 Task: Add Sprouts Organic Vegetarian Refried Pinto Beans to the cart.
Action: Mouse pressed left at (19, 100)
Screenshot: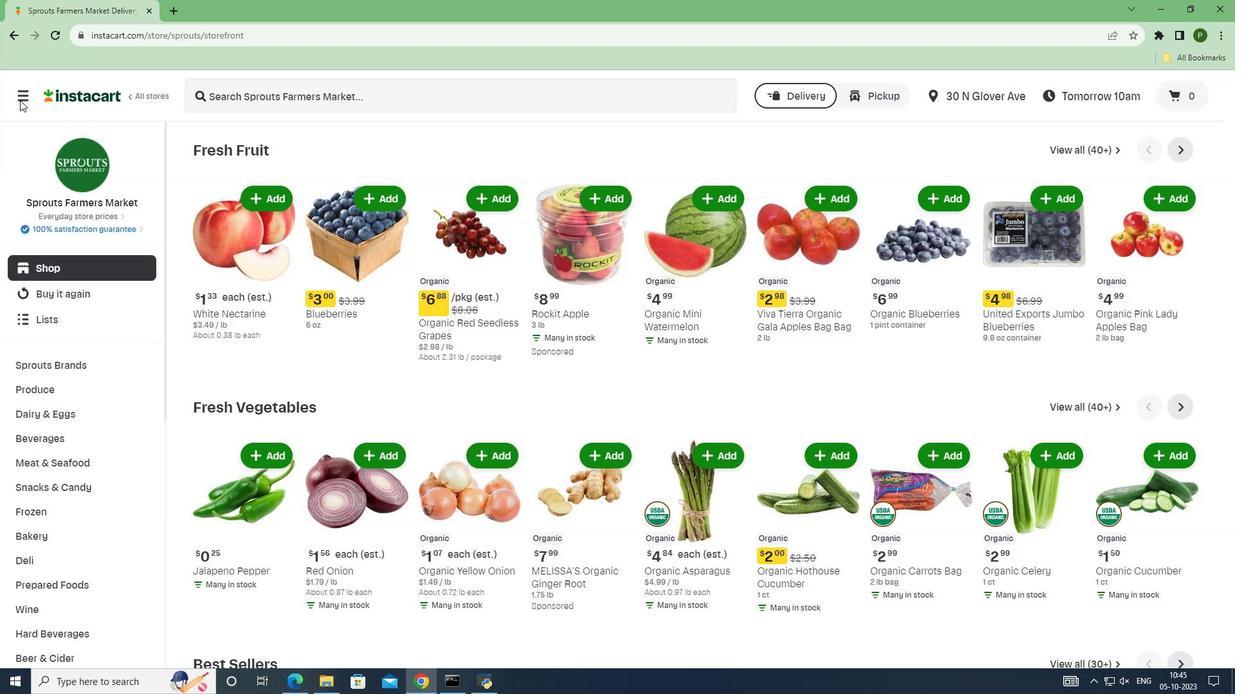 
Action: Mouse moved to (48, 353)
Screenshot: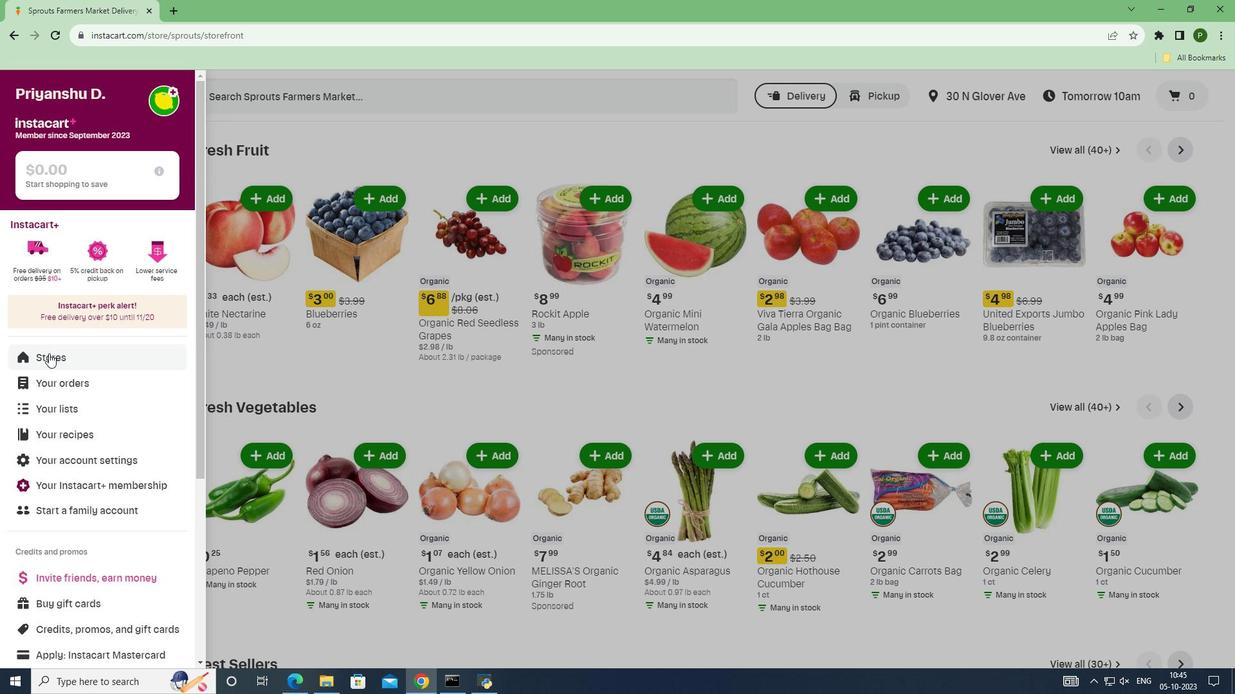 
Action: Mouse pressed left at (48, 353)
Screenshot: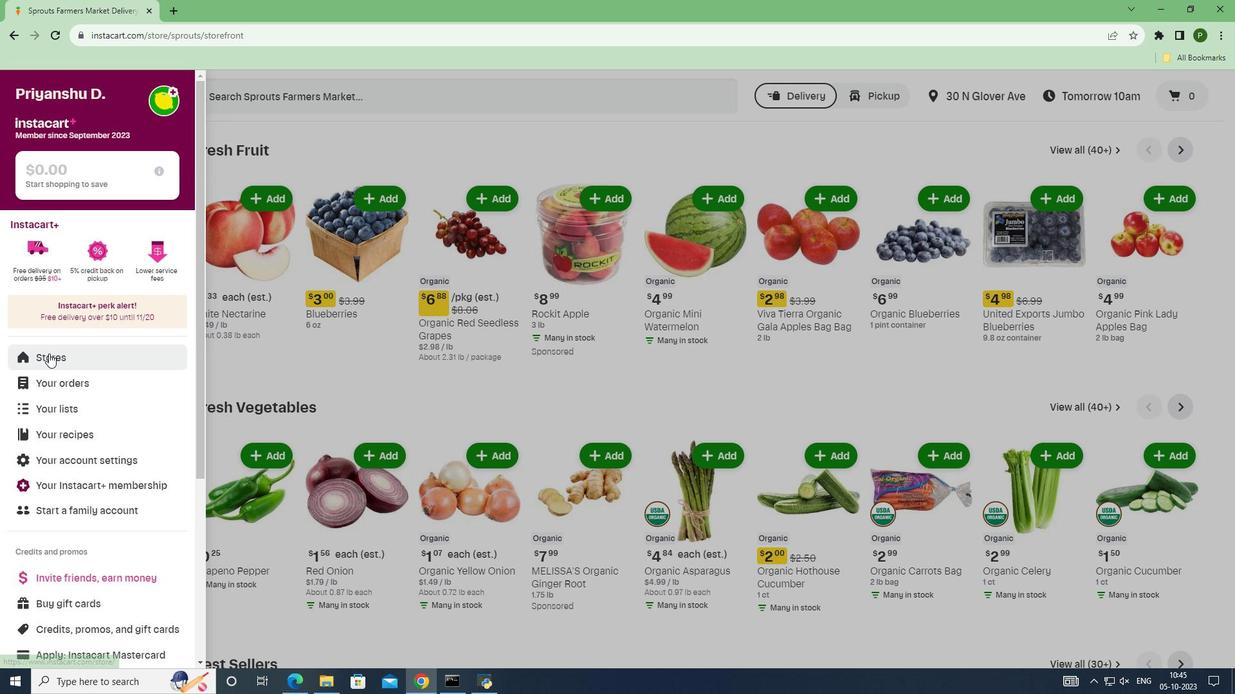 
Action: Mouse moved to (304, 160)
Screenshot: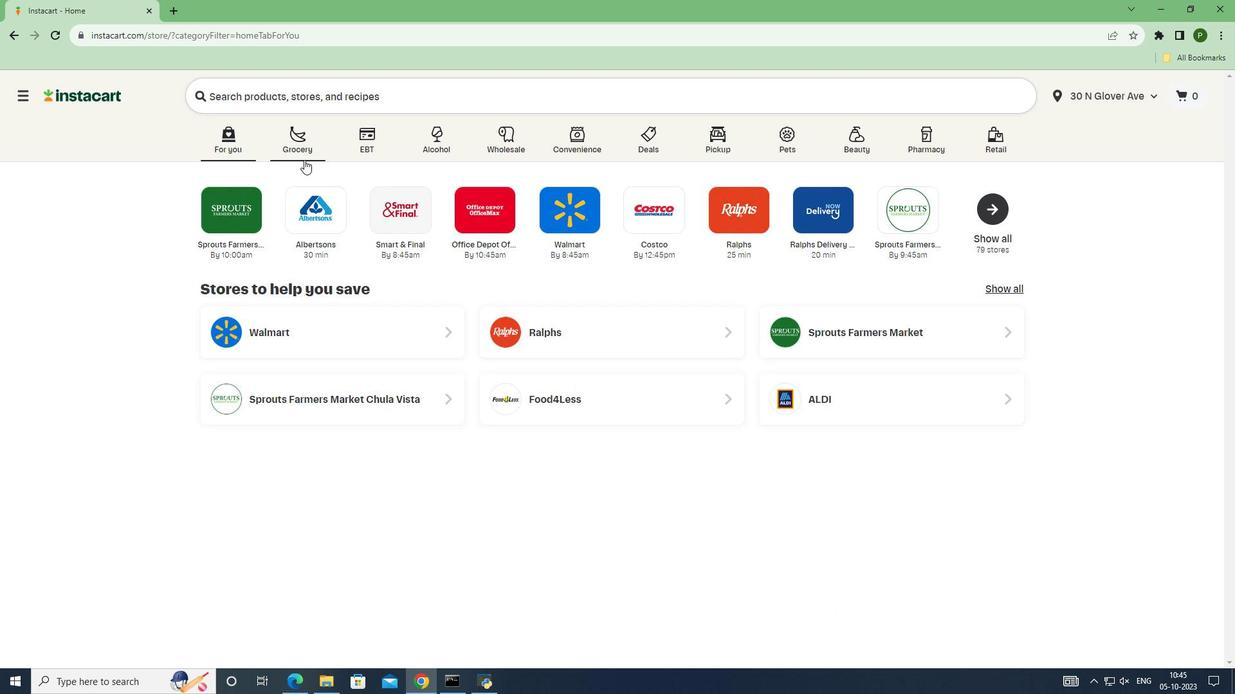 
Action: Mouse pressed left at (304, 160)
Screenshot: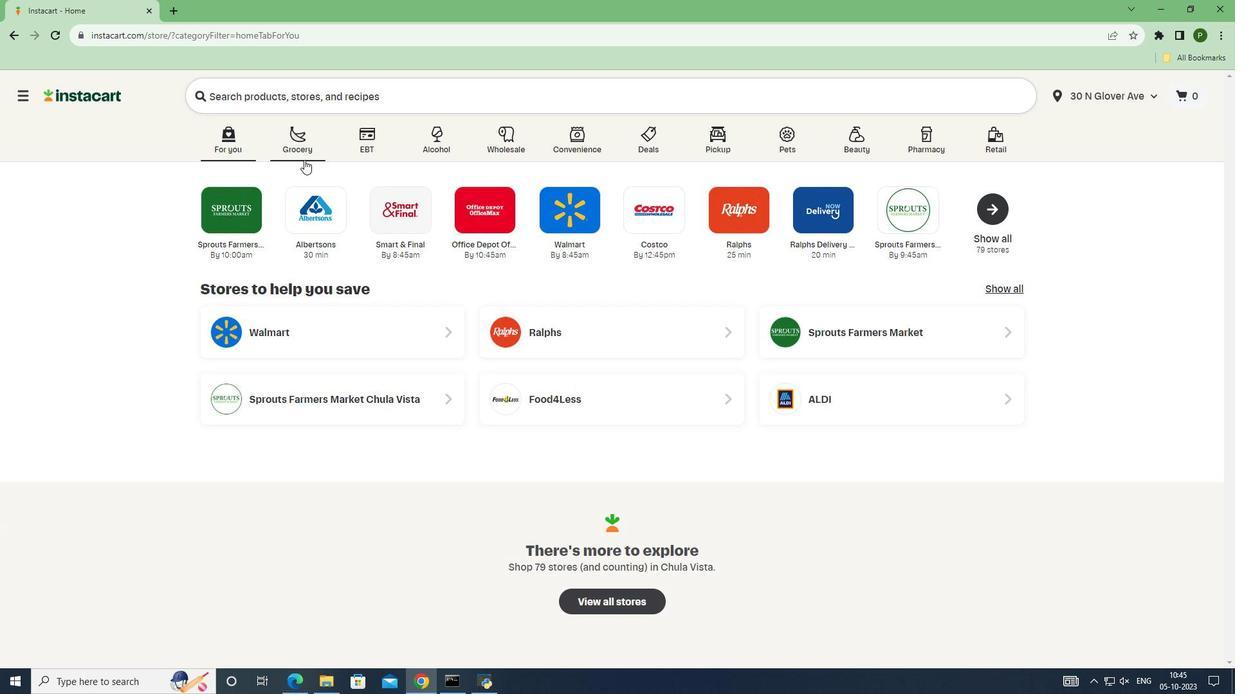 
Action: Mouse moved to (783, 301)
Screenshot: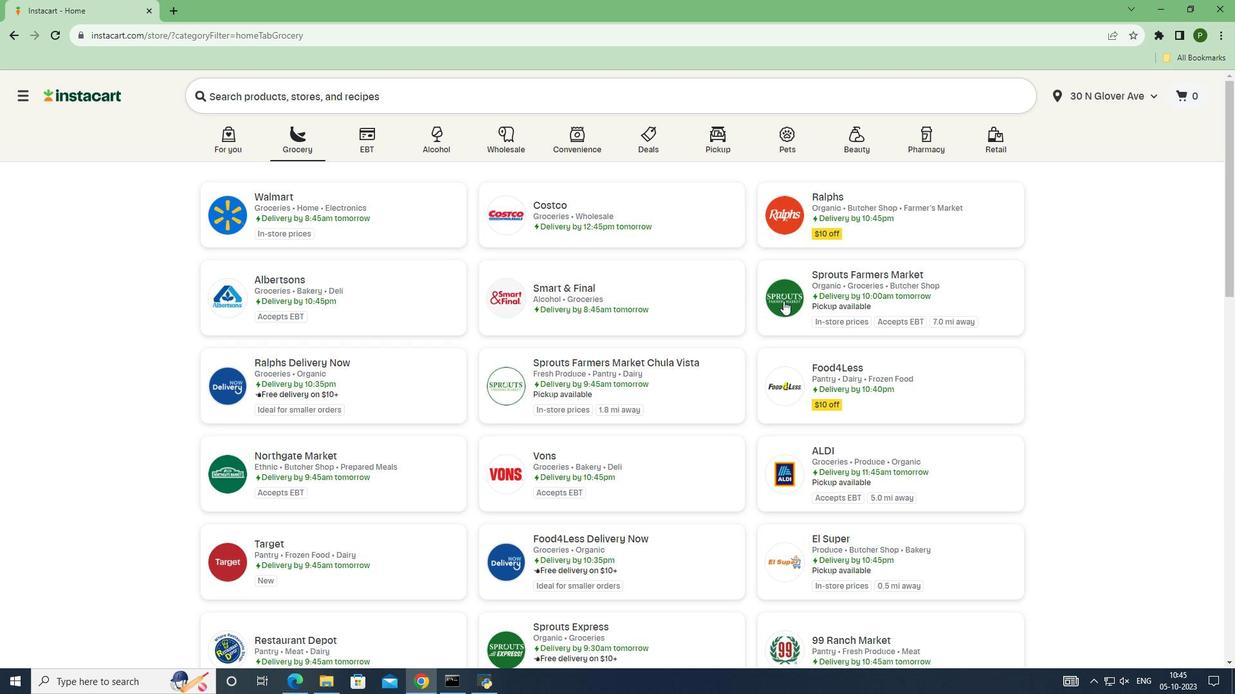 
Action: Mouse pressed left at (783, 301)
Screenshot: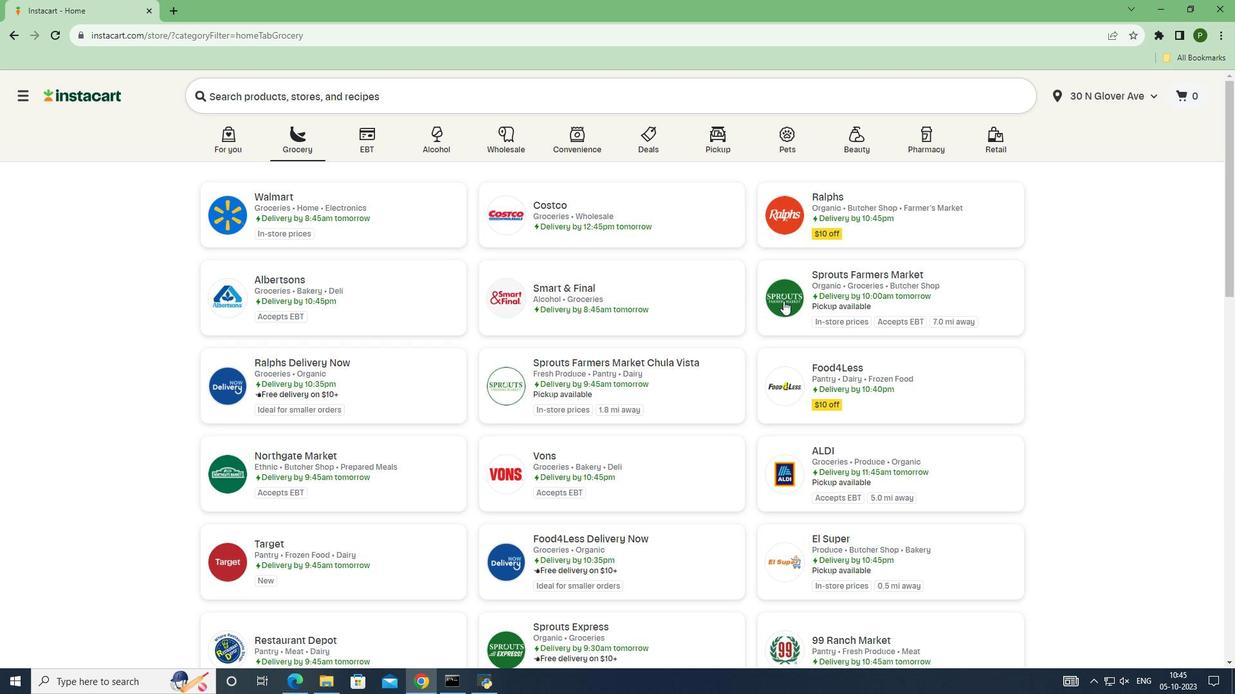 
Action: Mouse moved to (95, 366)
Screenshot: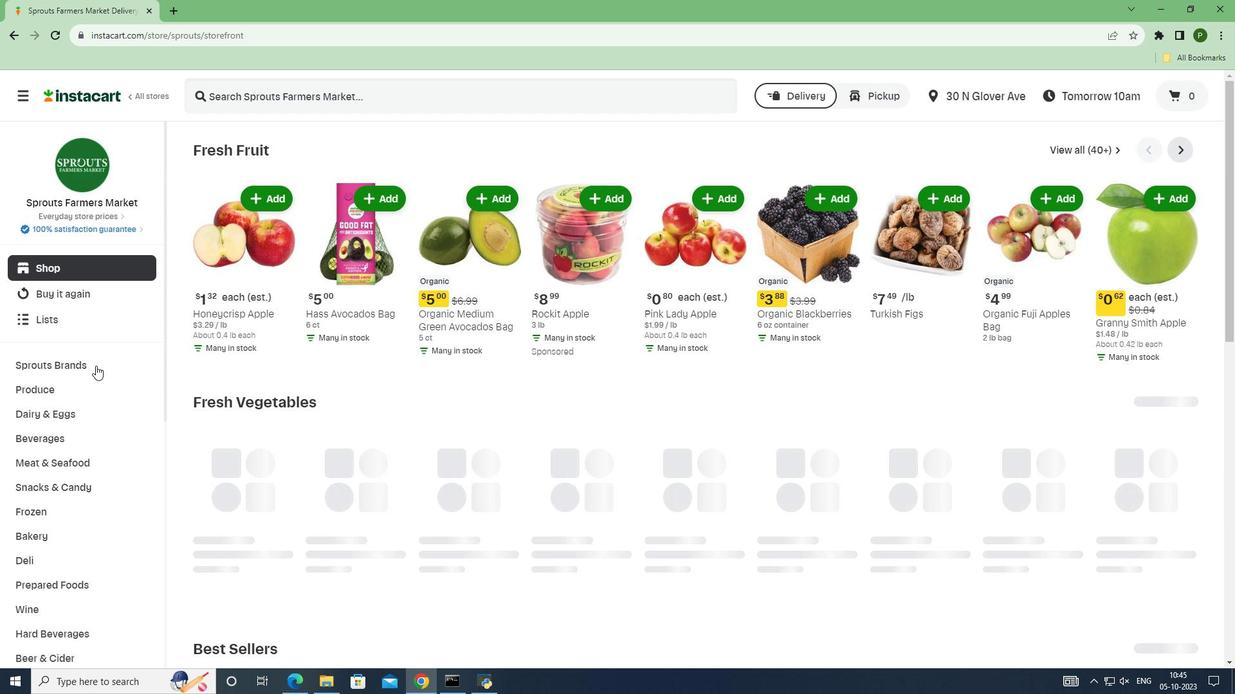 
Action: Mouse pressed left at (95, 366)
Screenshot: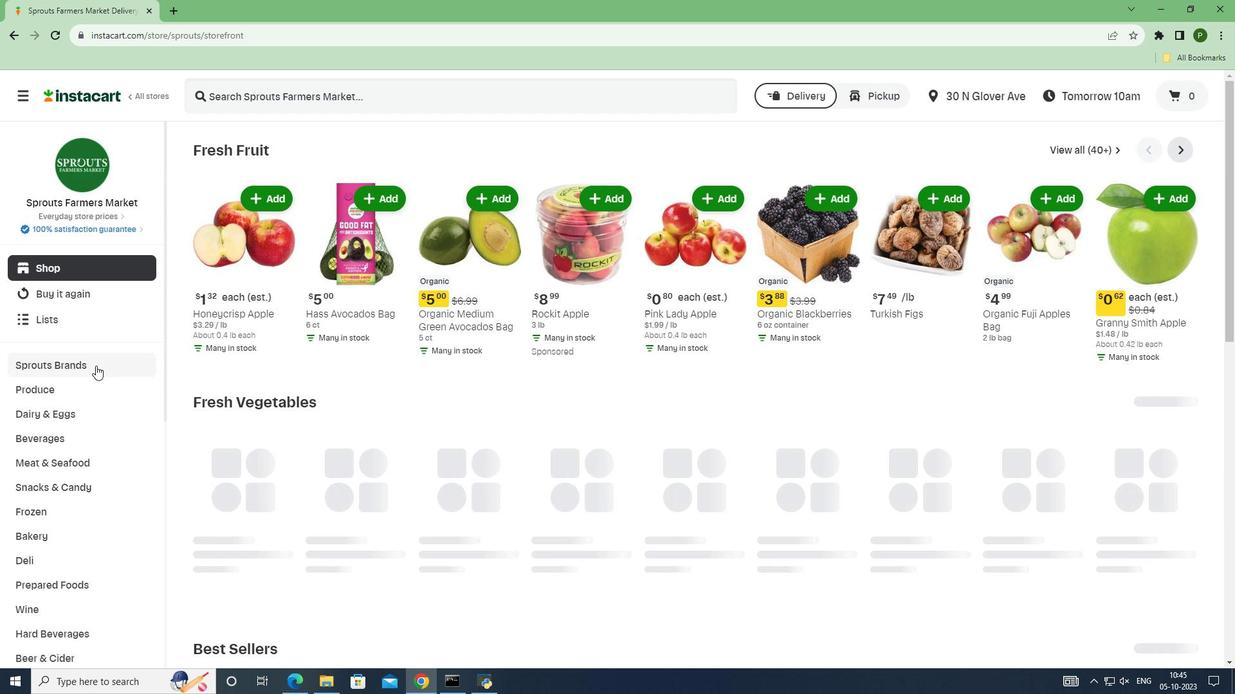 
Action: Mouse moved to (57, 468)
Screenshot: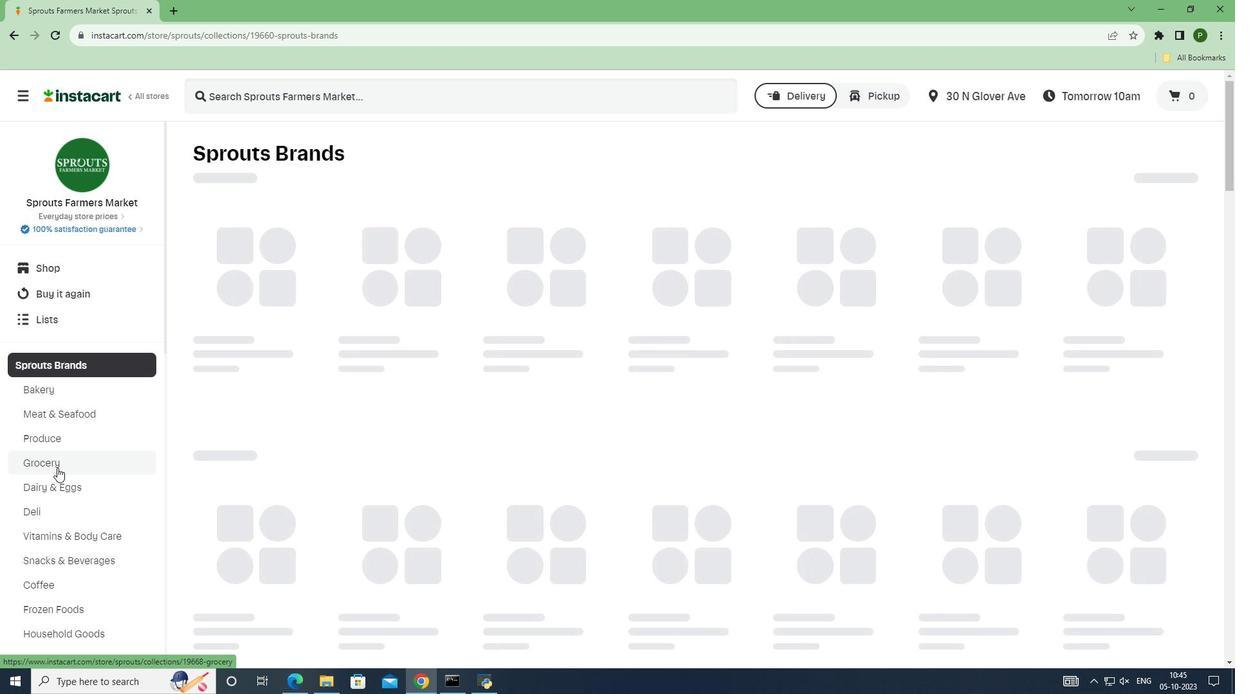 
Action: Mouse pressed left at (57, 468)
Screenshot: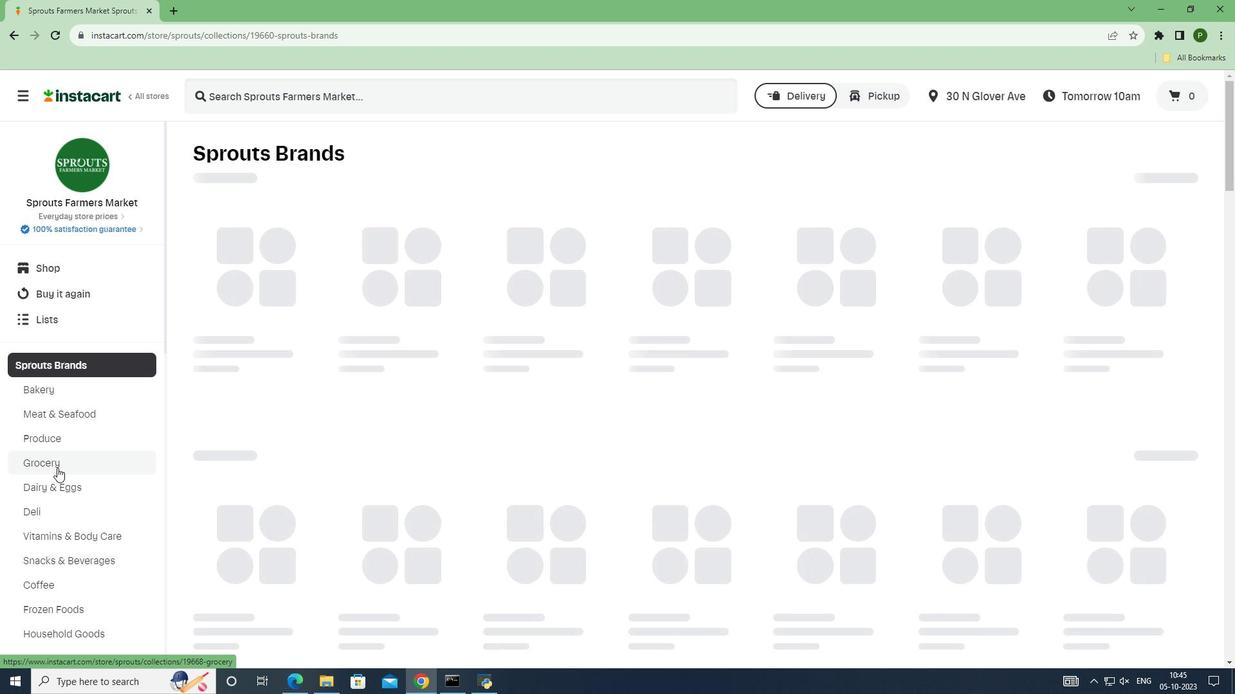 
Action: Mouse moved to (243, 272)
Screenshot: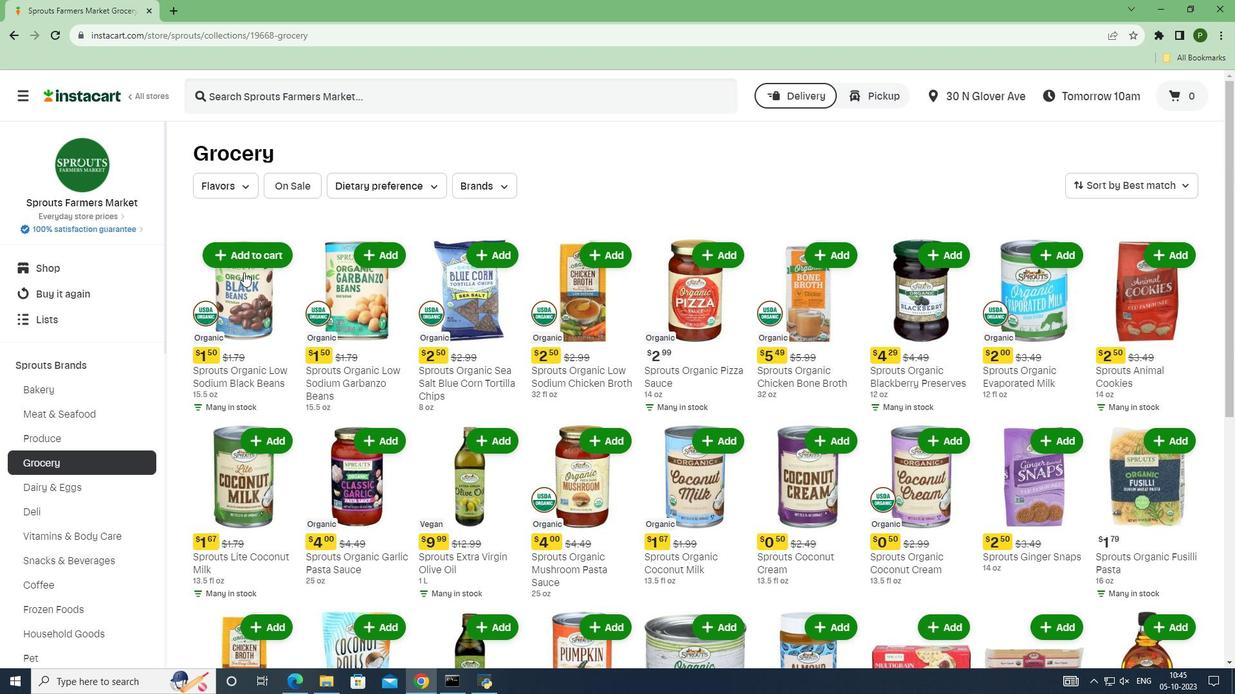 
Action: Mouse scrolled (243, 272) with delta (0, 0)
Screenshot: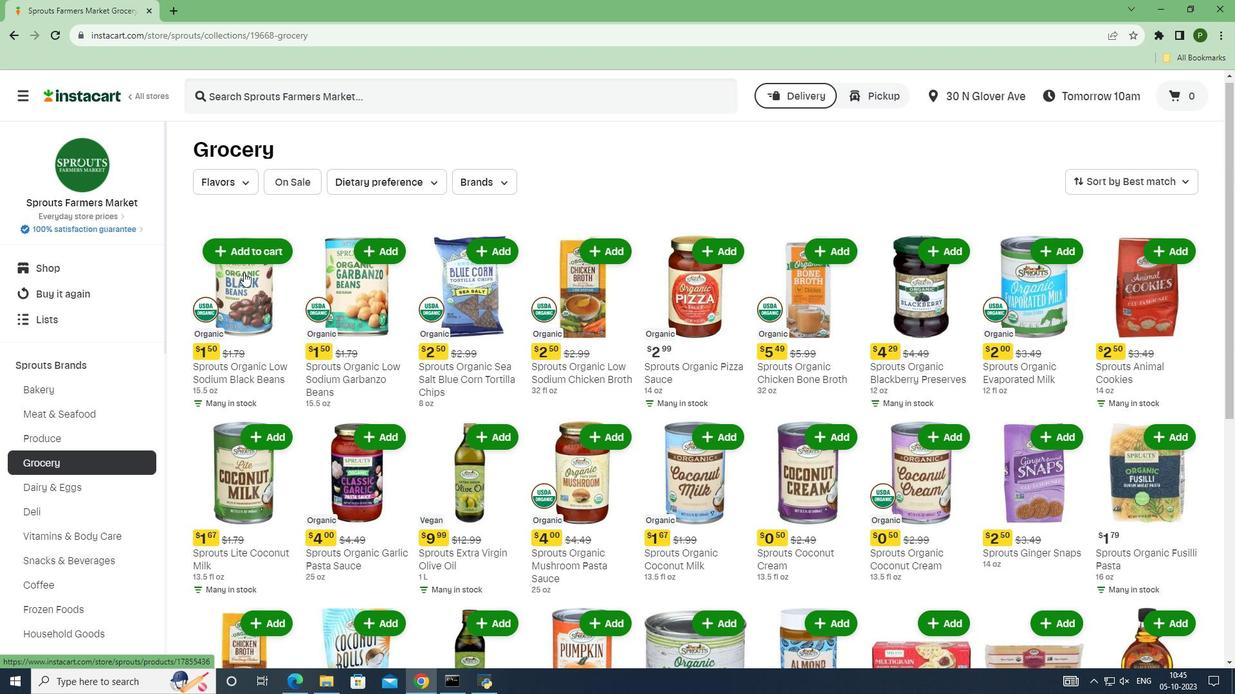 
Action: Mouse scrolled (243, 272) with delta (0, 0)
Screenshot: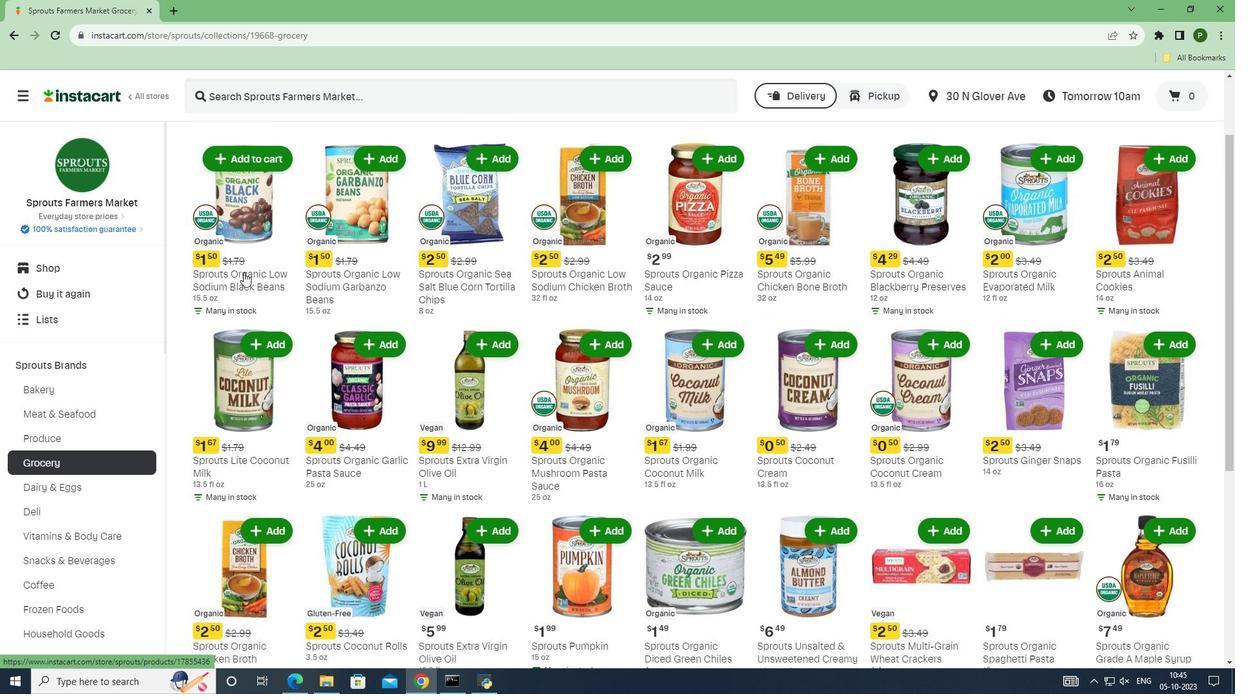 
Action: Mouse scrolled (243, 272) with delta (0, 0)
Screenshot: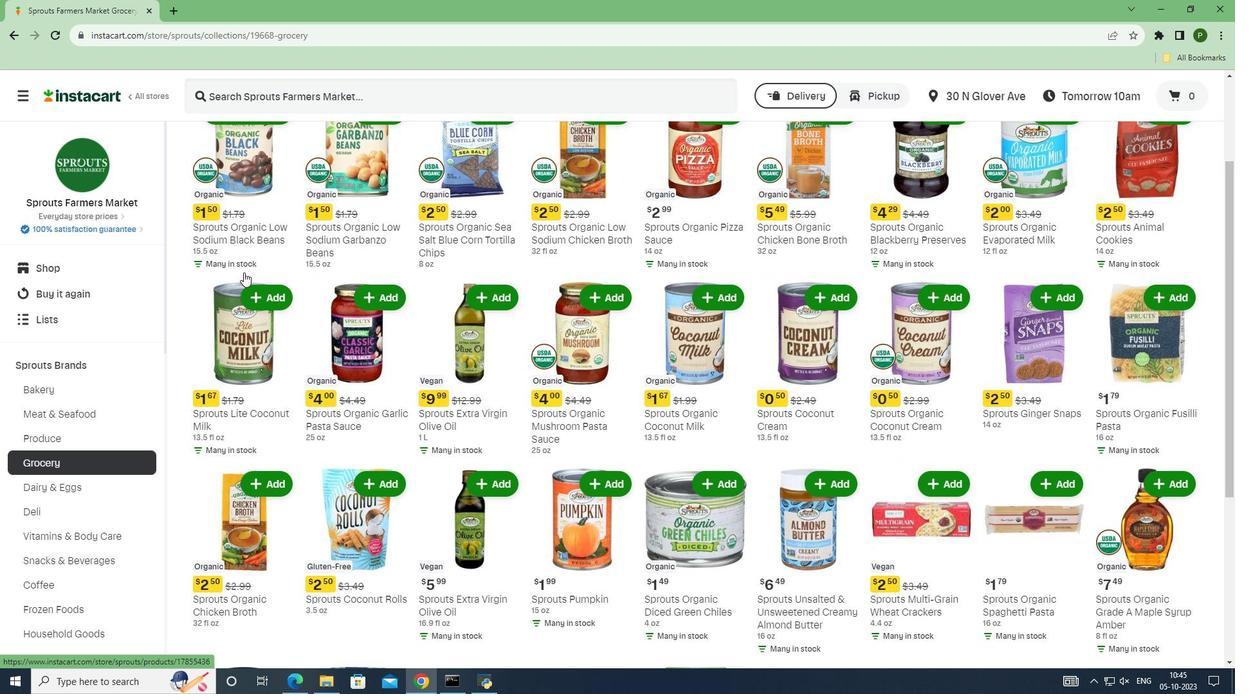 
Action: Mouse scrolled (243, 272) with delta (0, 0)
Screenshot: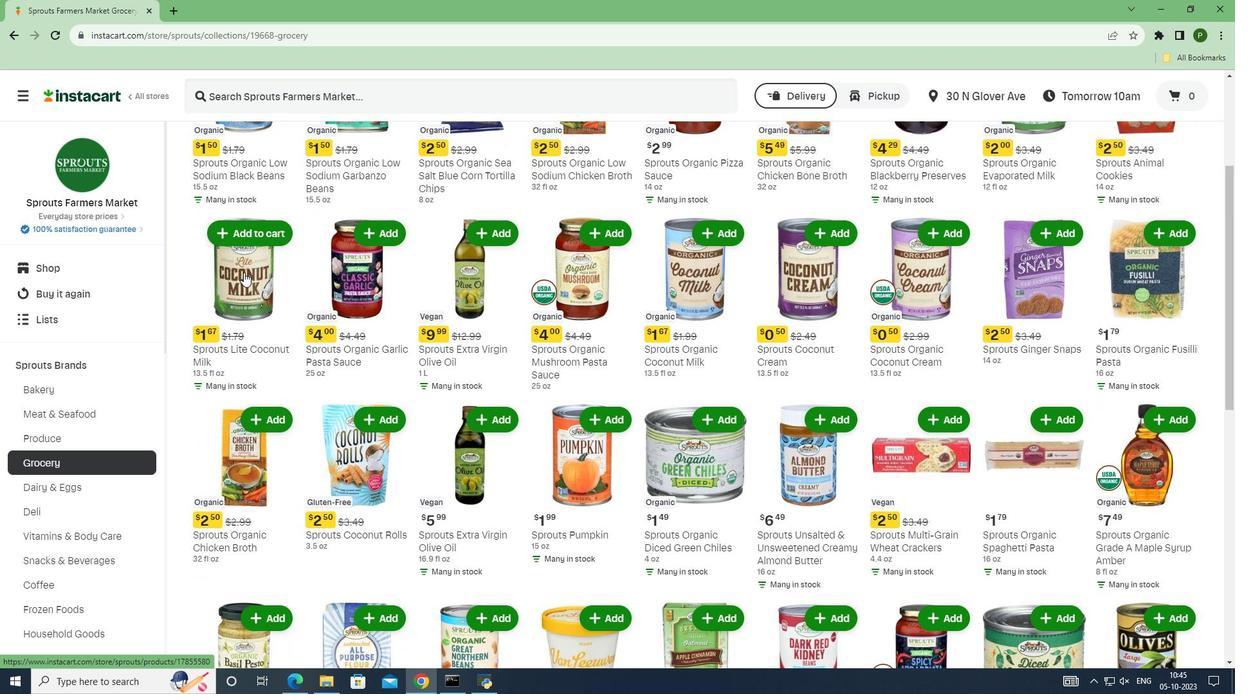 
Action: Mouse scrolled (243, 272) with delta (0, 0)
Screenshot: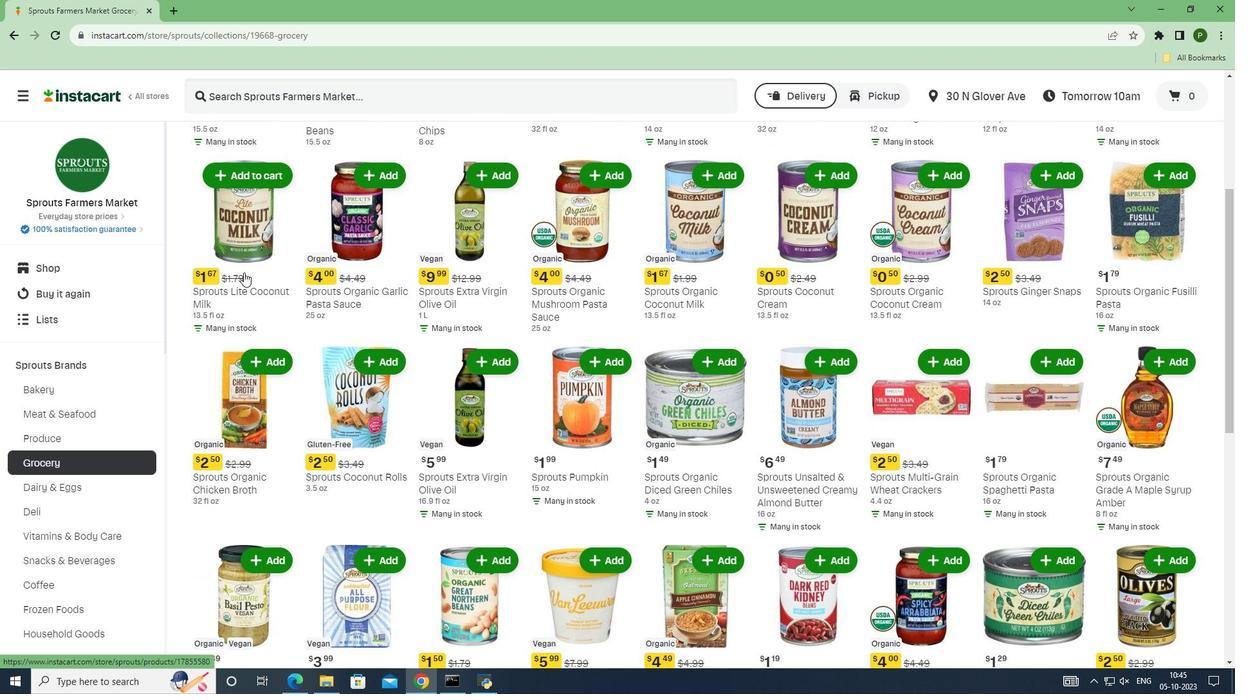
Action: Mouse scrolled (243, 272) with delta (0, 0)
Screenshot: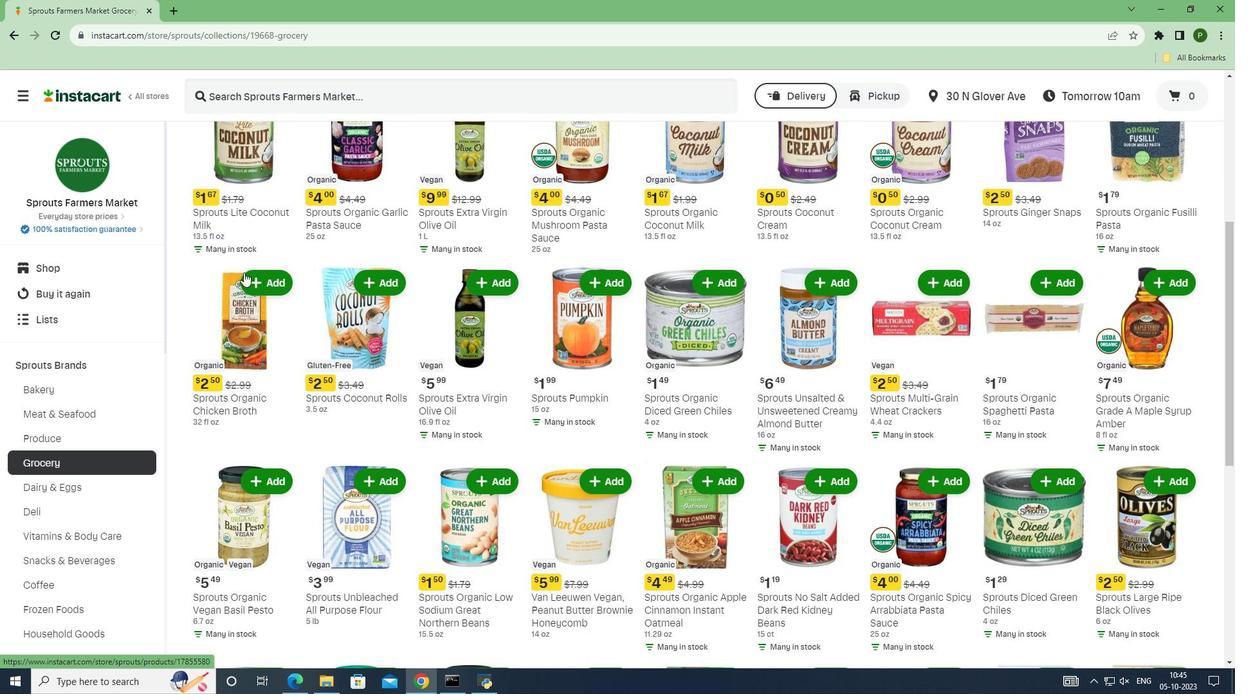
Action: Mouse scrolled (243, 272) with delta (0, 0)
Screenshot: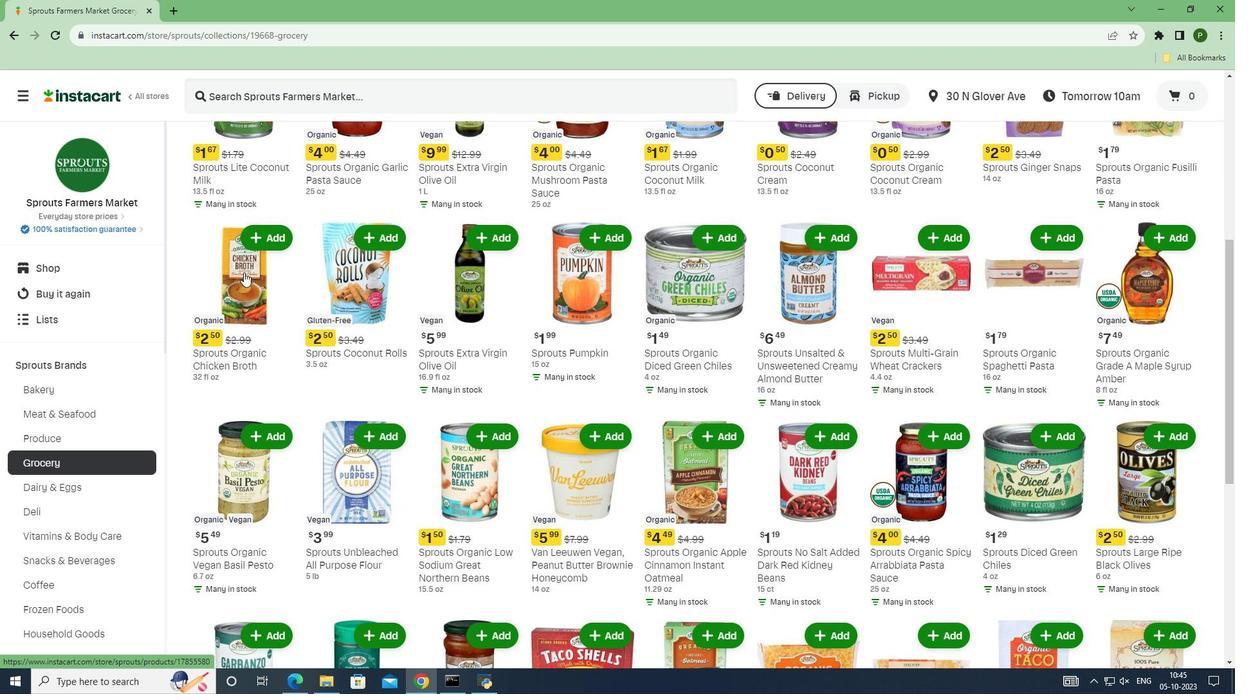 
Action: Mouse scrolled (243, 272) with delta (0, 0)
Screenshot: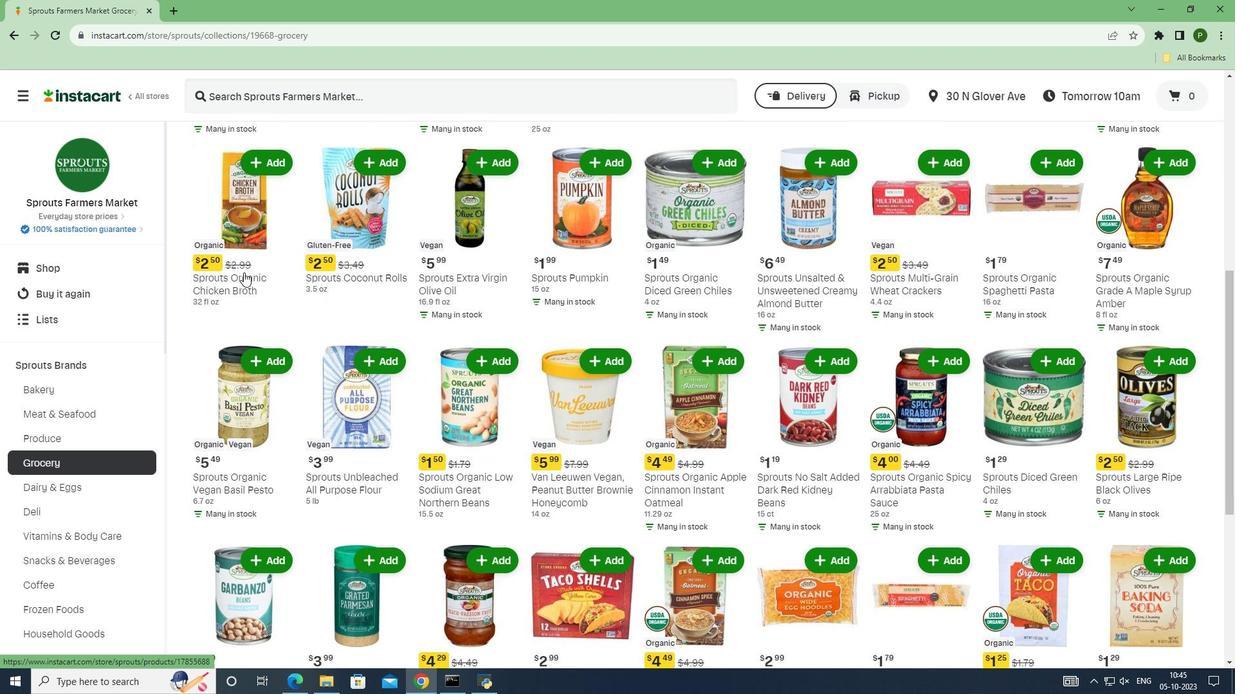 
Action: Mouse scrolled (243, 272) with delta (0, 0)
Screenshot: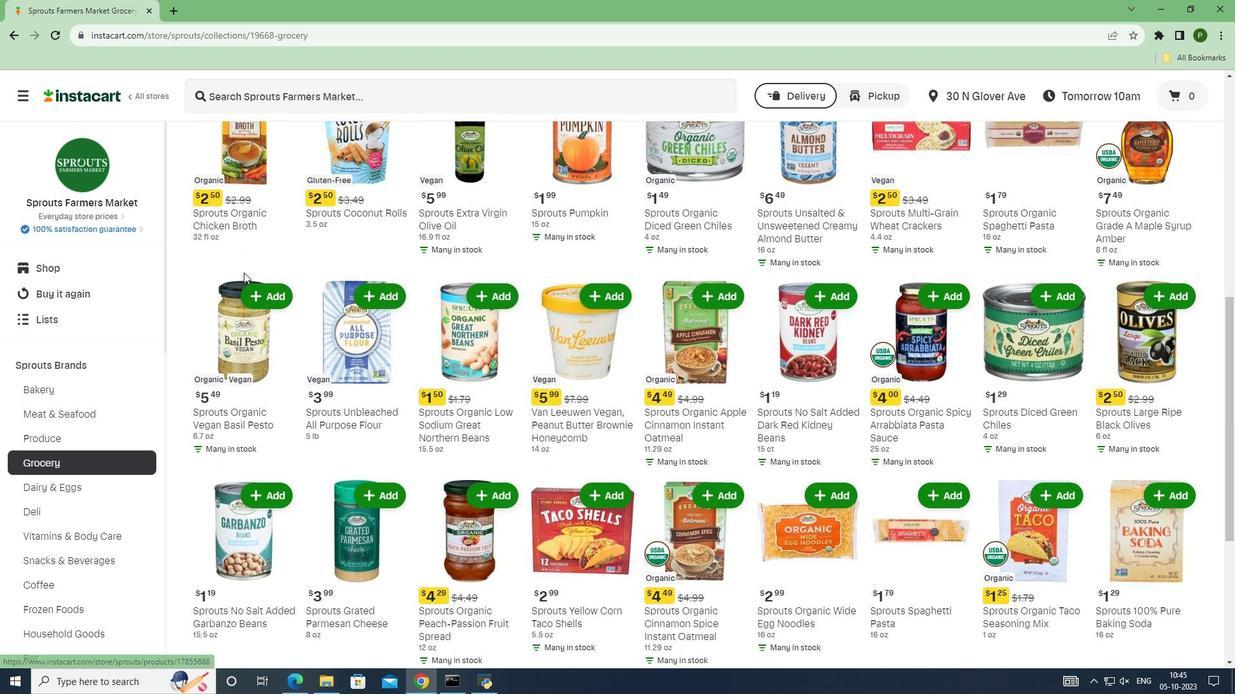 
Action: Mouse scrolled (243, 272) with delta (0, 0)
Screenshot: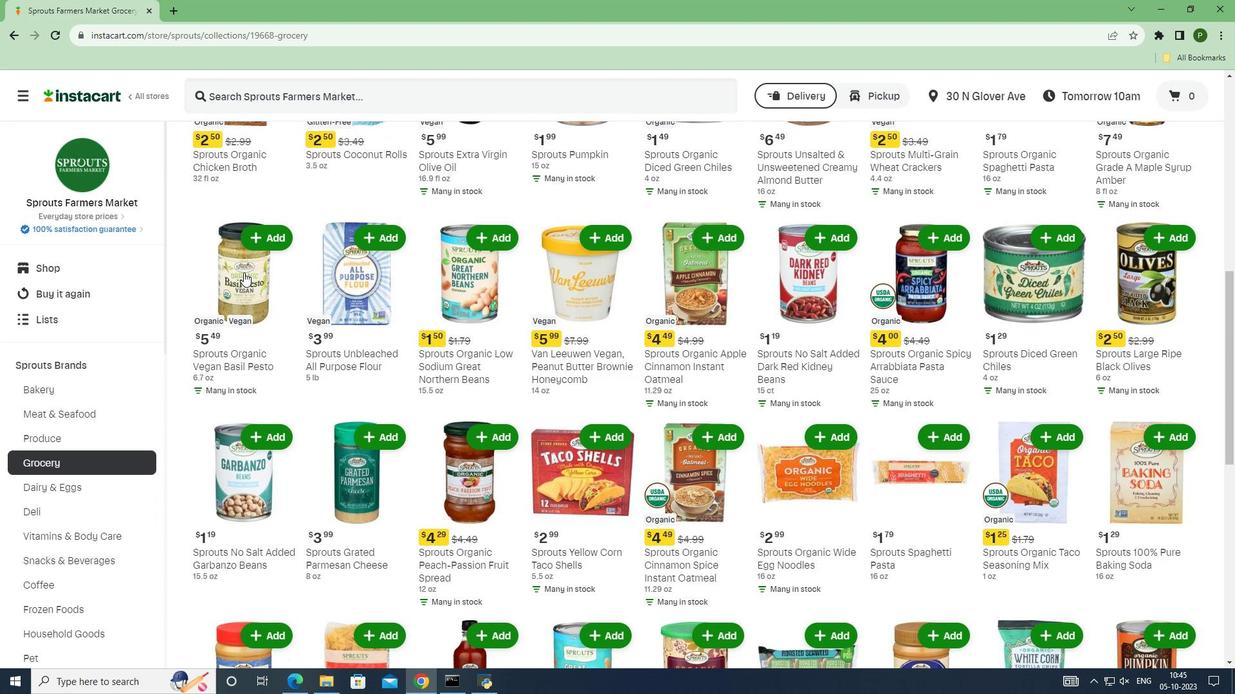 
Action: Mouse scrolled (243, 272) with delta (0, 0)
Screenshot: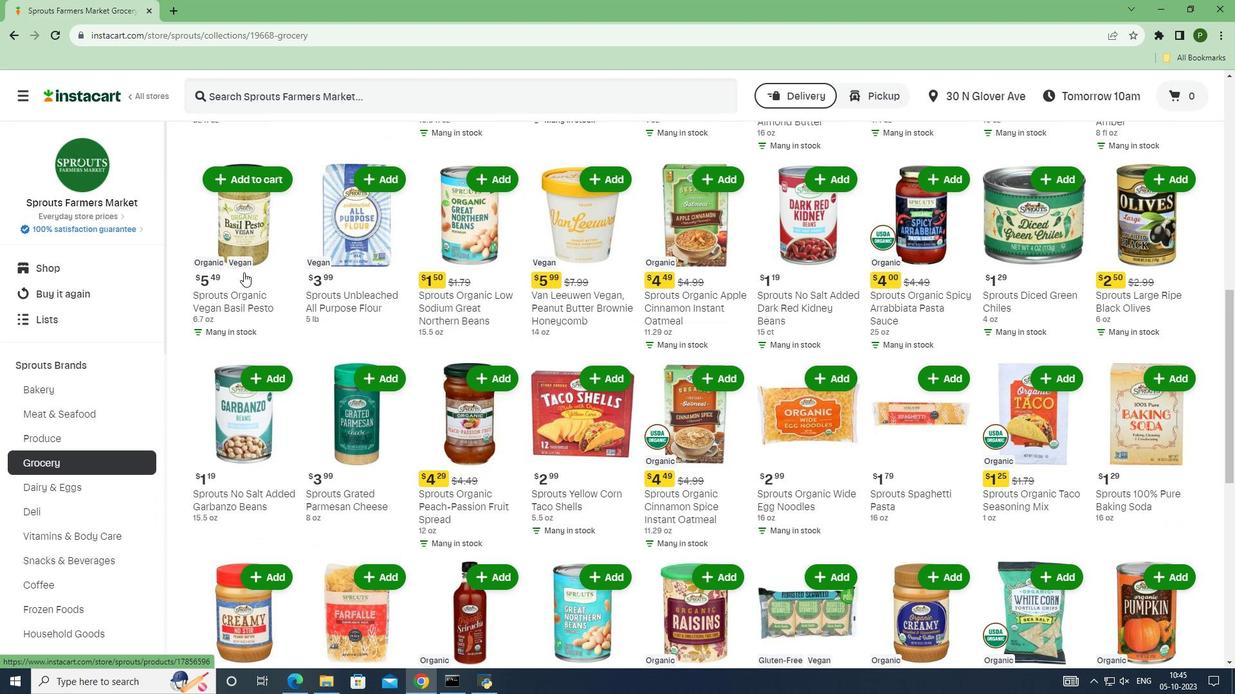 
Action: Mouse scrolled (243, 272) with delta (0, 0)
Screenshot: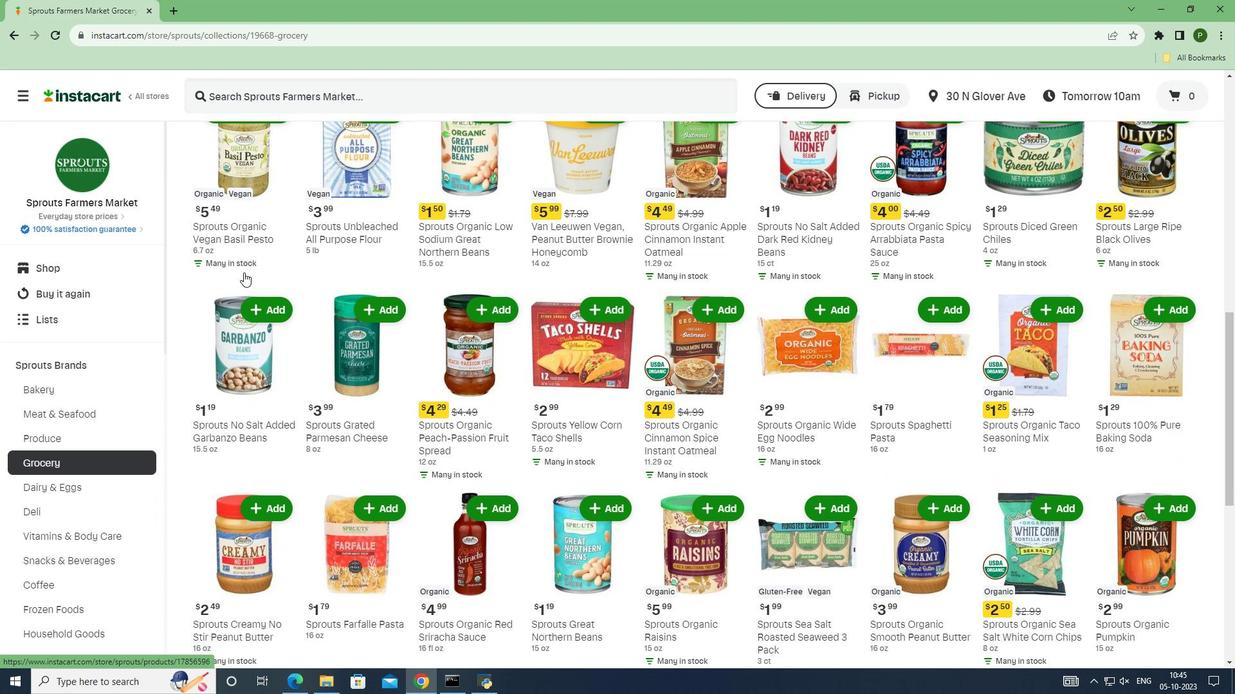 
Action: Mouse scrolled (243, 272) with delta (0, 0)
Screenshot: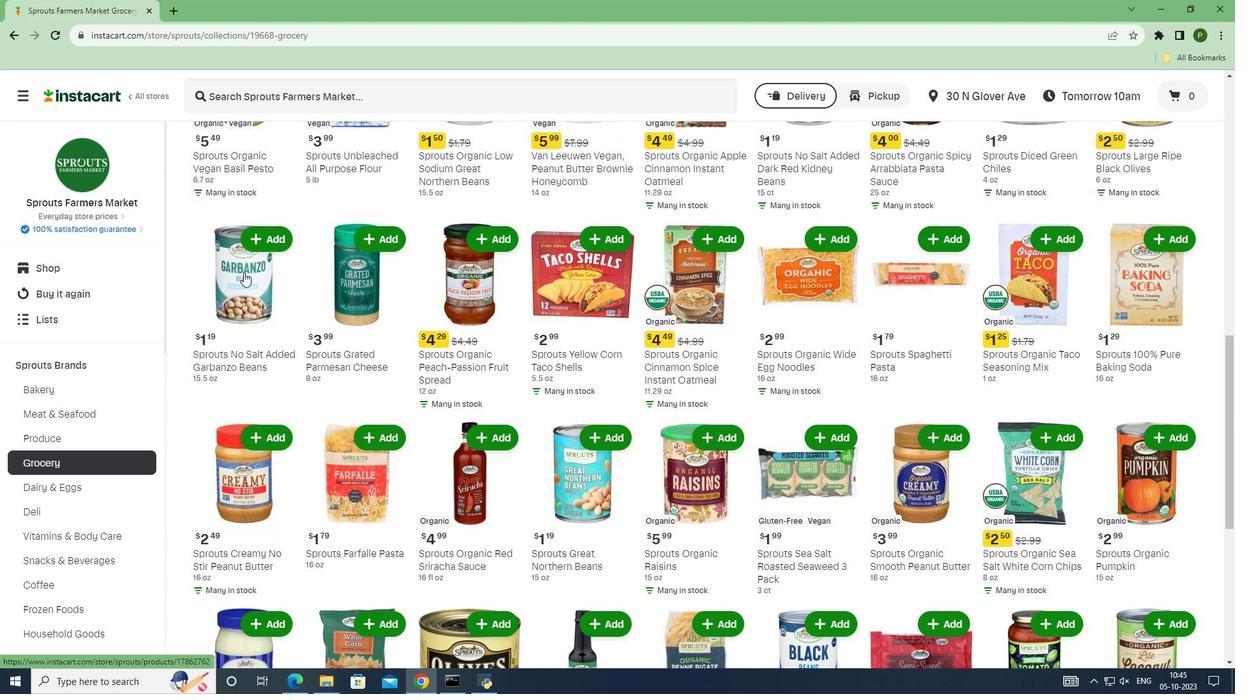 
Action: Mouse scrolled (243, 272) with delta (0, 0)
Screenshot: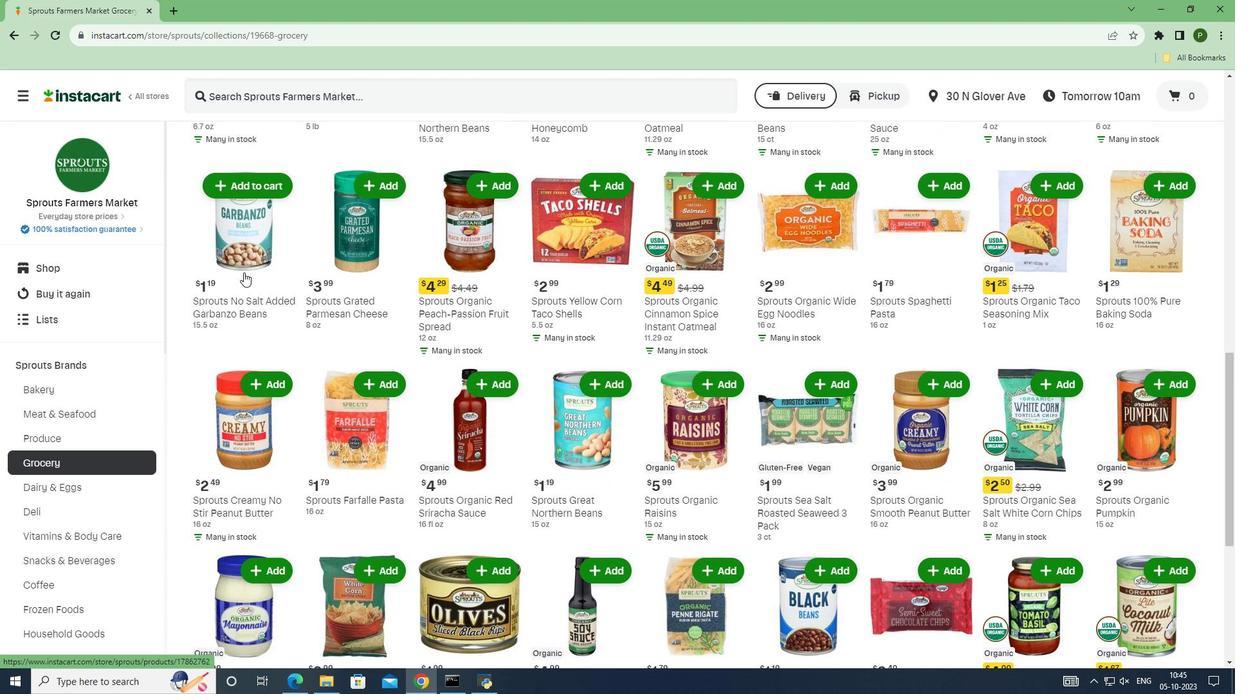 
Action: Mouse scrolled (243, 272) with delta (0, 0)
Screenshot: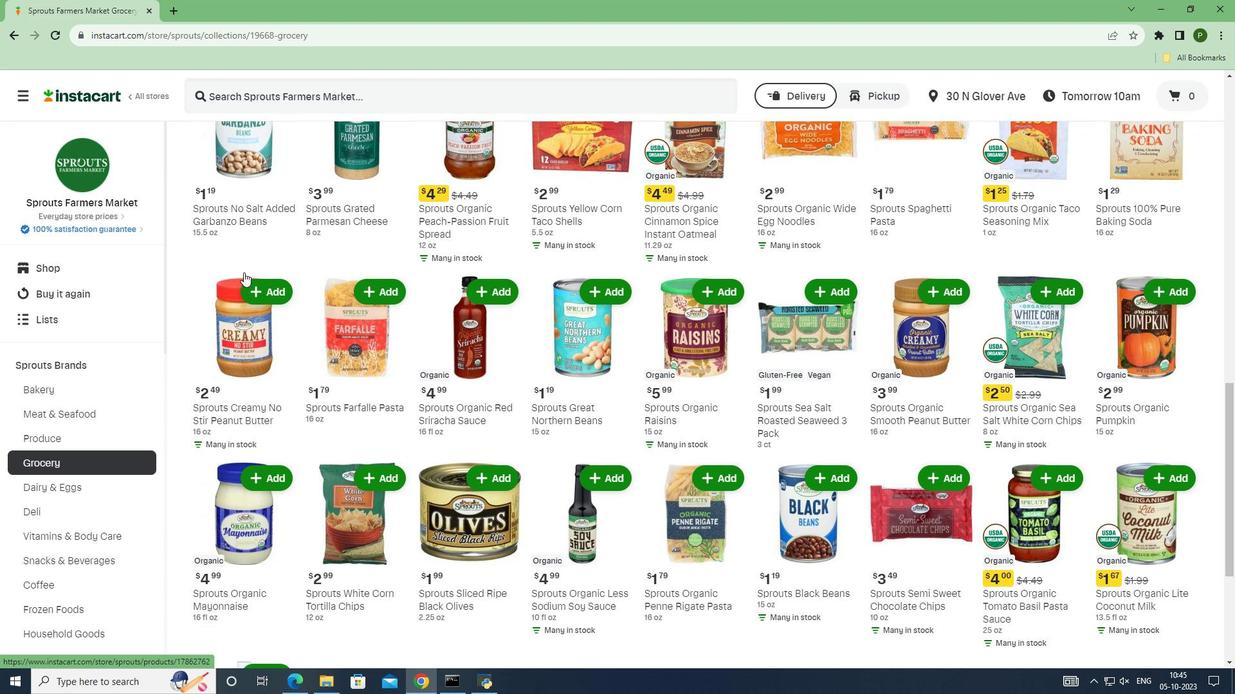 
Action: Mouse scrolled (243, 272) with delta (0, 0)
Screenshot: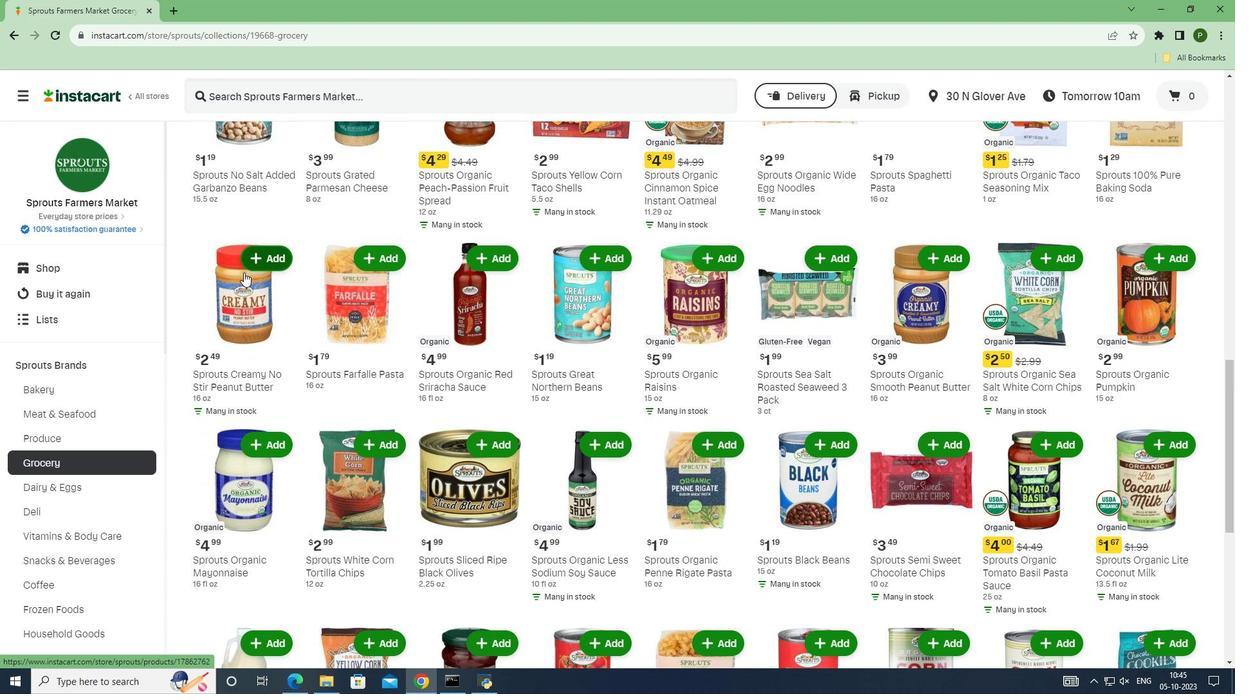 
Action: Mouse scrolled (243, 272) with delta (0, 0)
Screenshot: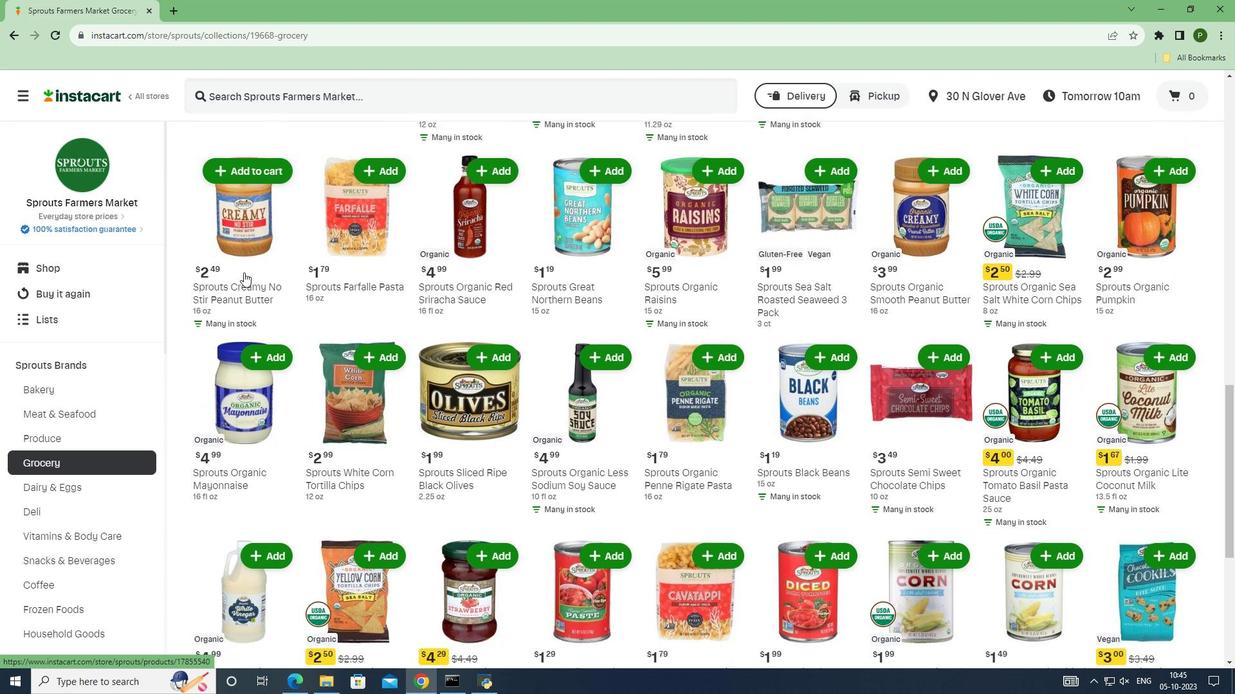
Action: Mouse scrolled (243, 272) with delta (0, 0)
Screenshot: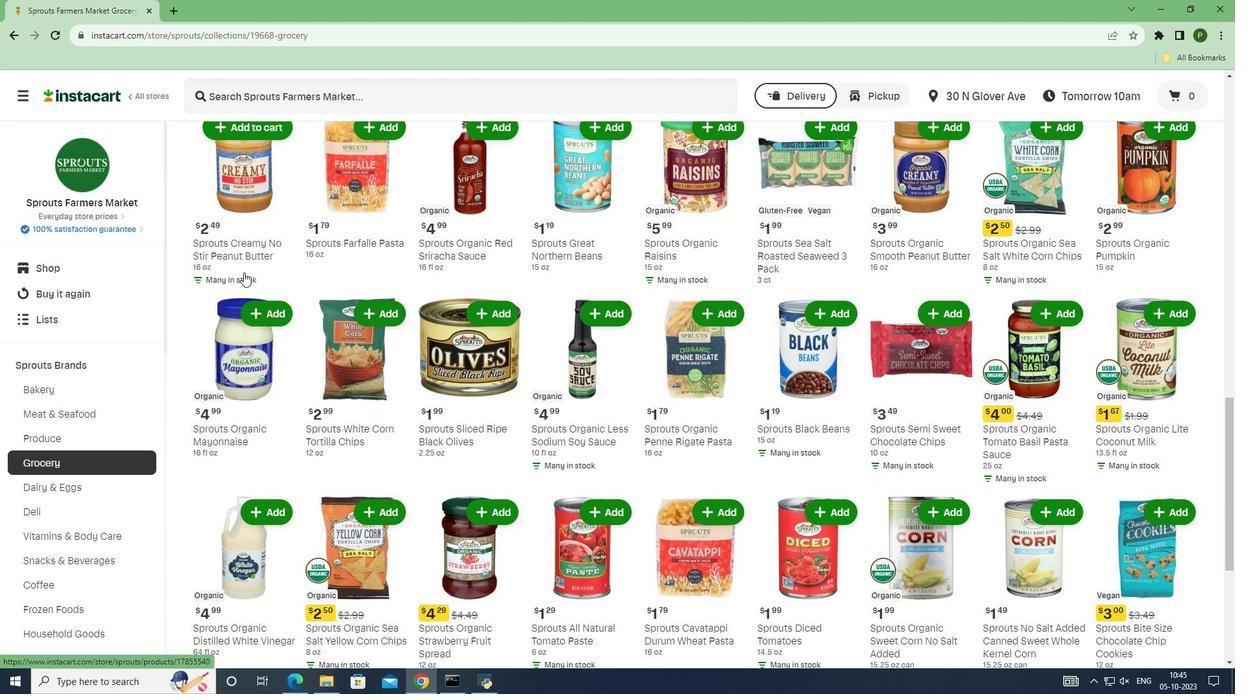 
Action: Mouse scrolled (243, 272) with delta (0, 0)
Screenshot: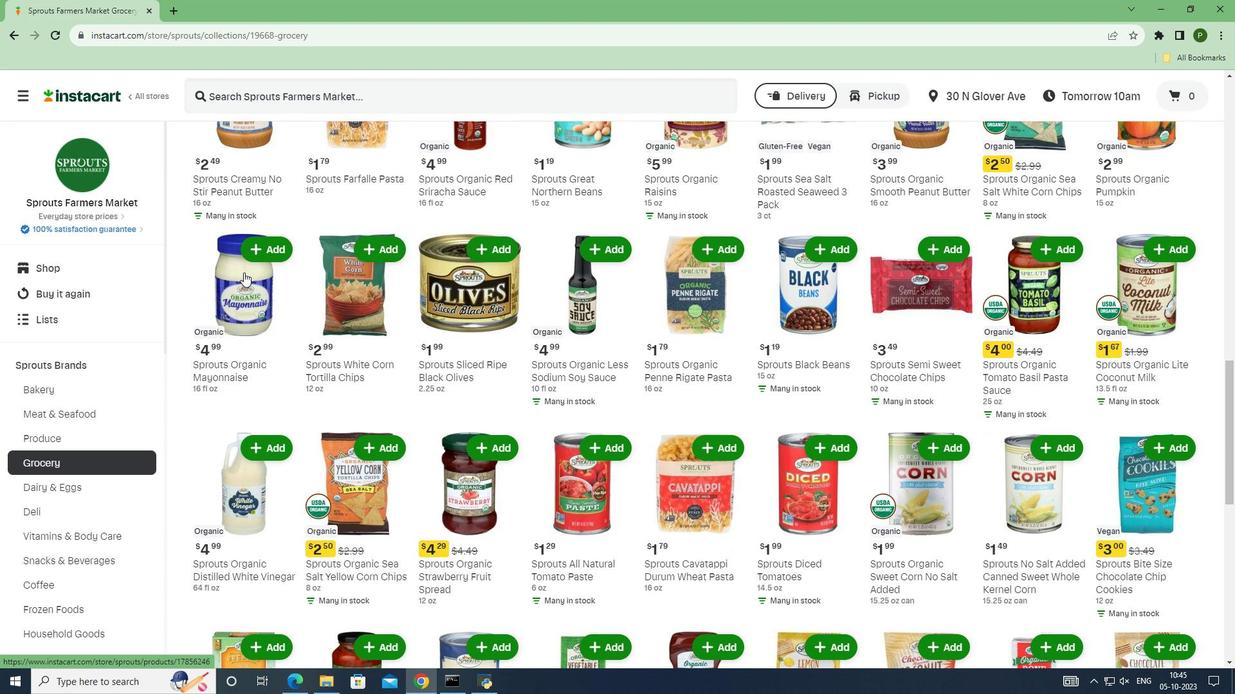 
Action: Mouse scrolled (243, 272) with delta (0, 0)
Screenshot: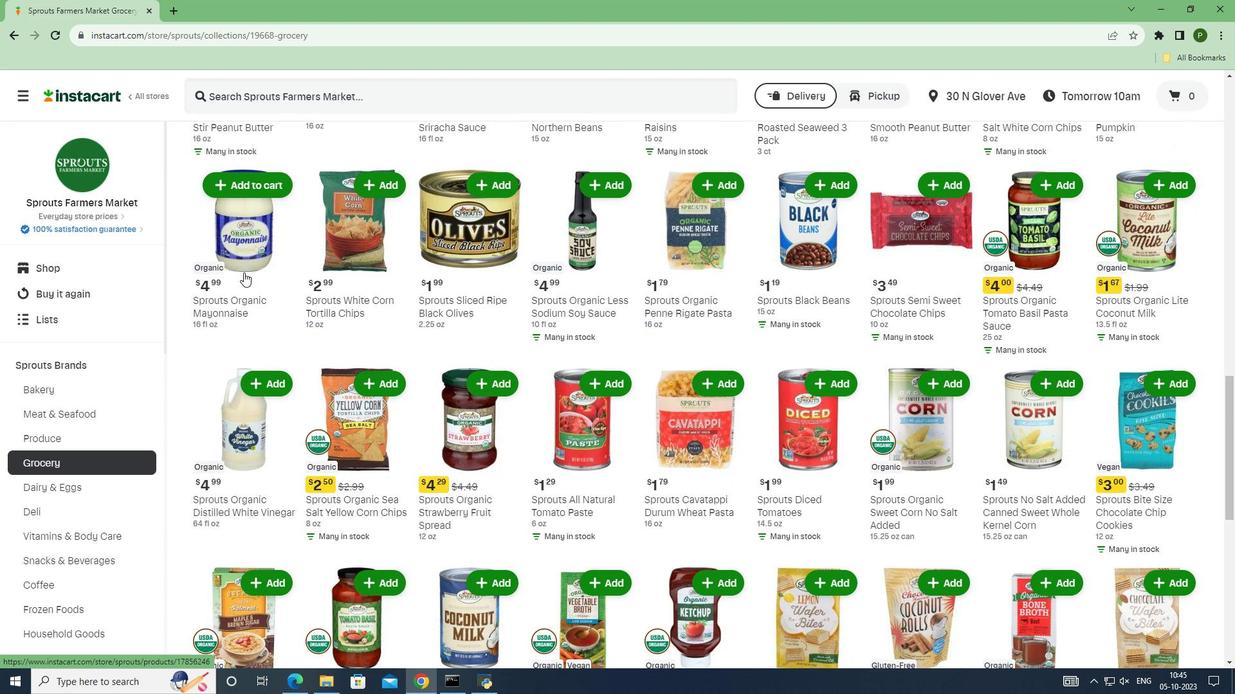 
Action: Mouse scrolled (243, 272) with delta (0, 0)
Screenshot: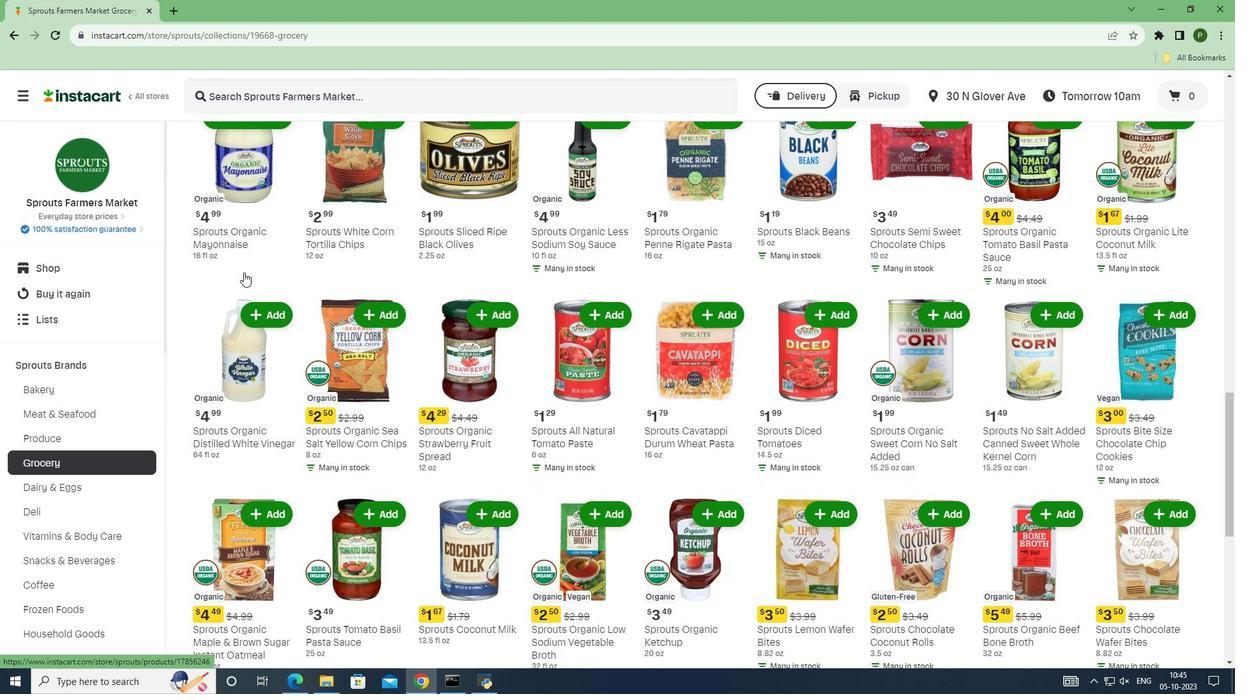 
Action: Mouse scrolled (243, 272) with delta (0, 0)
Screenshot: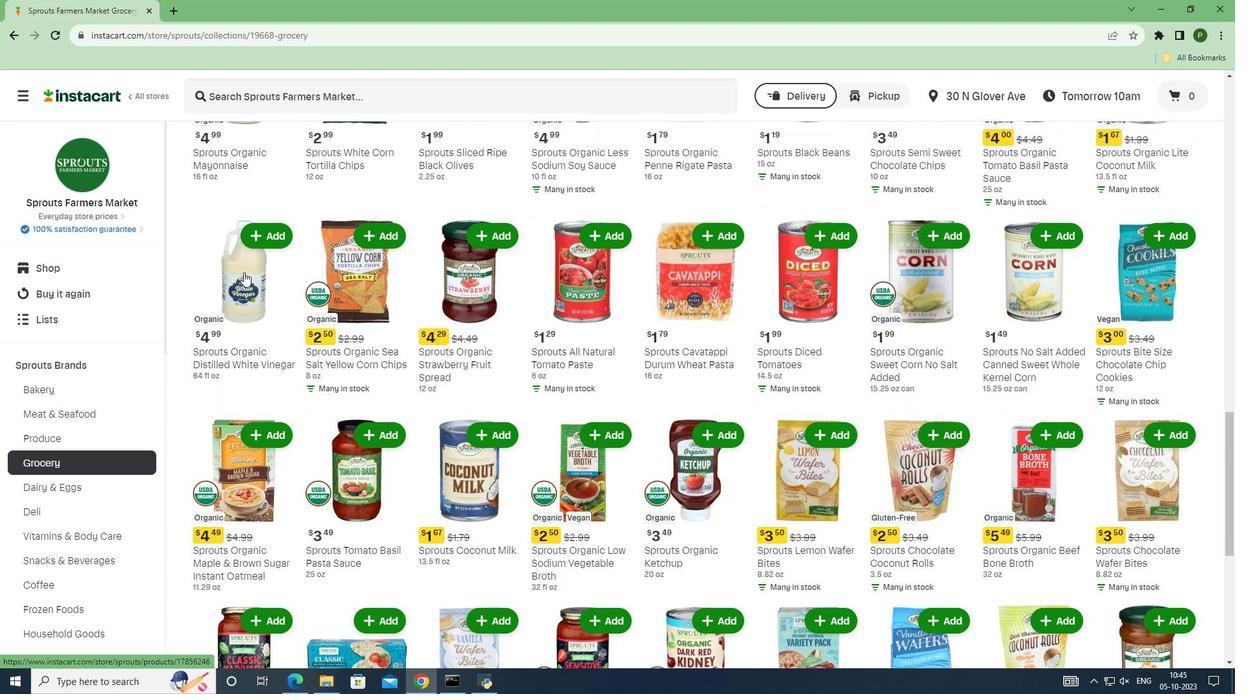 
Action: Mouse scrolled (243, 272) with delta (0, 0)
Screenshot: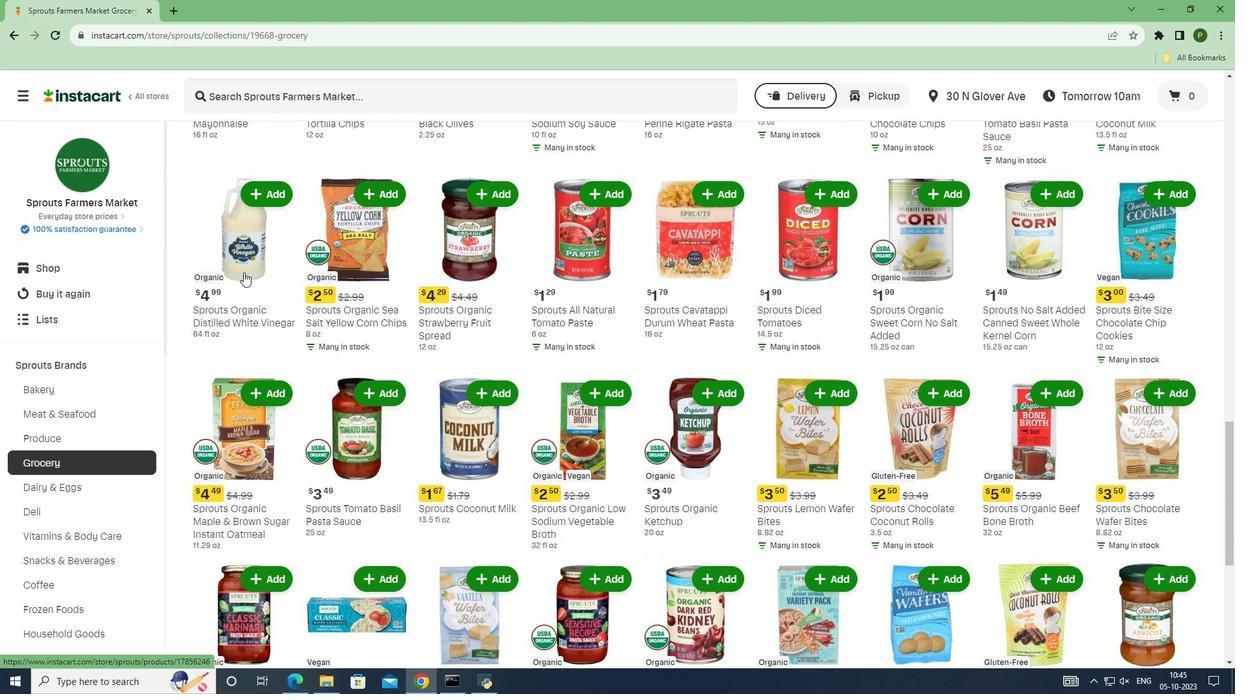 
Action: Mouse scrolled (243, 272) with delta (0, 0)
Screenshot: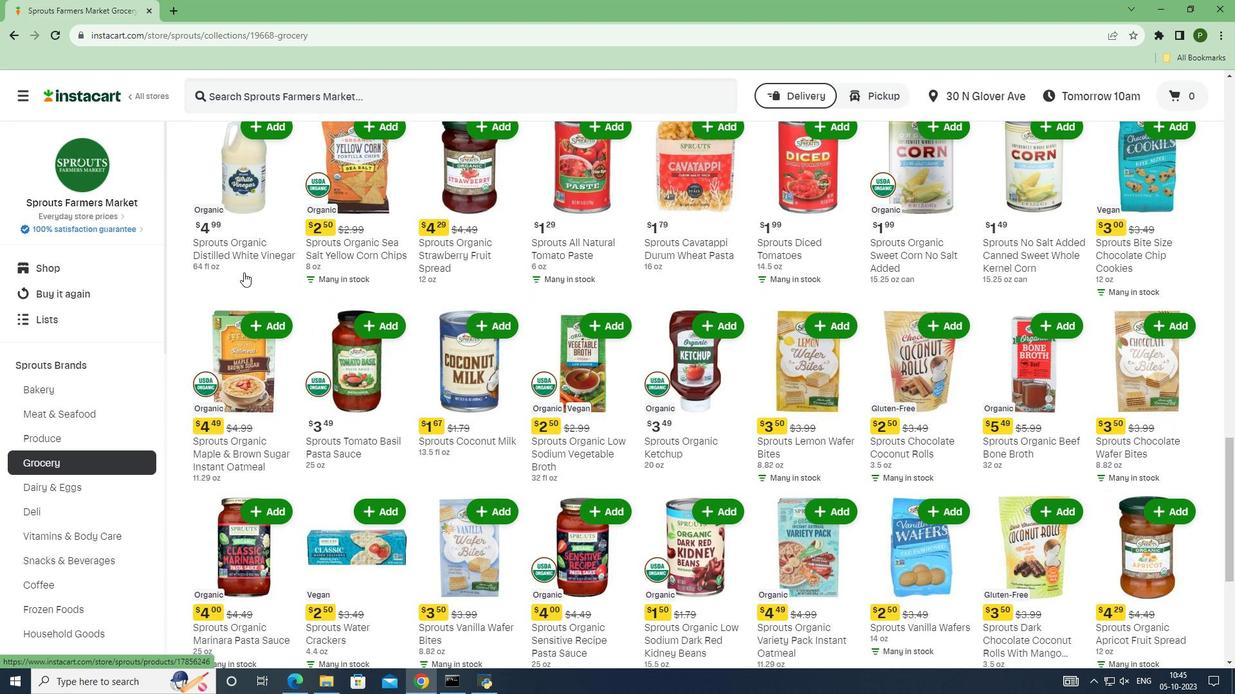 
Action: Mouse scrolled (243, 272) with delta (0, 0)
Screenshot: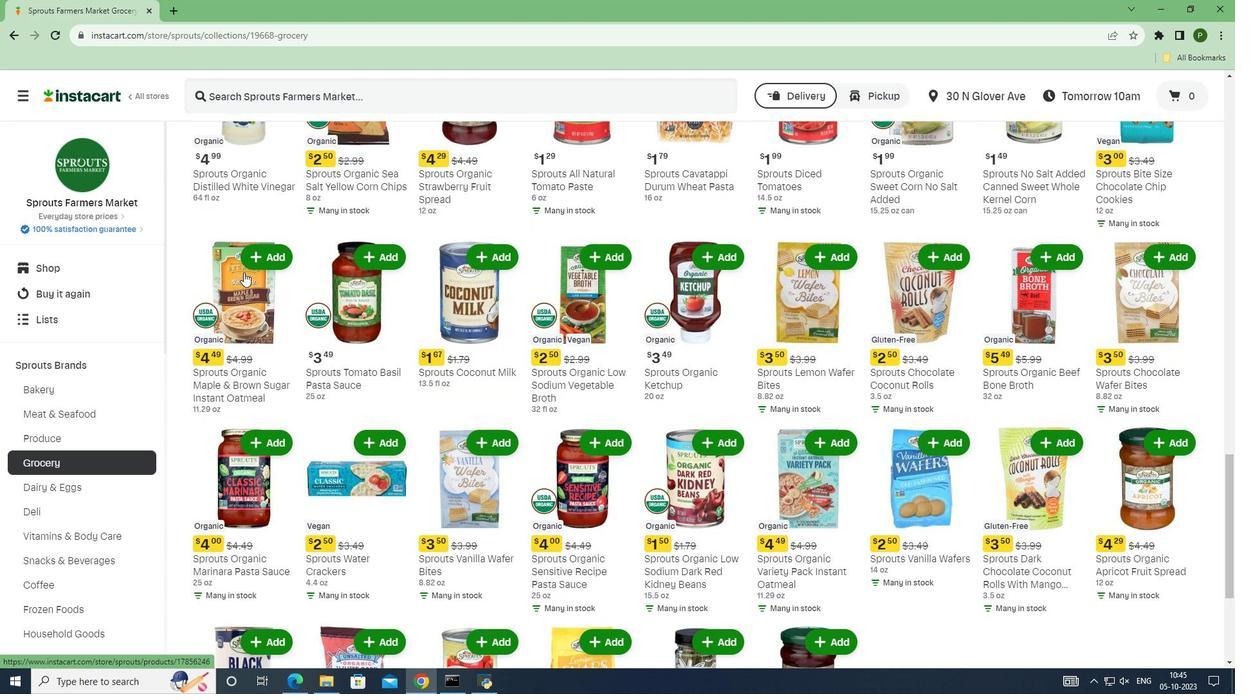 
Action: Mouse scrolled (243, 272) with delta (0, 0)
Screenshot: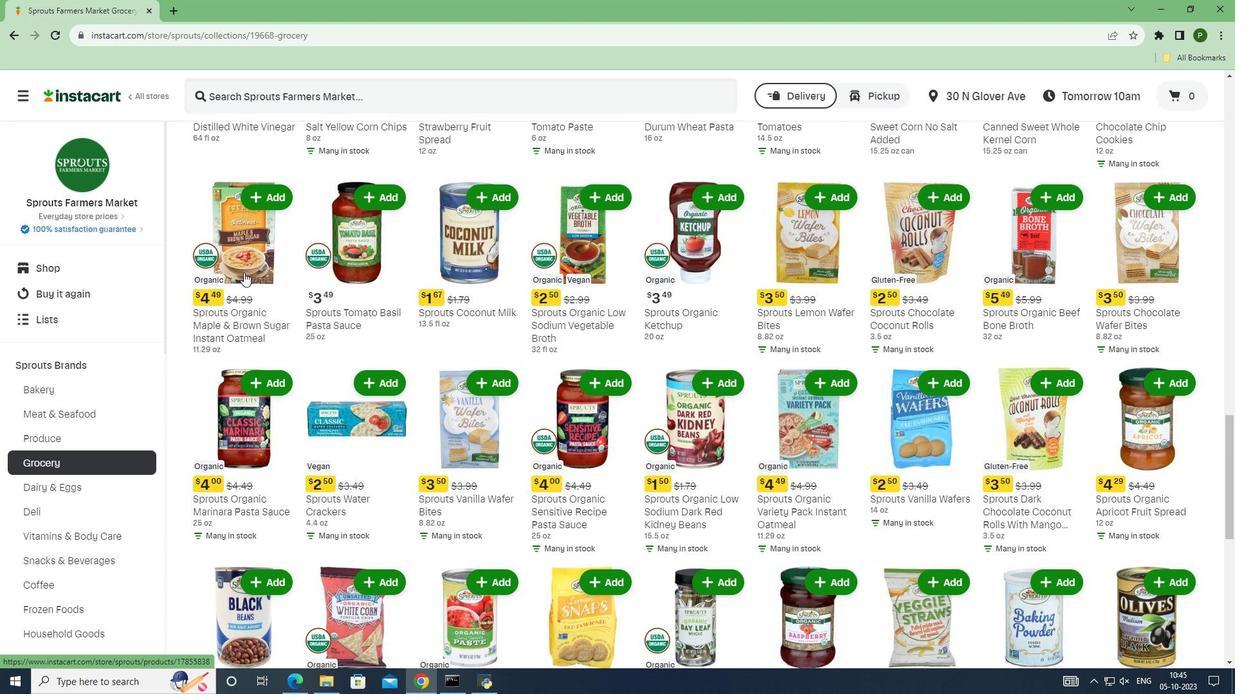 
Action: Mouse scrolled (243, 272) with delta (0, 0)
Screenshot: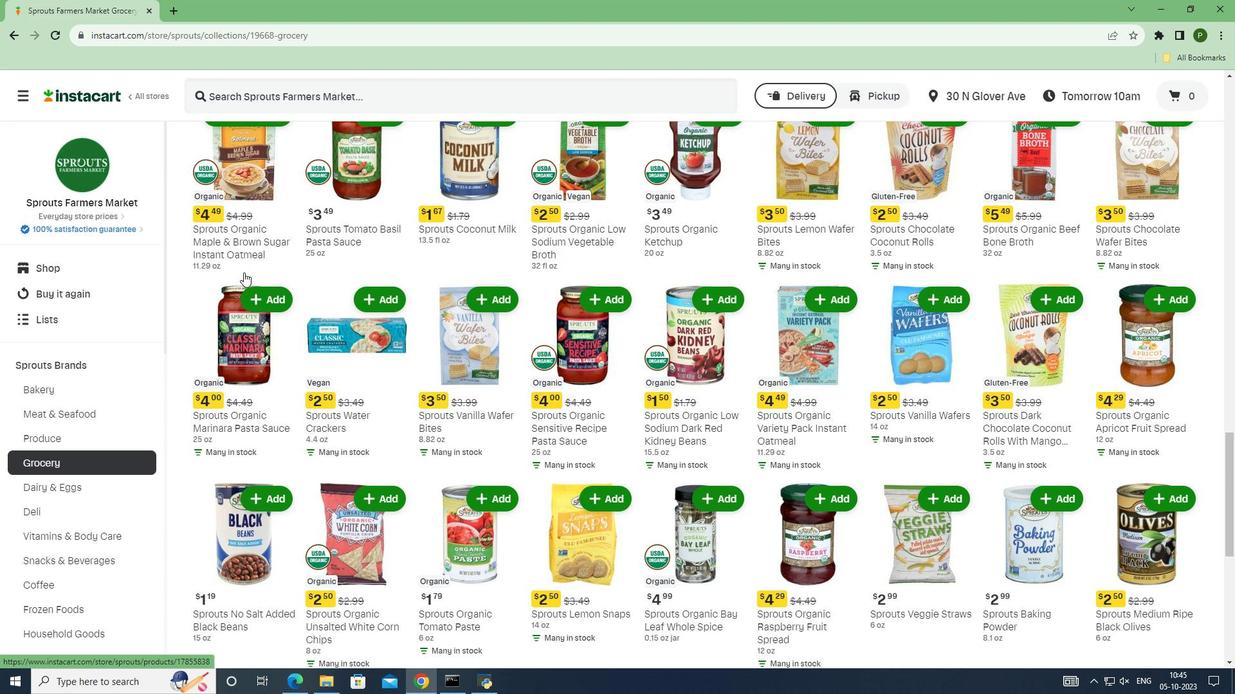 
Action: Mouse scrolled (243, 272) with delta (0, 0)
Screenshot: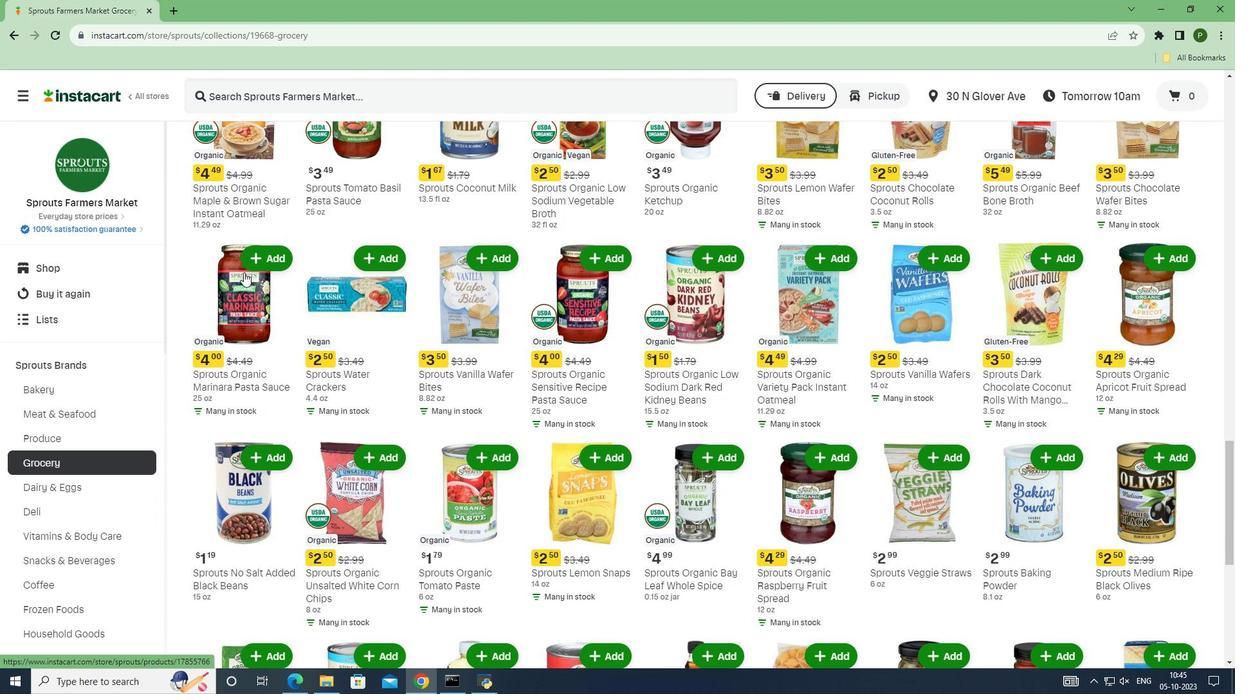 
Action: Mouse scrolled (243, 272) with delta (0, 0)
Screenshot: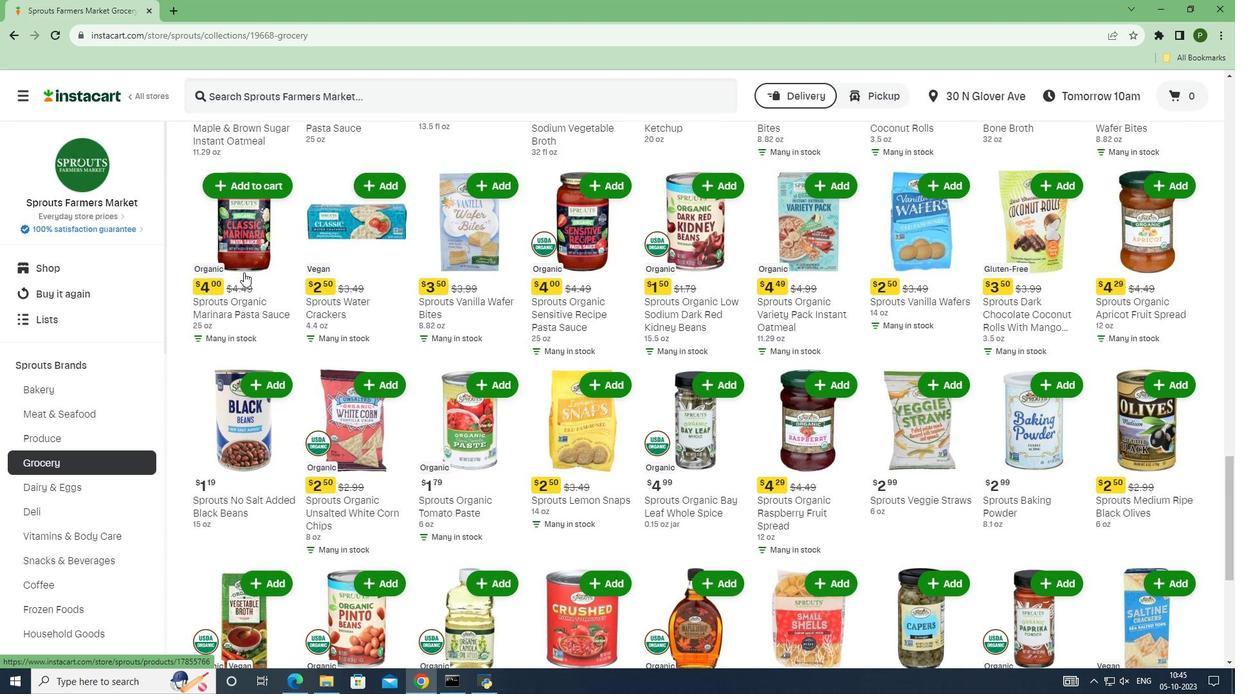 
Action: Mouse scrolled (243, 272) with delta (0, 0)
Screenshot: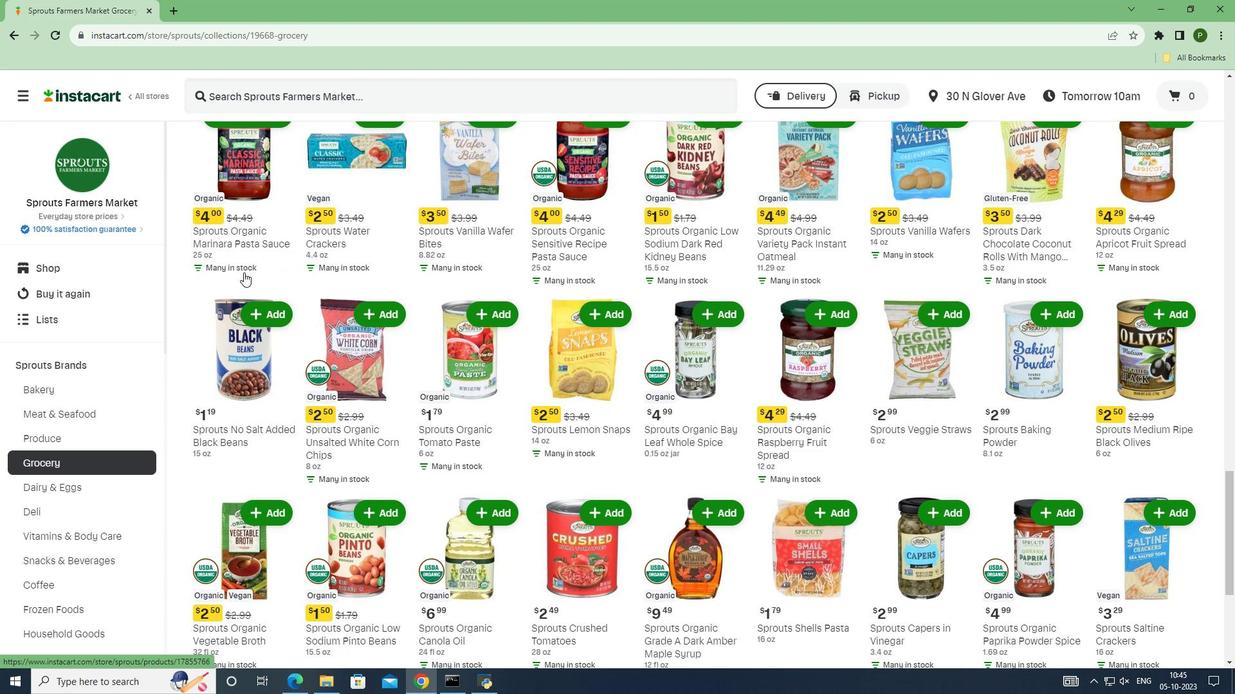 
Action: Mouse scrolled (243, 272) with delta (0, 0)
Screenshot: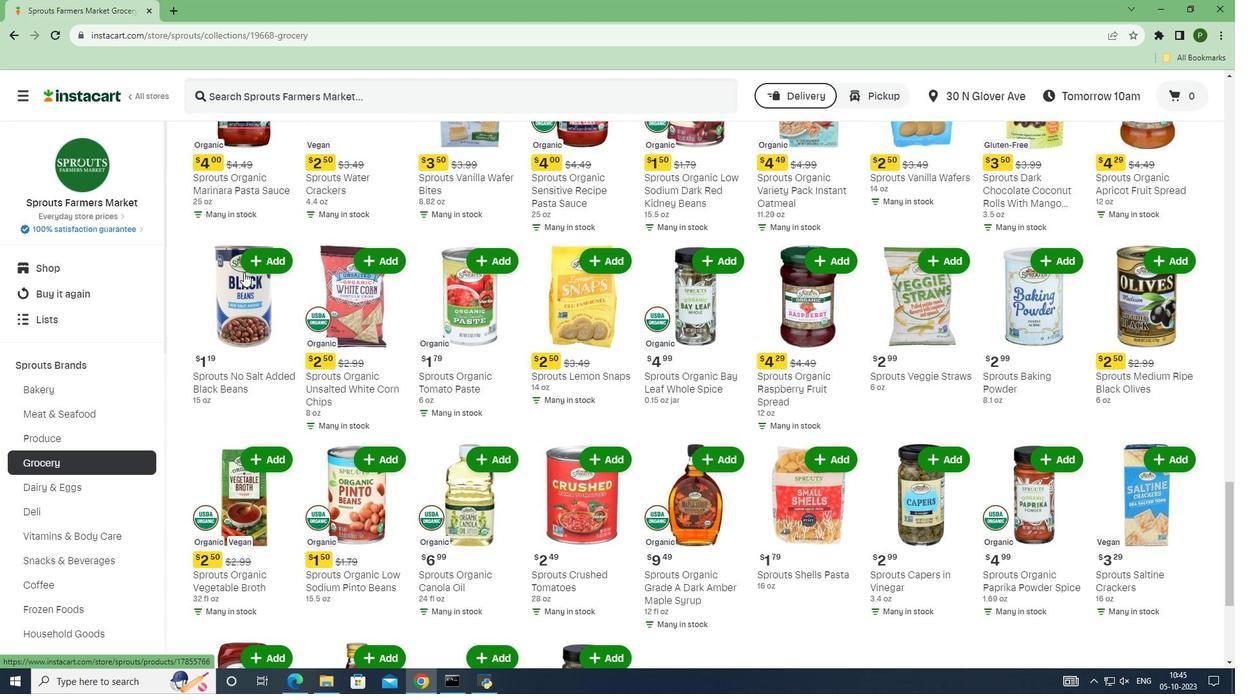 
Action: Mouse scrolled (243, 272) with delta (0, 0)
Screenshot: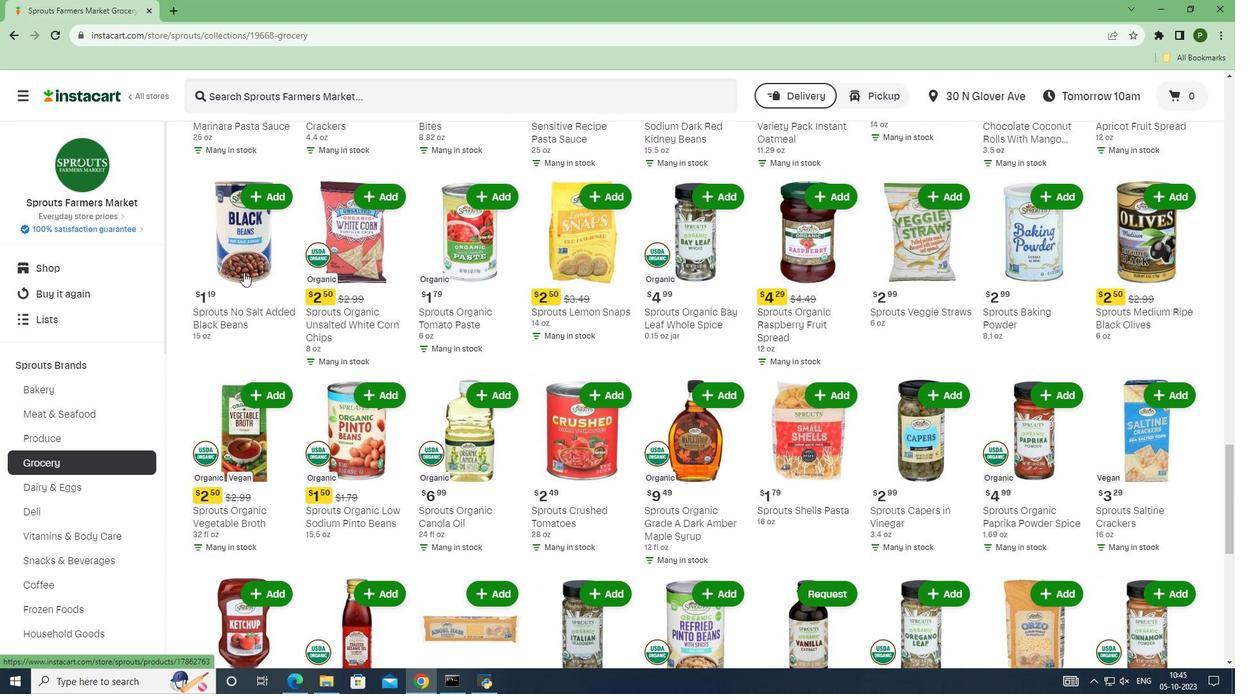 
Action: Mouse scrolled (243, 272) with delta (0, 0)
Screenshot: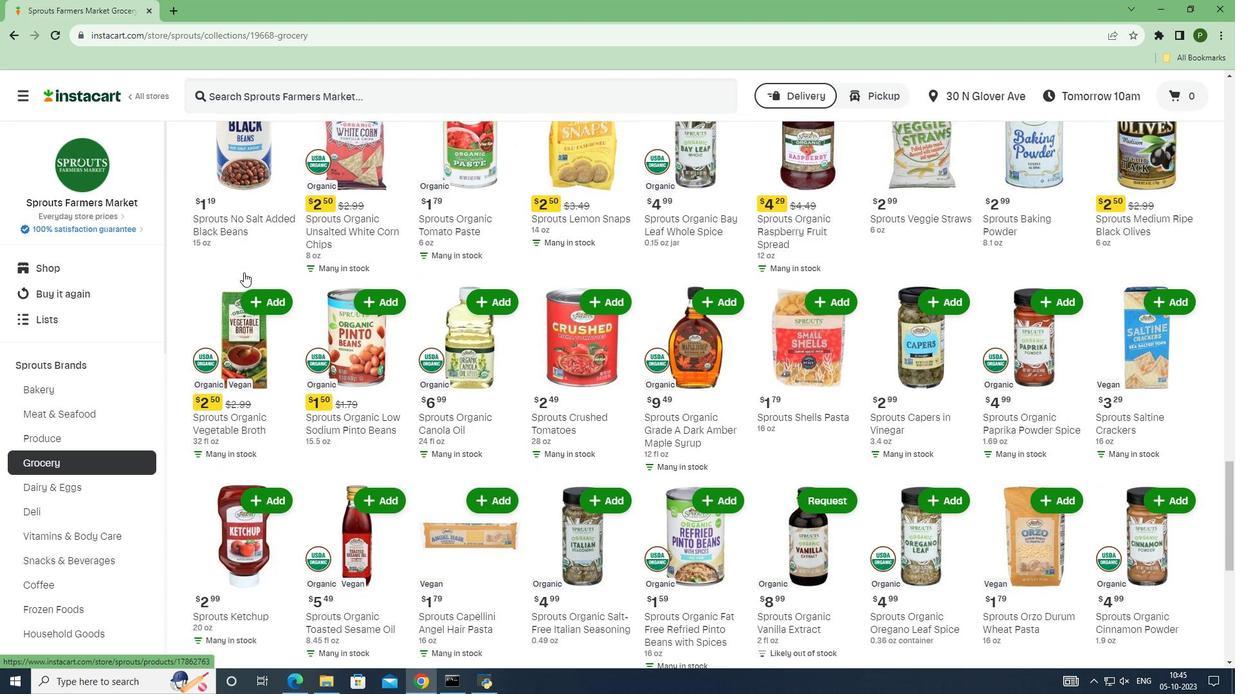 
Action: Mouse scrolled (243, 272) with delta (0, 0)
Screenshot: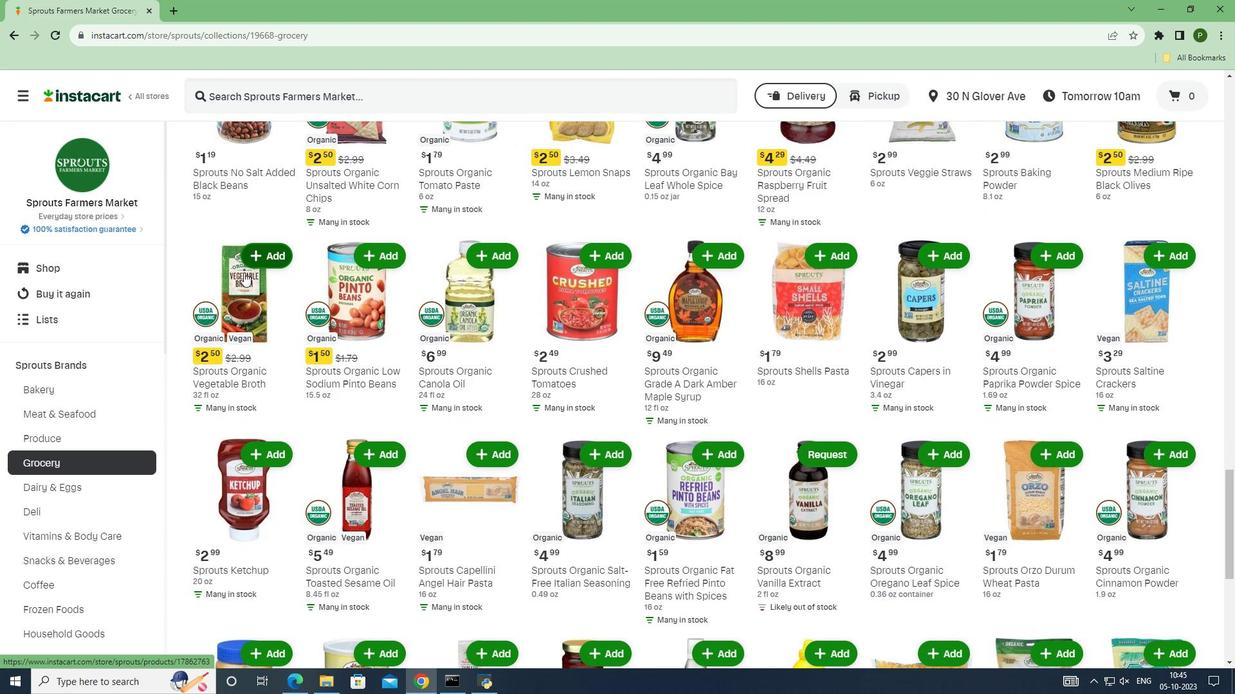 
Action: Mouse scrolled (243, 272) with delta (0, 0)
Screenshot: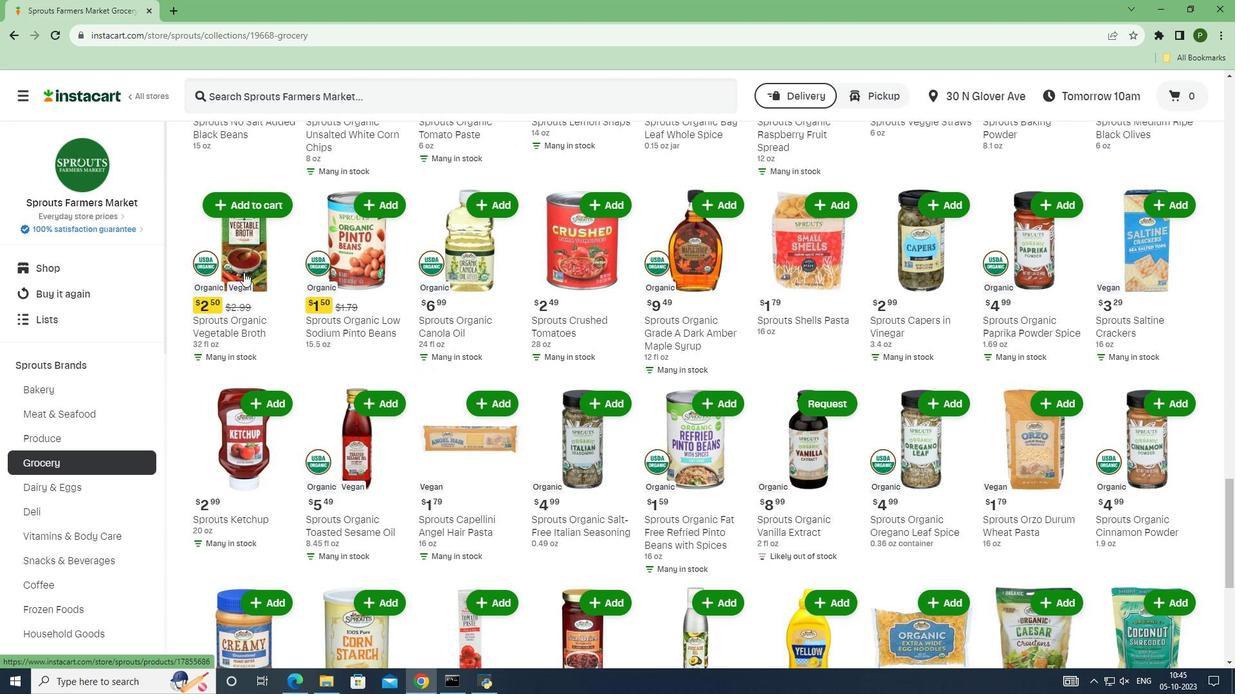 
Action: Mouse scrolled (243, 272) with delta (0, 0)
Screenshot: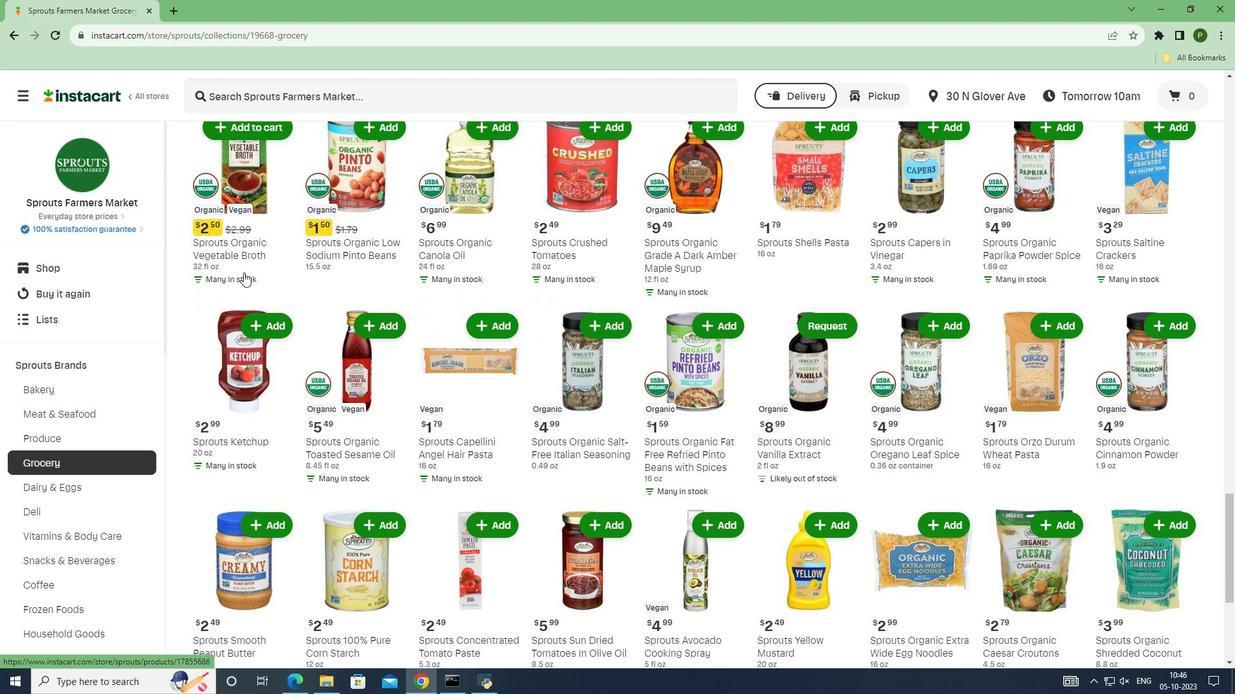 
Action: Mouse scrolled (243, 272) with delta (0, 0)
Screenshot: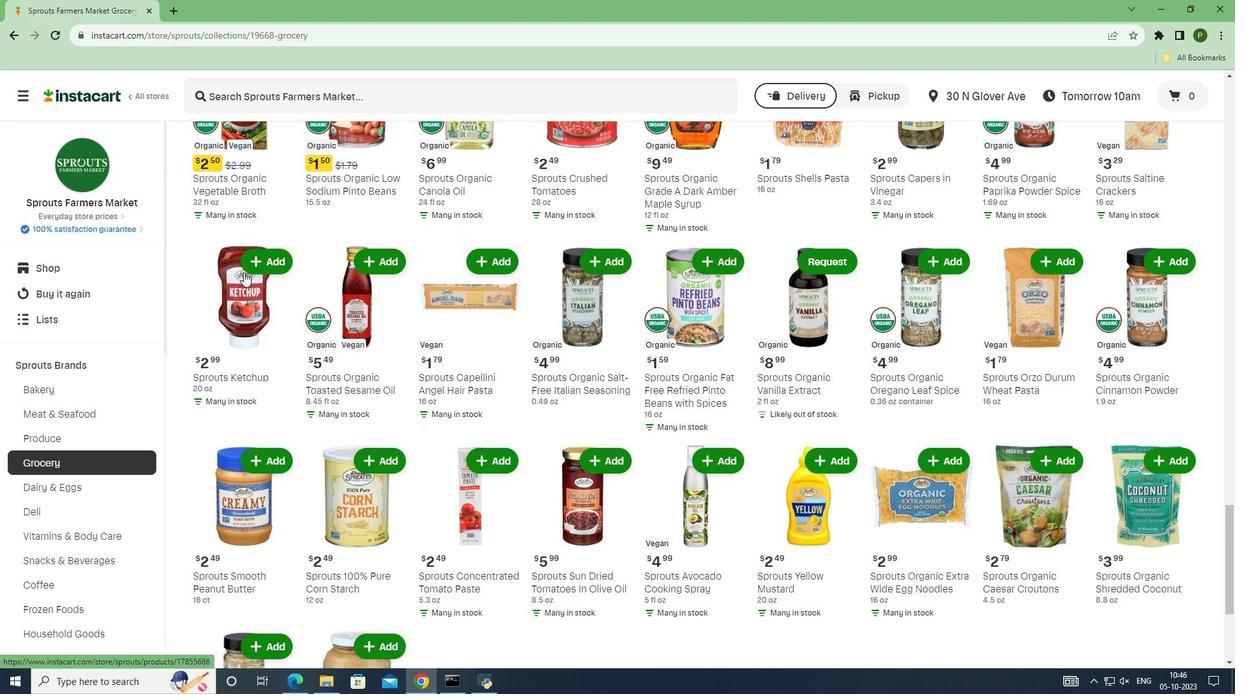 
Action: Mouse scrolled (243, 272) with delta (0, 0)
Screenshot: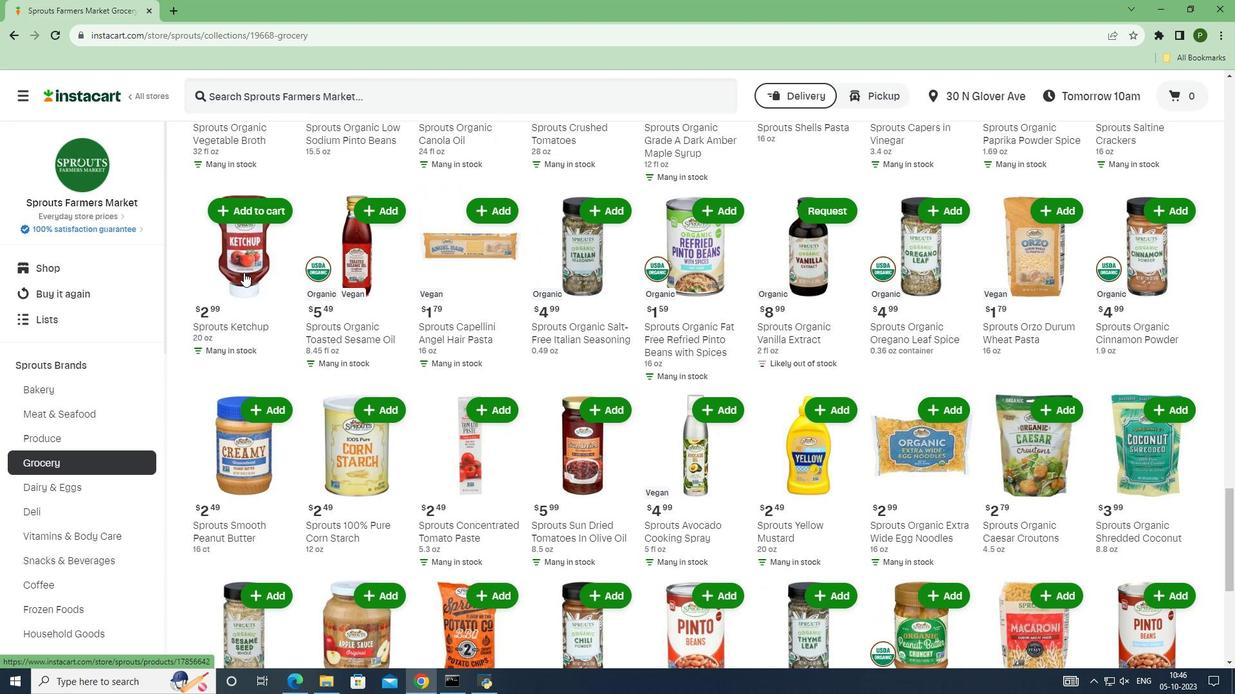 
Action: Mouse scrolled (243, 272) with delta (0, 0)
Screenshot: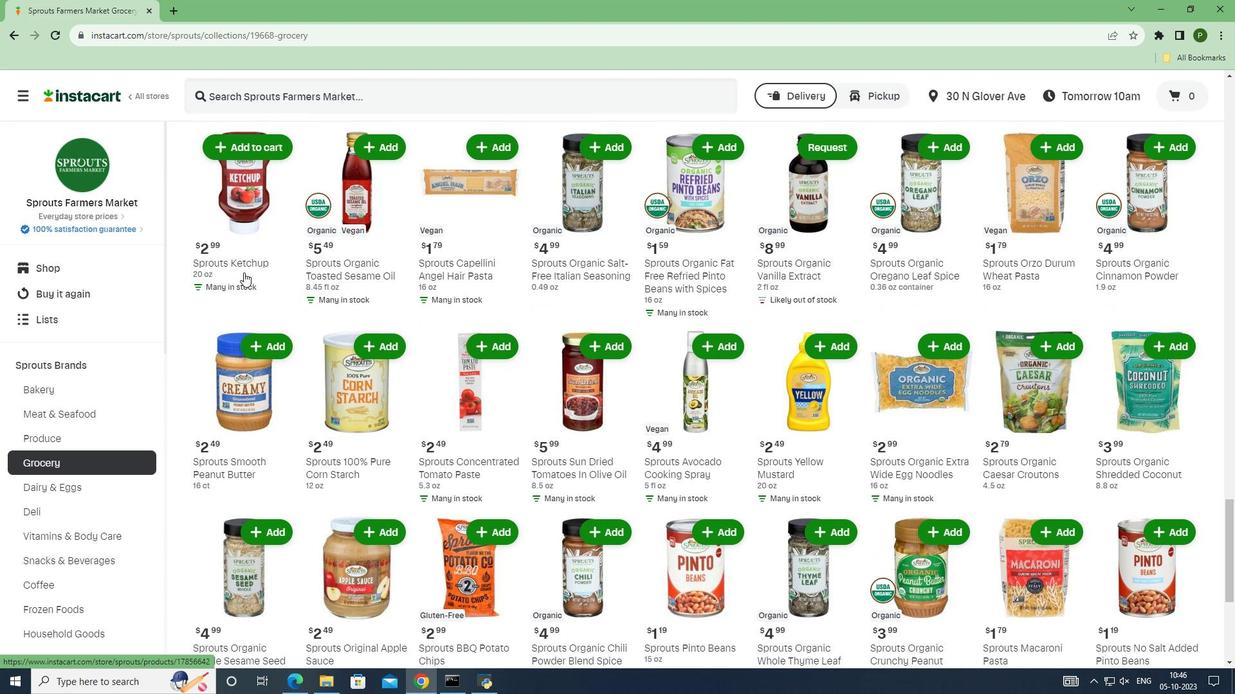 
Action: Mouse scrolled (243, 272) with delta (0, 0)
Screenshot: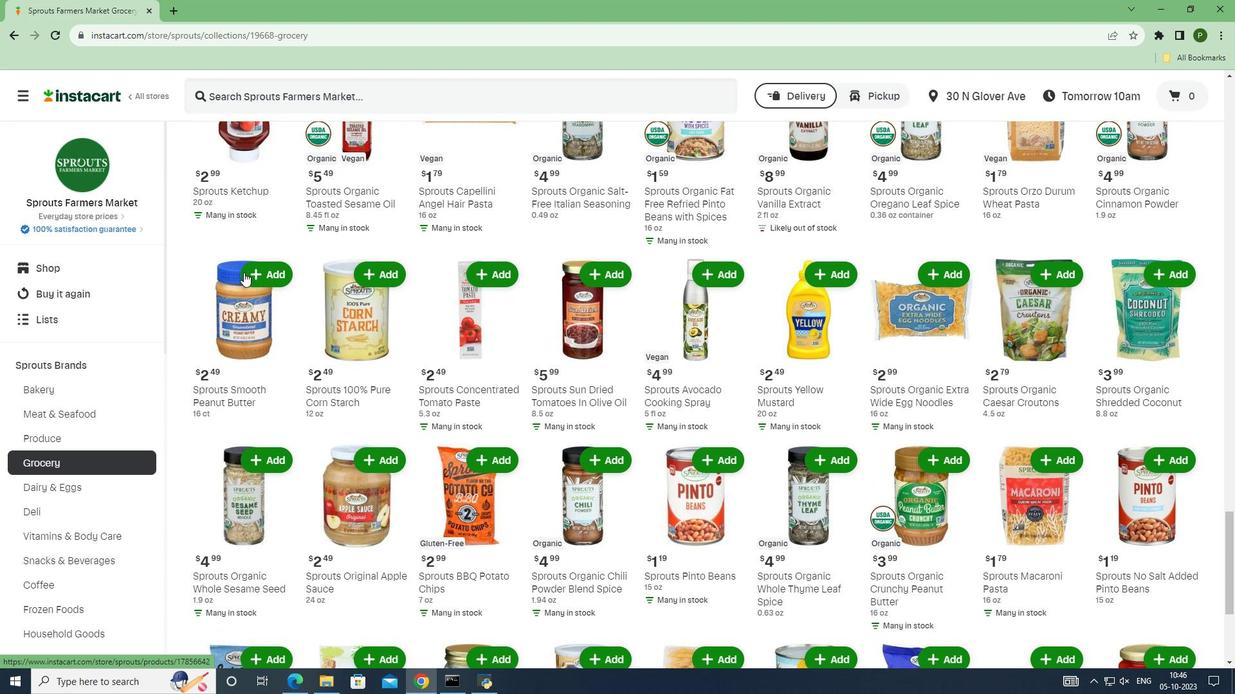 
Action: Mouse scrolled (243, 272) with delta (0, 0)
Screenshot: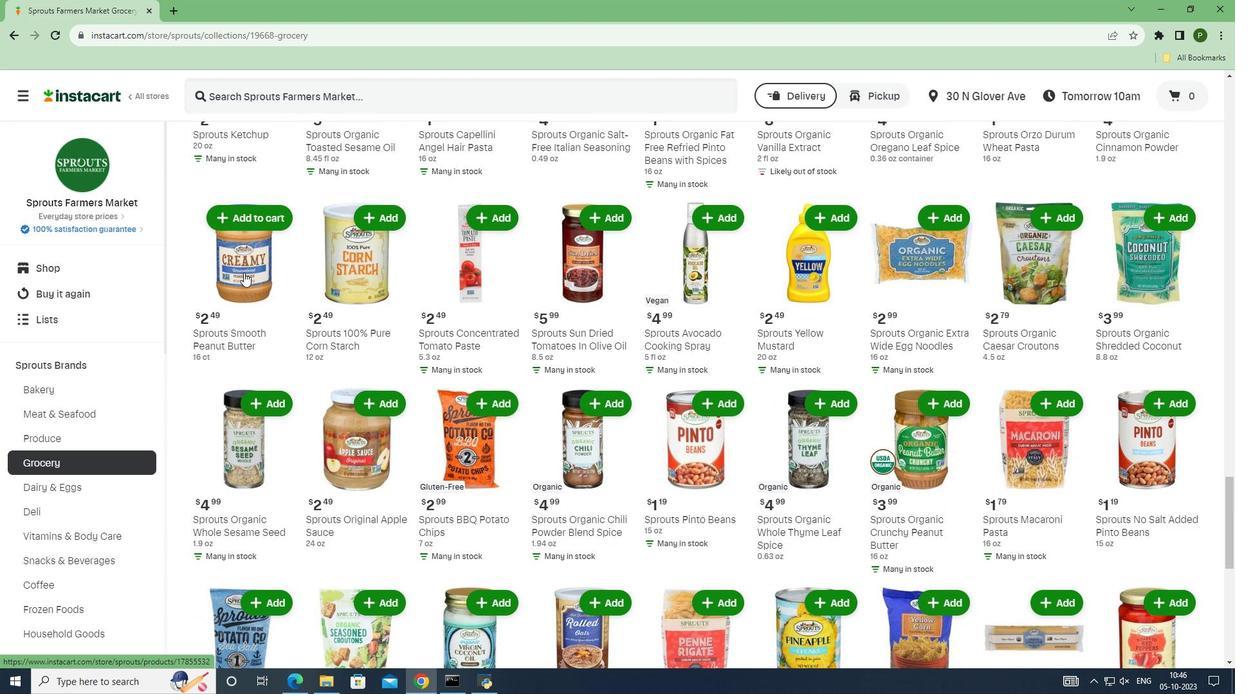 
Action: Mouse scrolled (243, 272) with delta (0, 0)
Screenshot: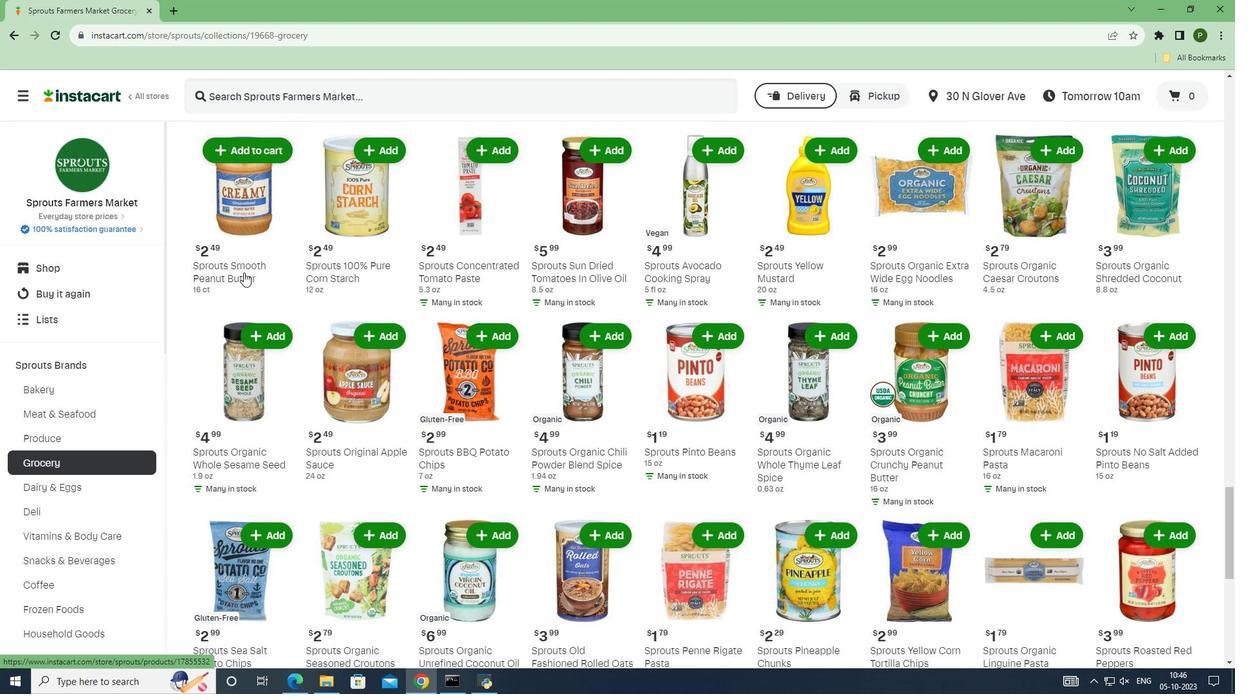 
Action: Mouse scrolled (243, 272) with delta (0, 0)
Screenshot: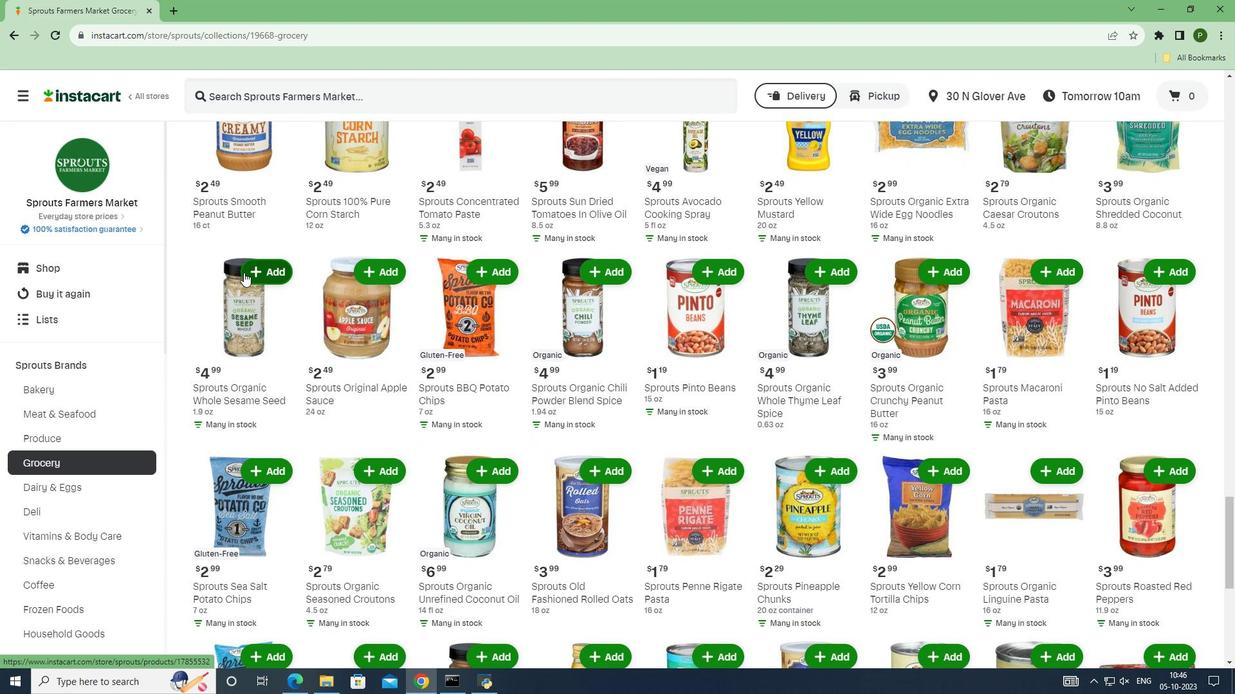 
Action: Mouse scrolled (243, 272) with delta (0, 0)
Screenshot: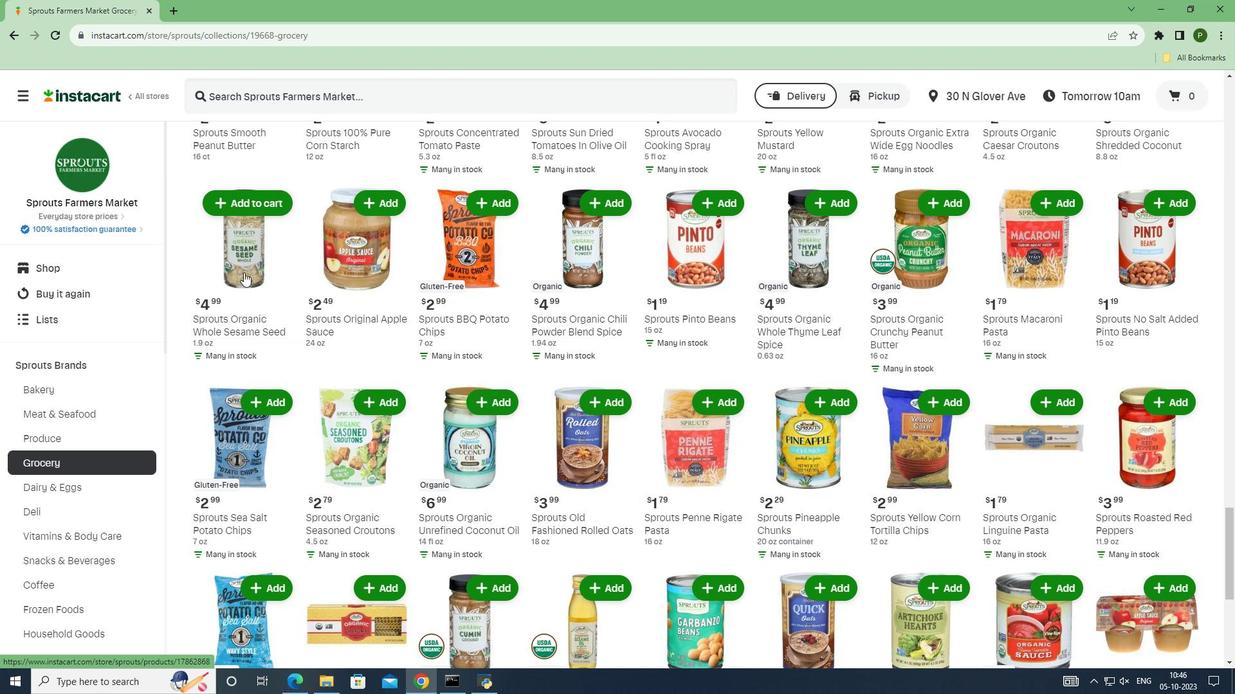 
Action: Mouse scrolled (243, 272) with delta (0, 0)
Screenshot: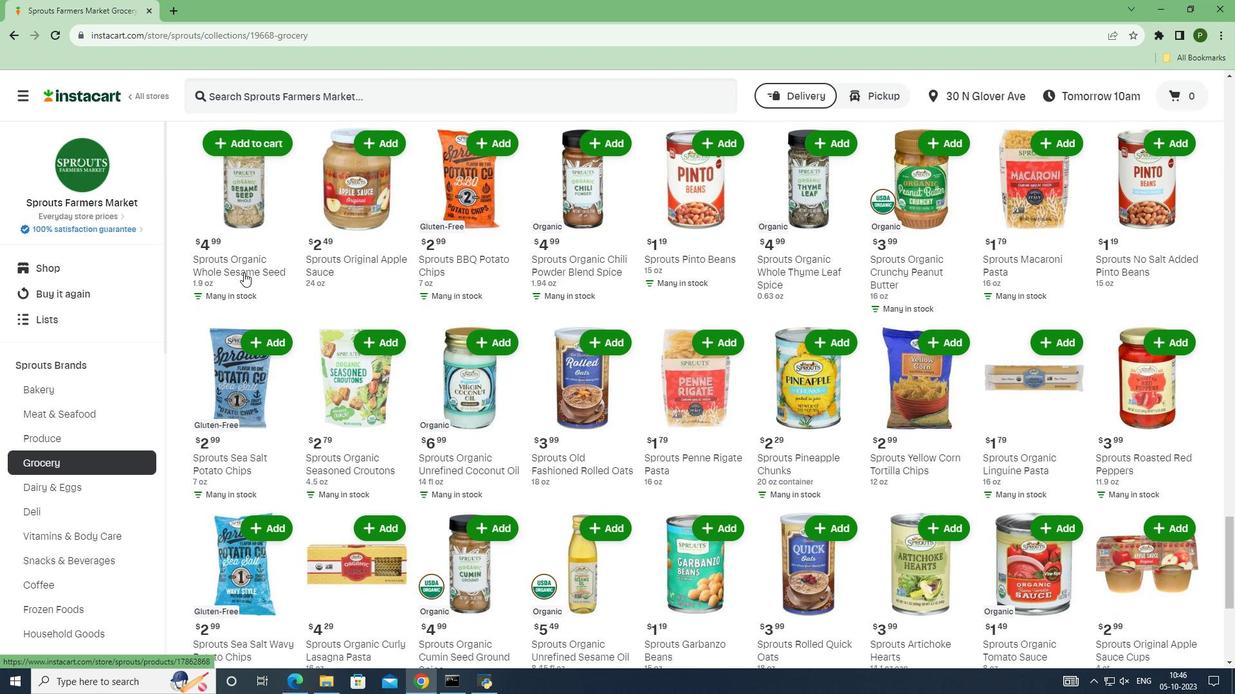
Action: Mouse scrolled (243, 272) with delta (0, 0)
Screenshot: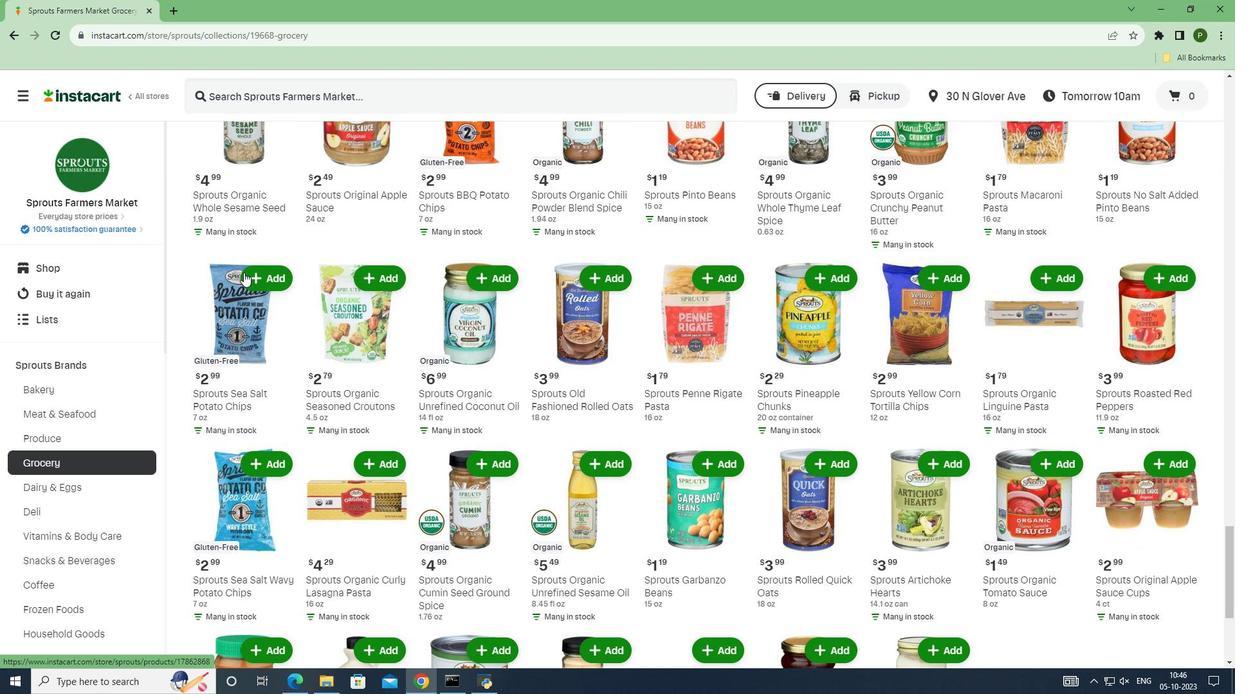 
Action: Mouse scrolled (243, 272) with delta (0, 0)
Screenshot: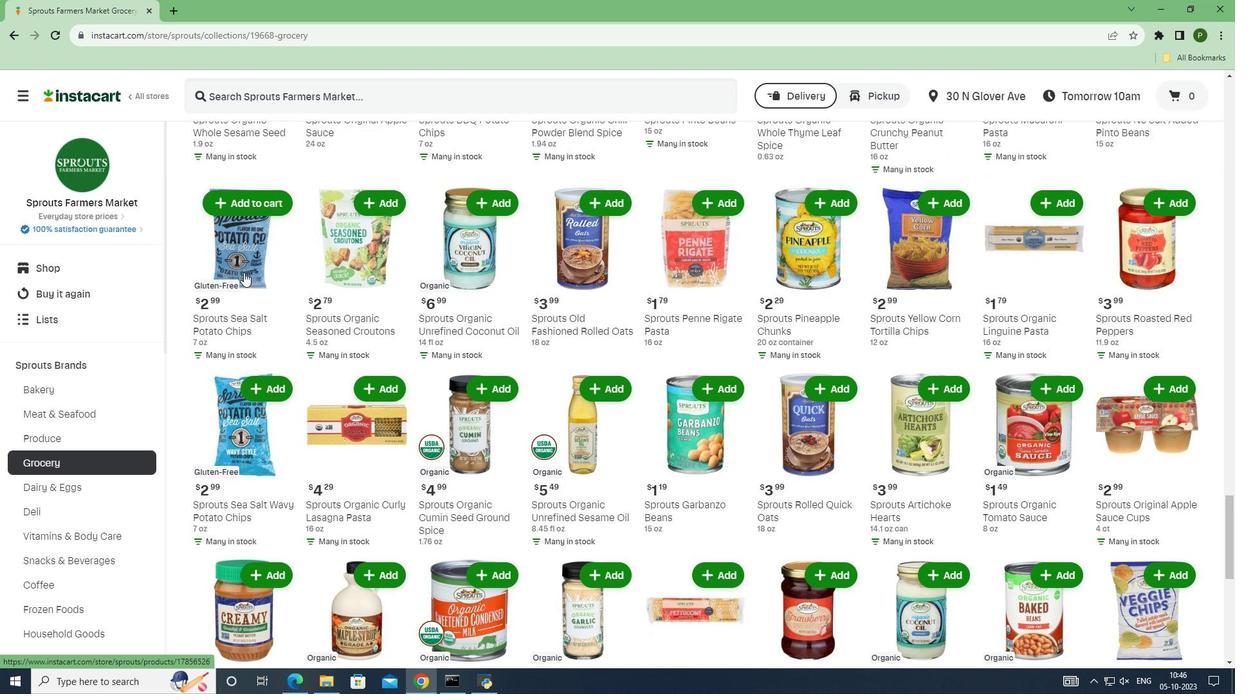 
Action: Mouse scrolled (243, 272) with delta (0, 0)
Screenshot: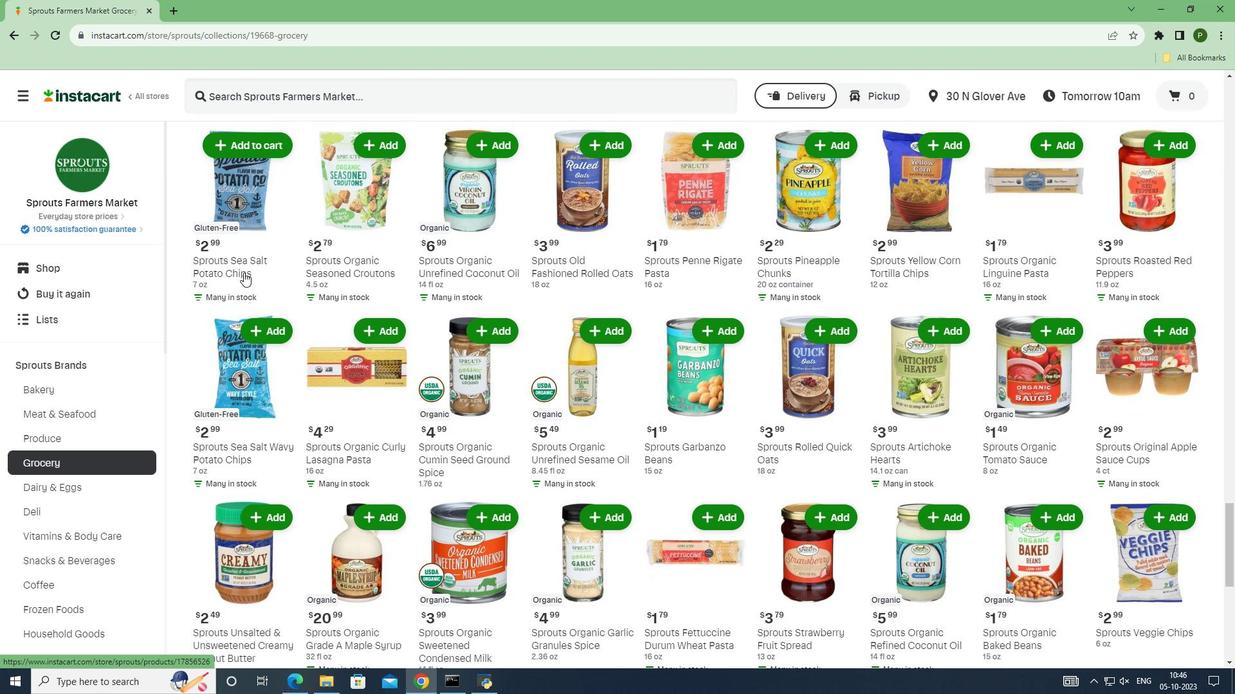 
Action: Mouse scrolled (243, 272) with delta (0, 0)
Screenshot: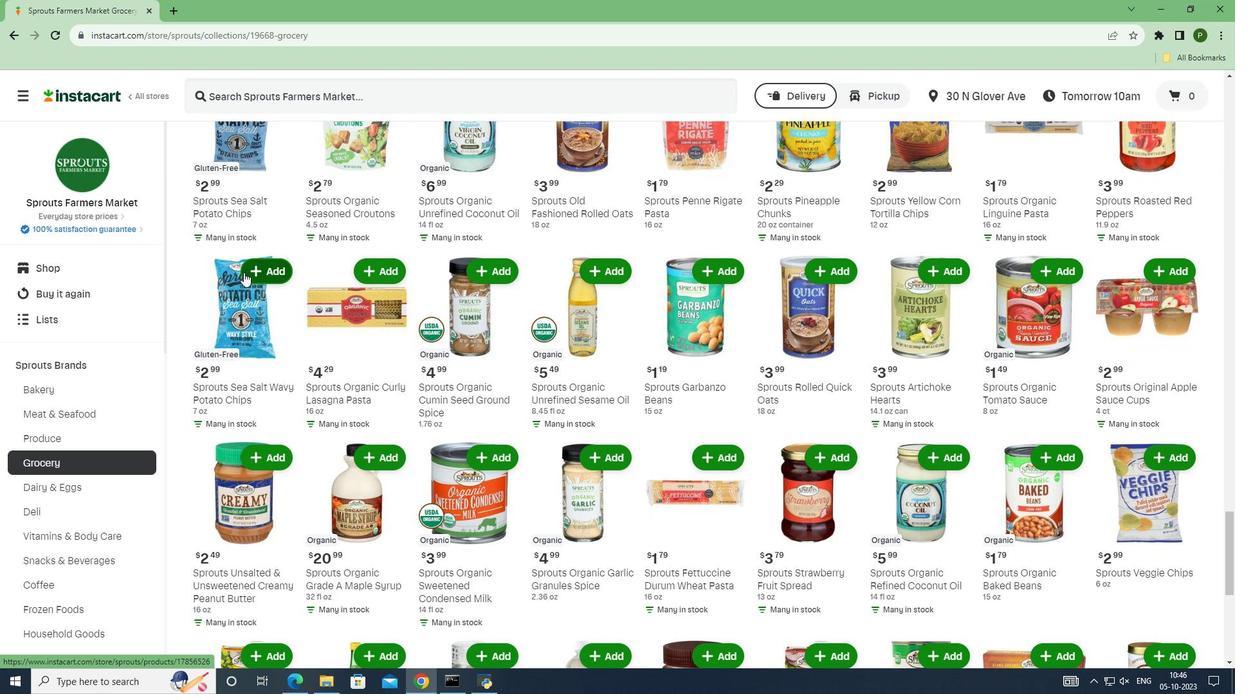 
Action: Mouse scrolled (243, 272) with delta (0, 0)
Screenshot: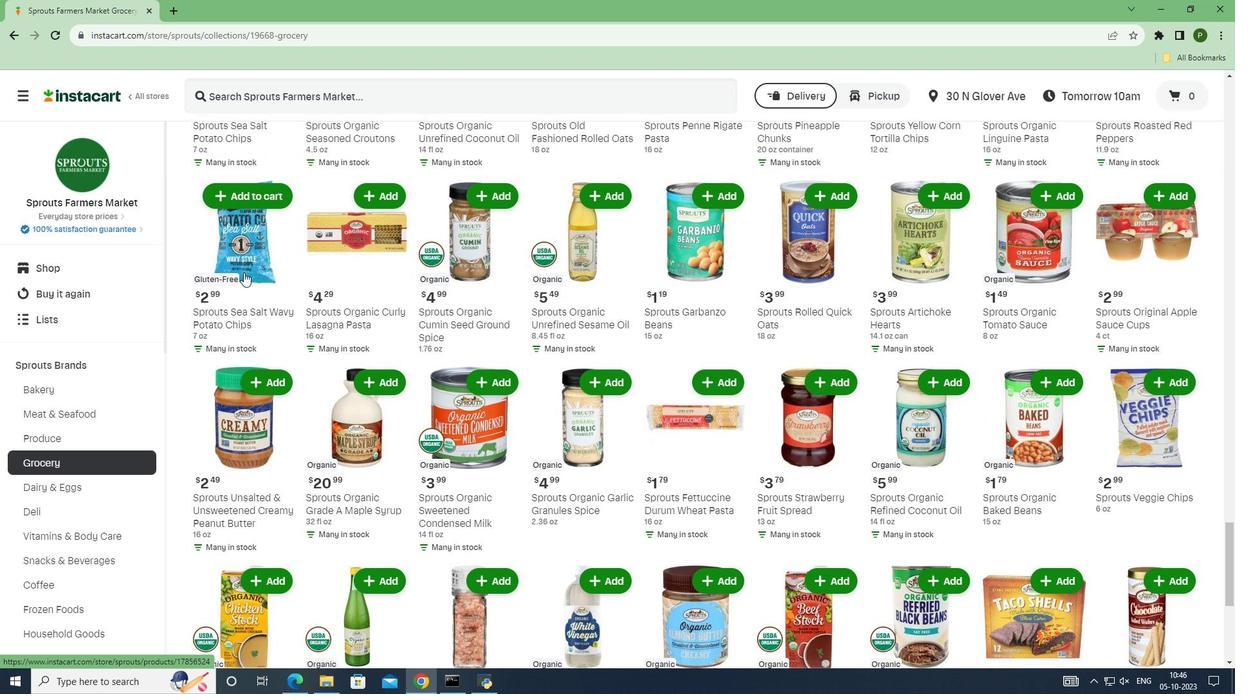 
Action: Mouse scrolled (243, 272) with delta (0, 0)
Screenshot: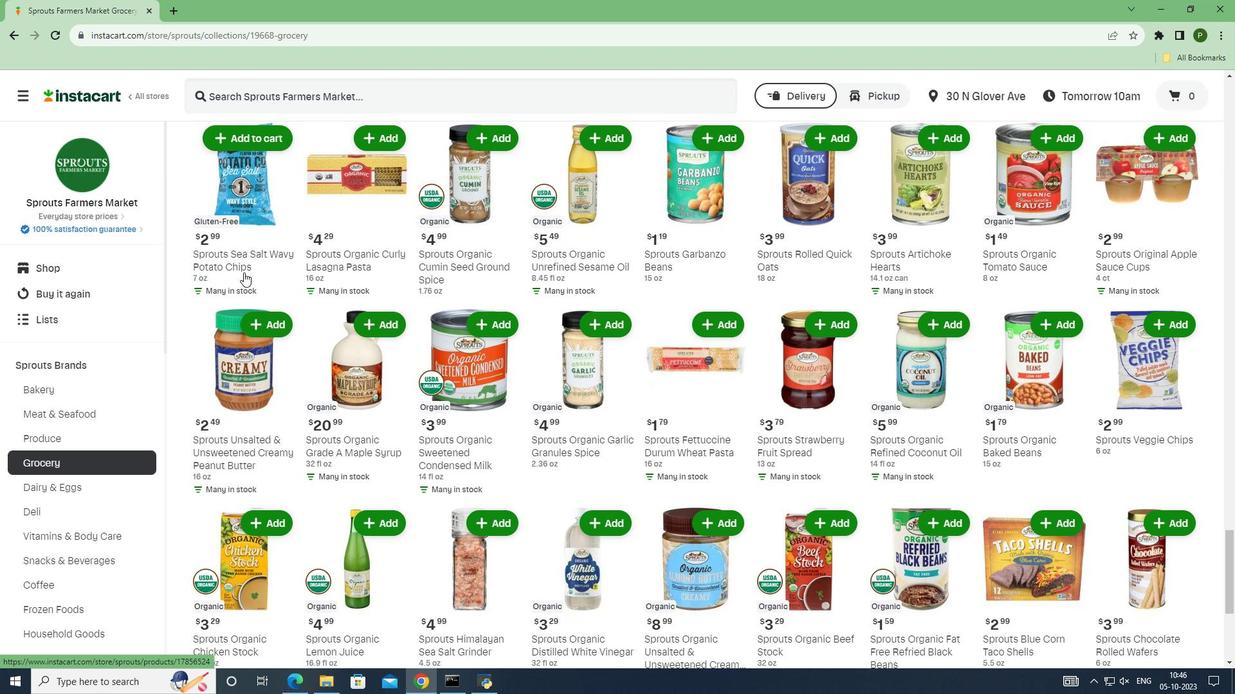 
Action: Mouse scrolled (243, 272) with delta (0, 0)
Screenshot: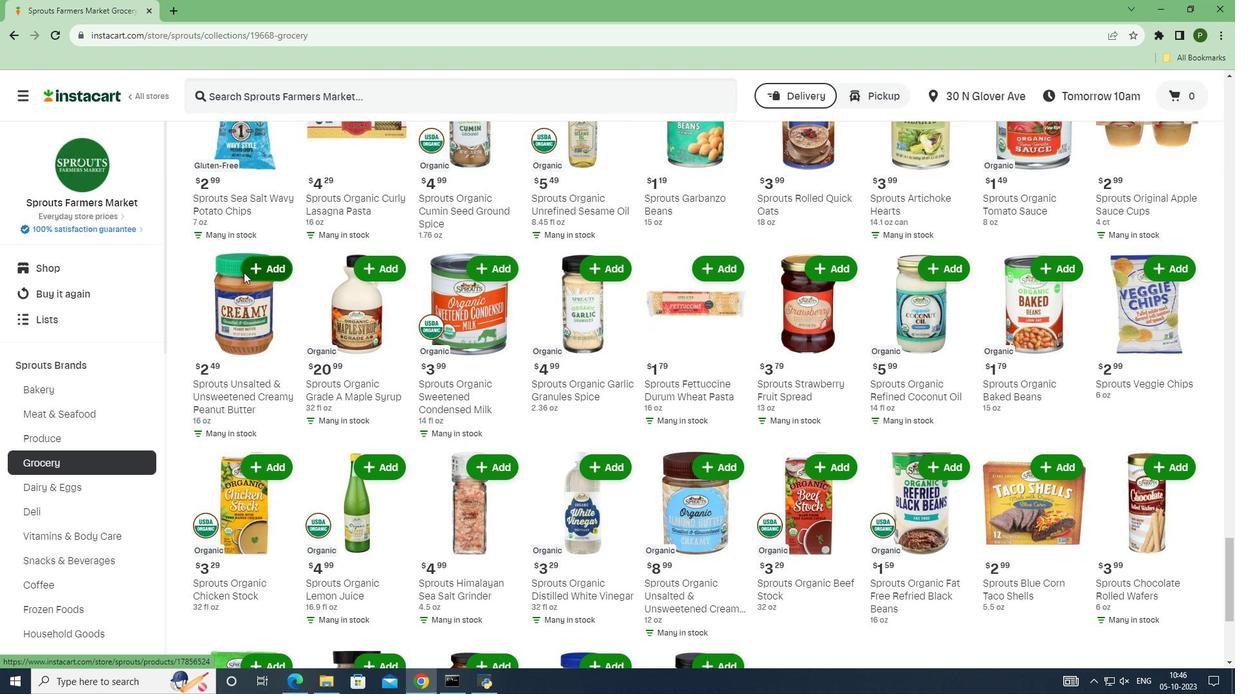 
Action: Mouse scrolled (243, 272) with delta (0, 0)
Screenshot: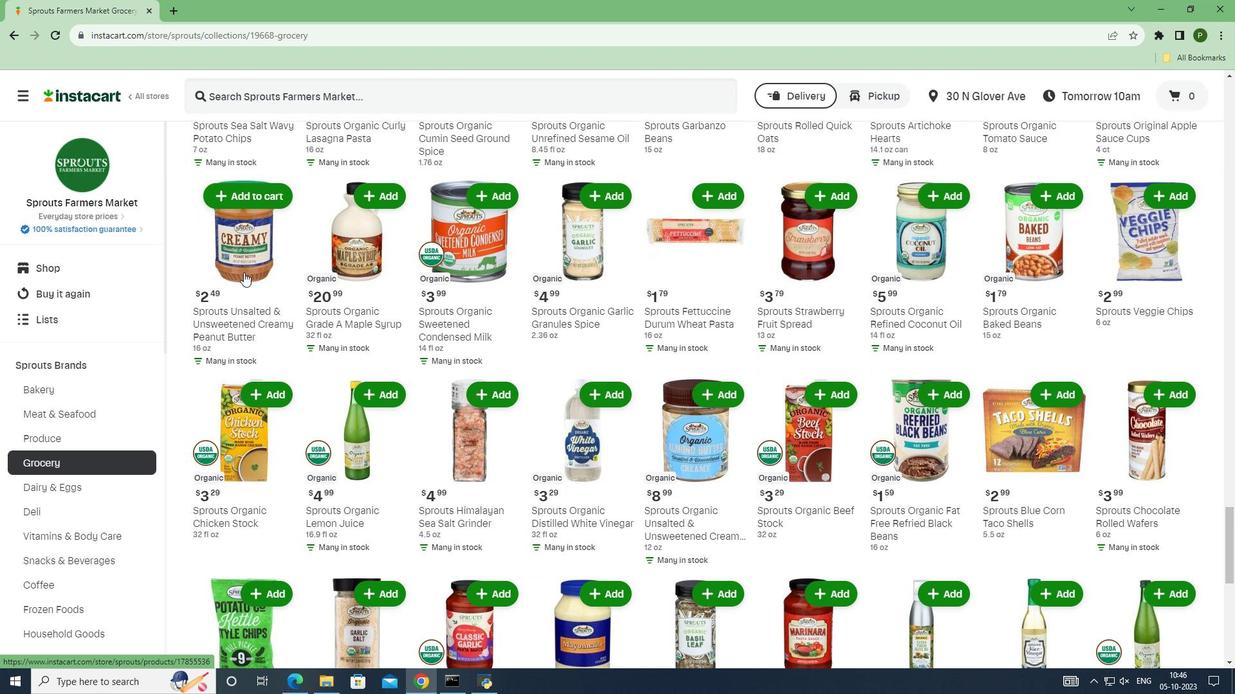 
Action: Mouse scrolled (243, 272) with delta (0, 0)
Screenshot: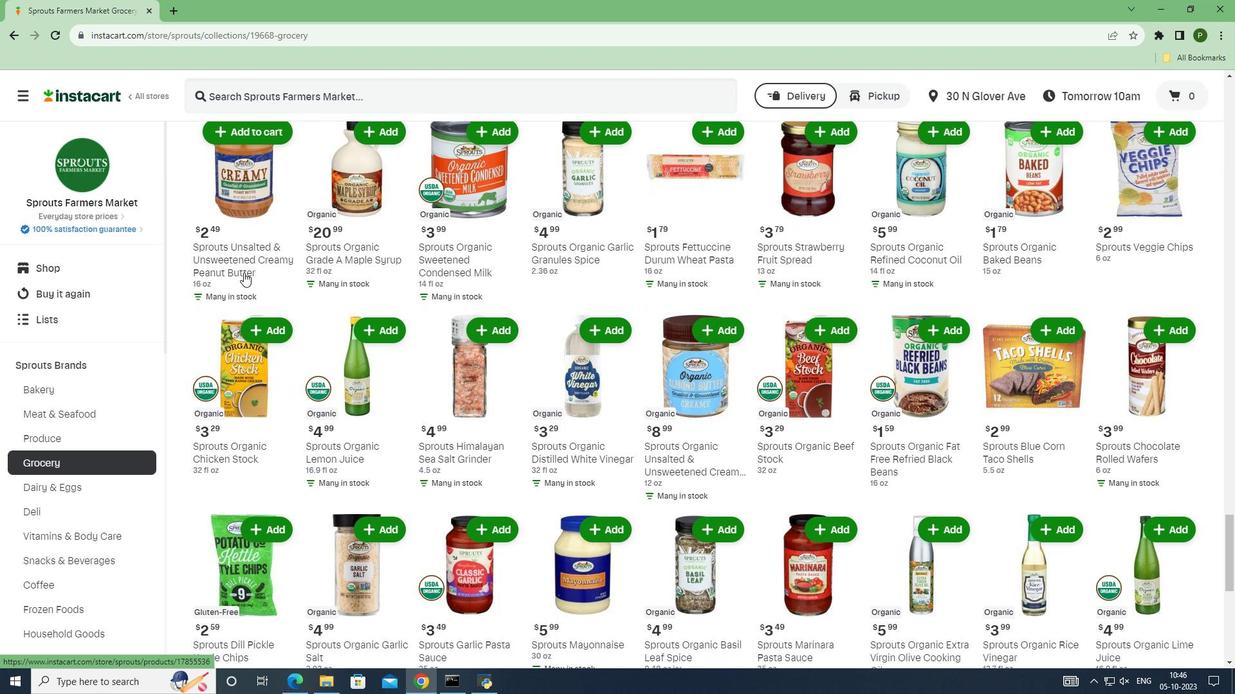 
Action: Mouse scrolled (243, 272) with delta (0, 0)
Screenshot: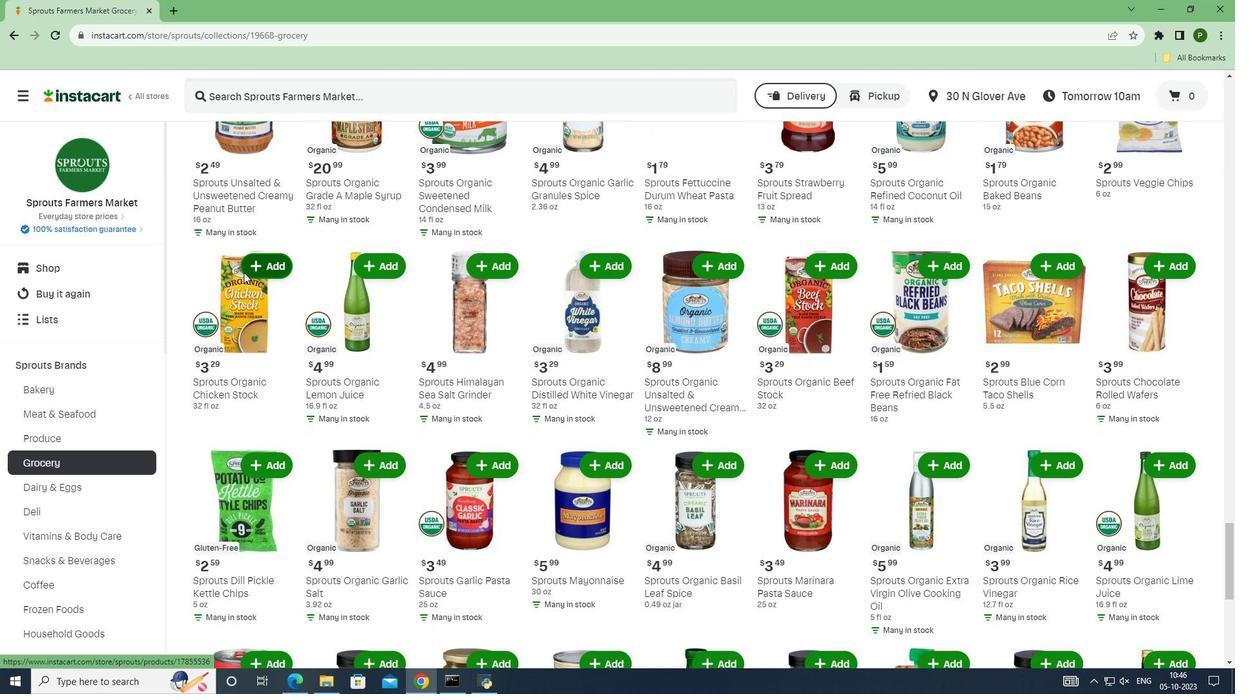 
Action: Mouse scrolled (243, 272) with delta (0, 0)
Screenshot: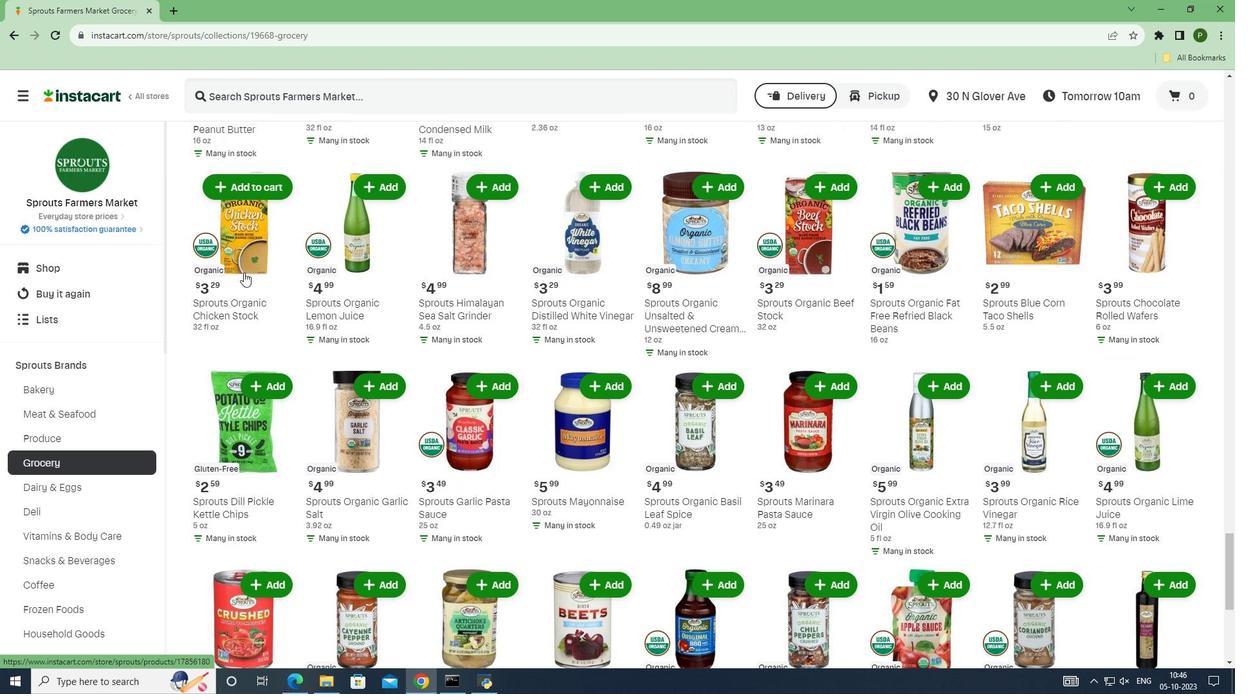 
Action: Mouse scrolled (243, 272) with delta (0, 0)
Screenshot: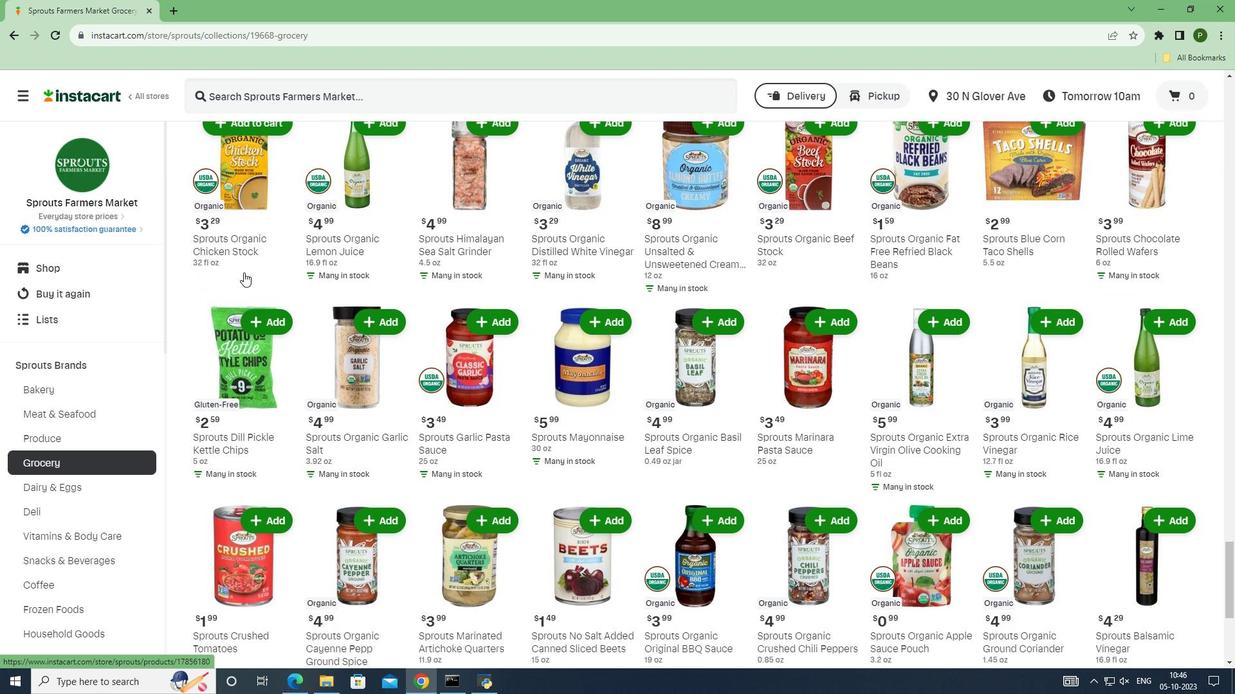 
Action: Mouse scrolled (243, 272) with delta (0, 0)
Screenshot: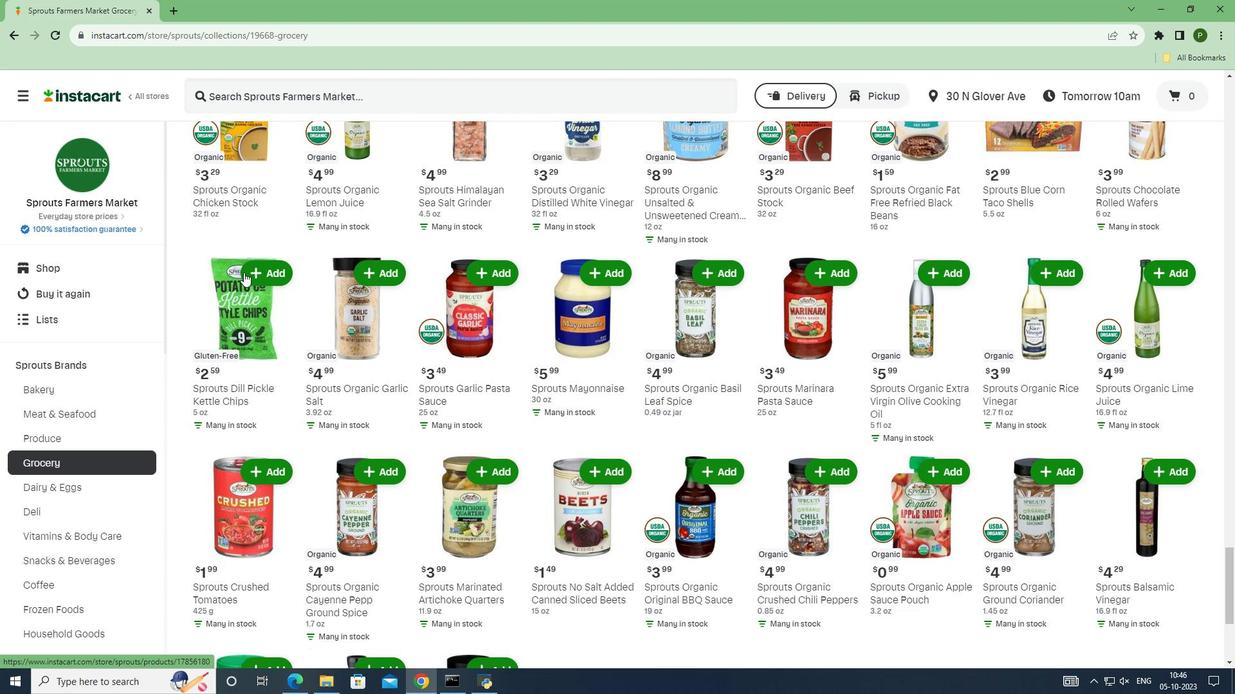 
Action: Mouse scrolled (243, 272) with delta (0, 0)
Screenshot: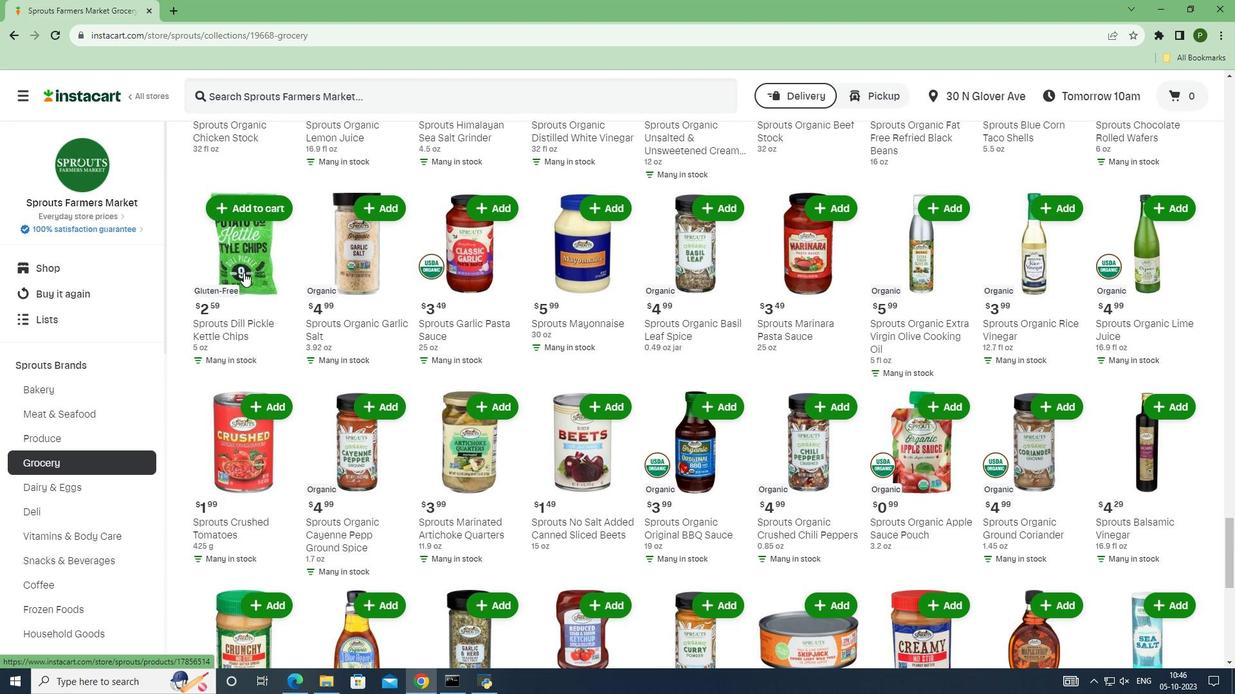 
Action: Mouse scrolled (243, 272) with delta (0, 0)
Screenshot: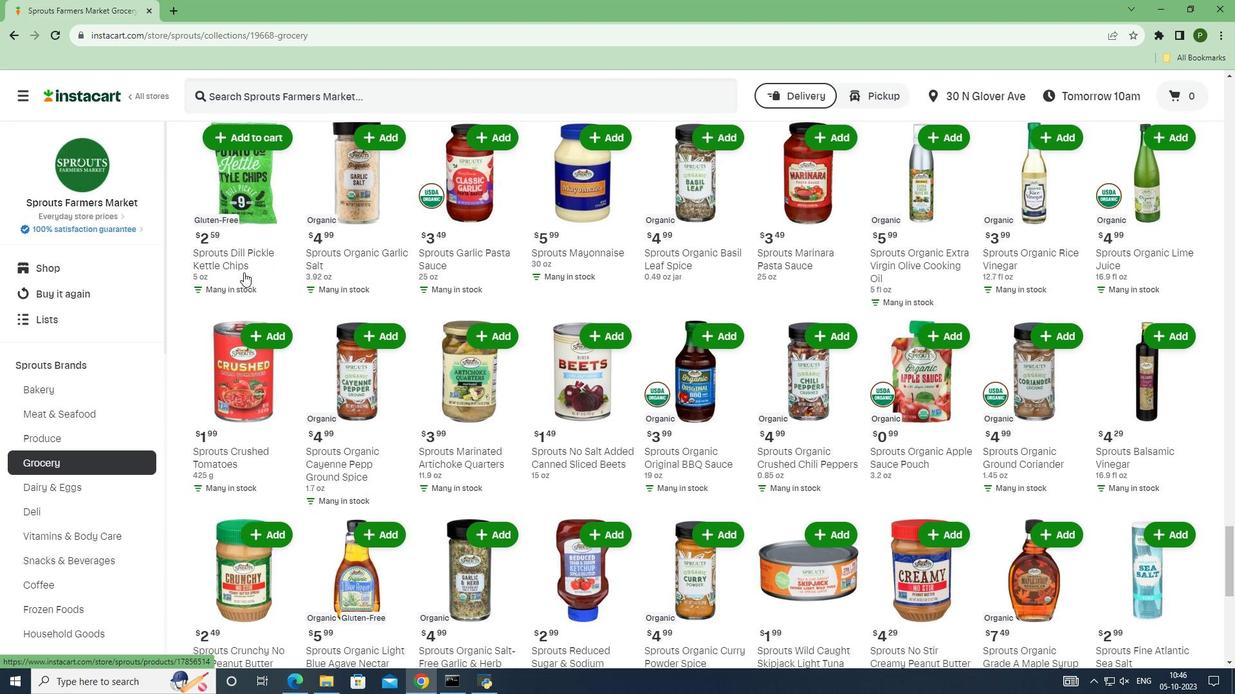 
Action: Mouse scrolled (243, 272) with delta (0, 0)
Screenshot: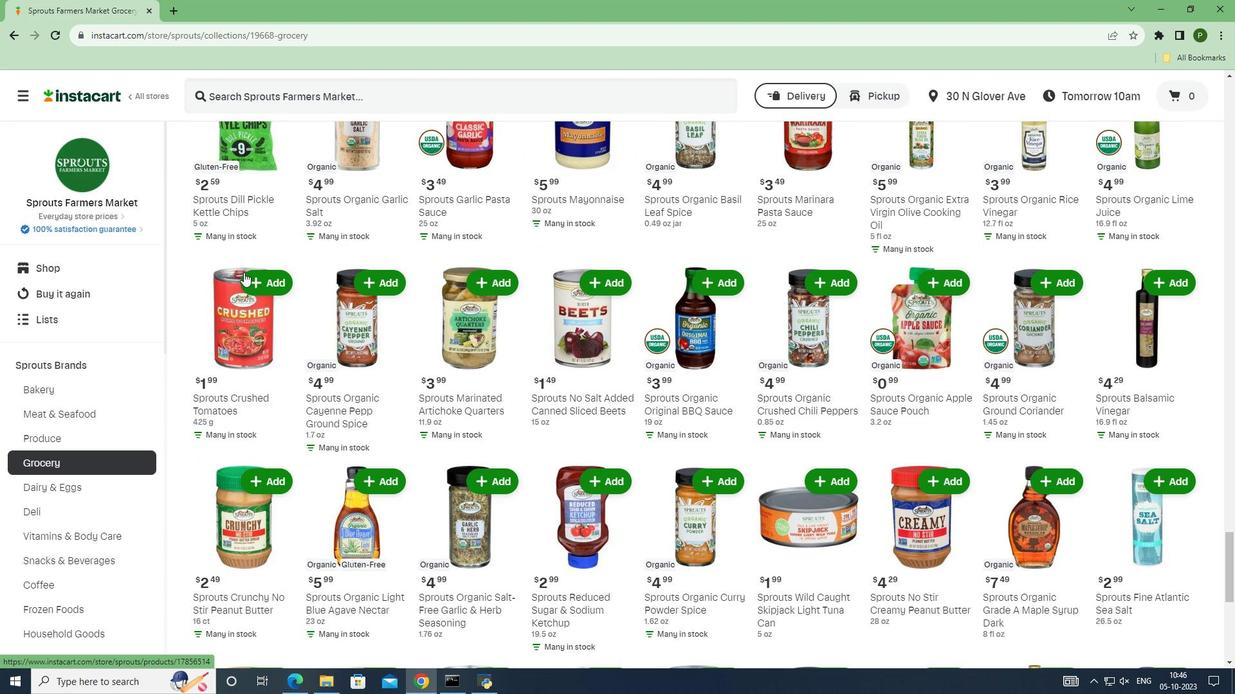 
Action: Mouse scrolled (243, 272) with delta (0, 0)
Screenshot: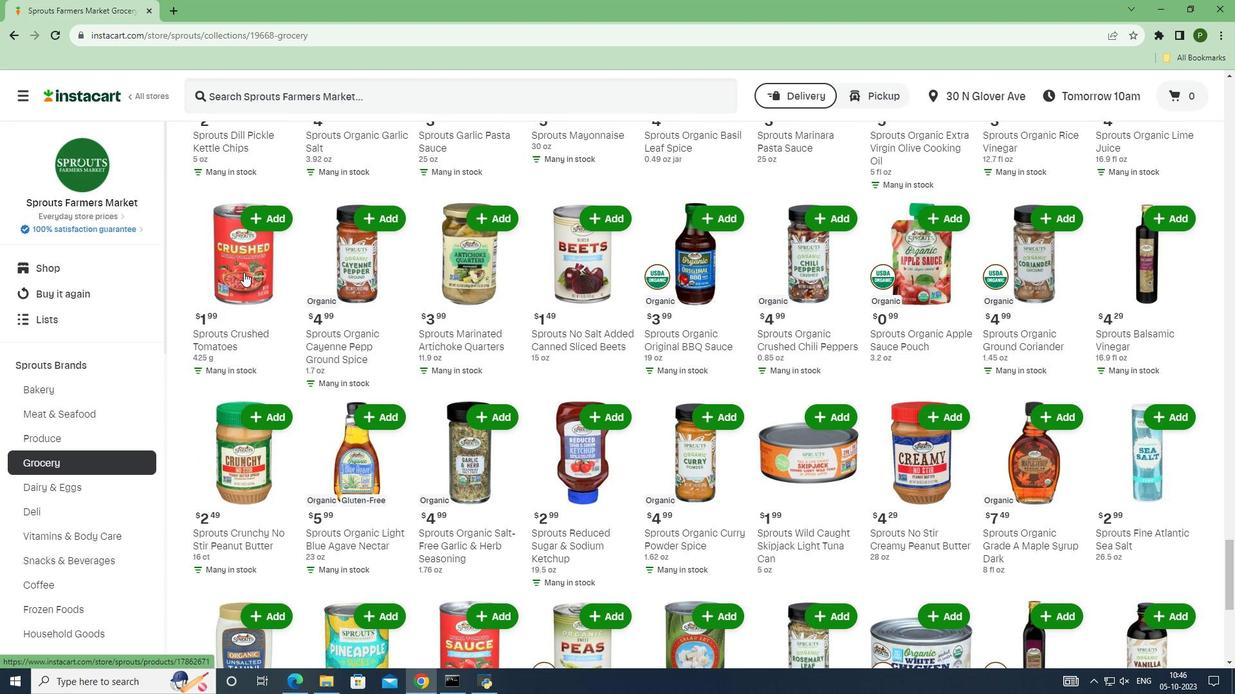 
Action: Mouse scrolled (243, 272) with delta (0, 0)
Screenshot: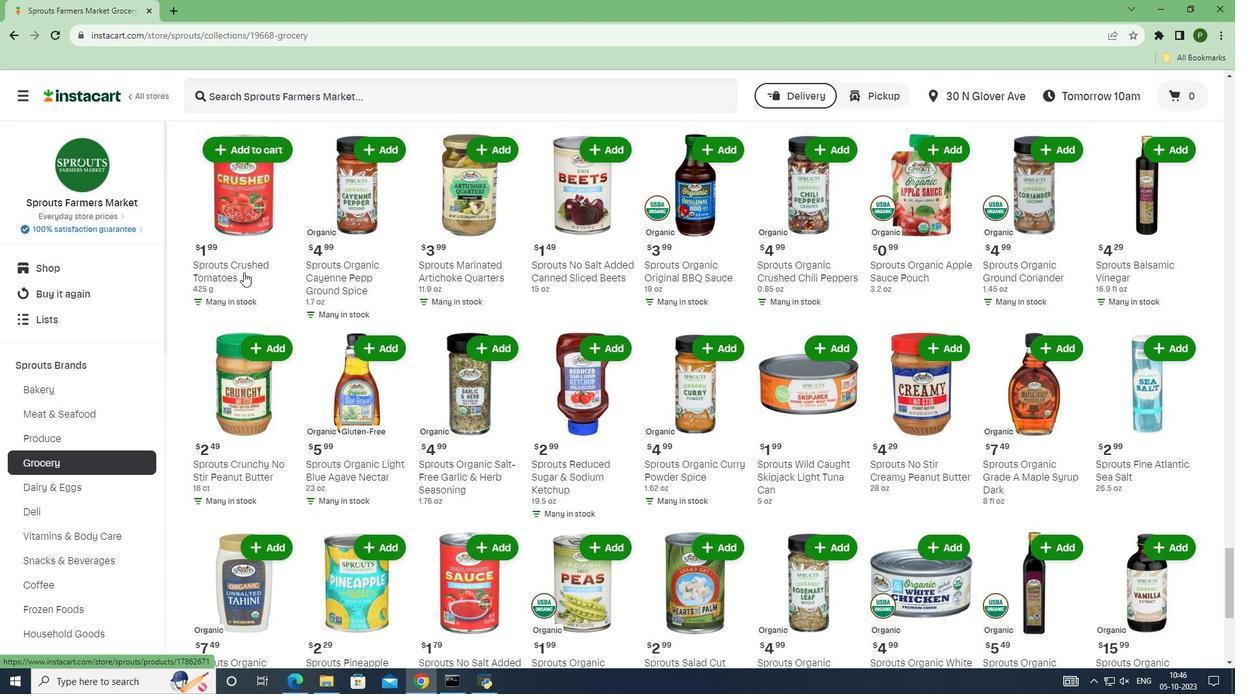 
Action: Mouse scrolled (243, 272) with delta (0, 0)
Screenshot: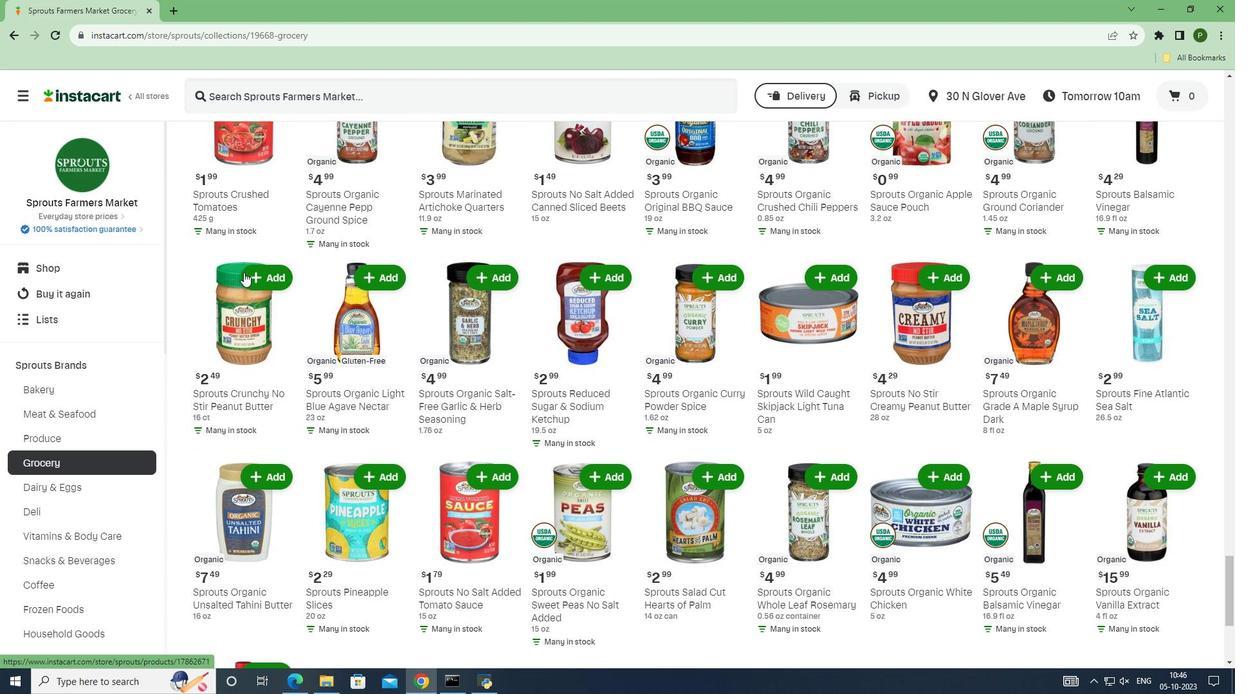 
Action: Mouse scrolled (243, 272) with delta (0, 0)
Screenshot: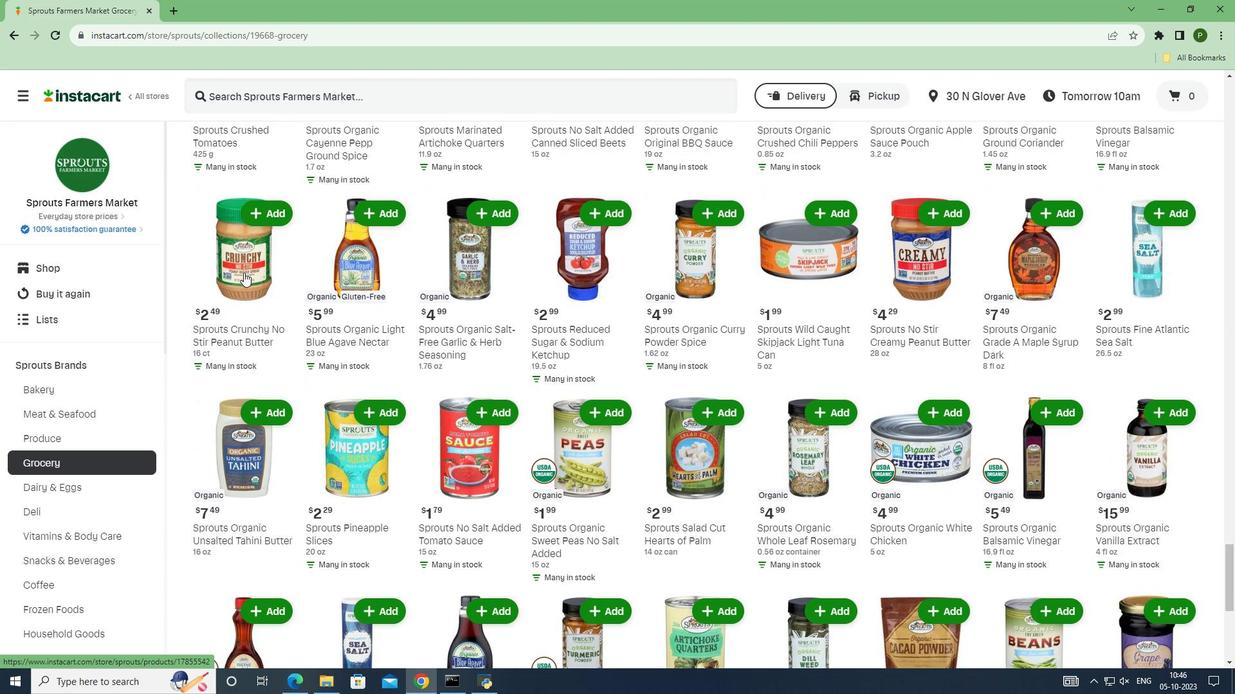 
Action: Mouse scrolled (243, 272) with delta (0, 0)
Screenshot: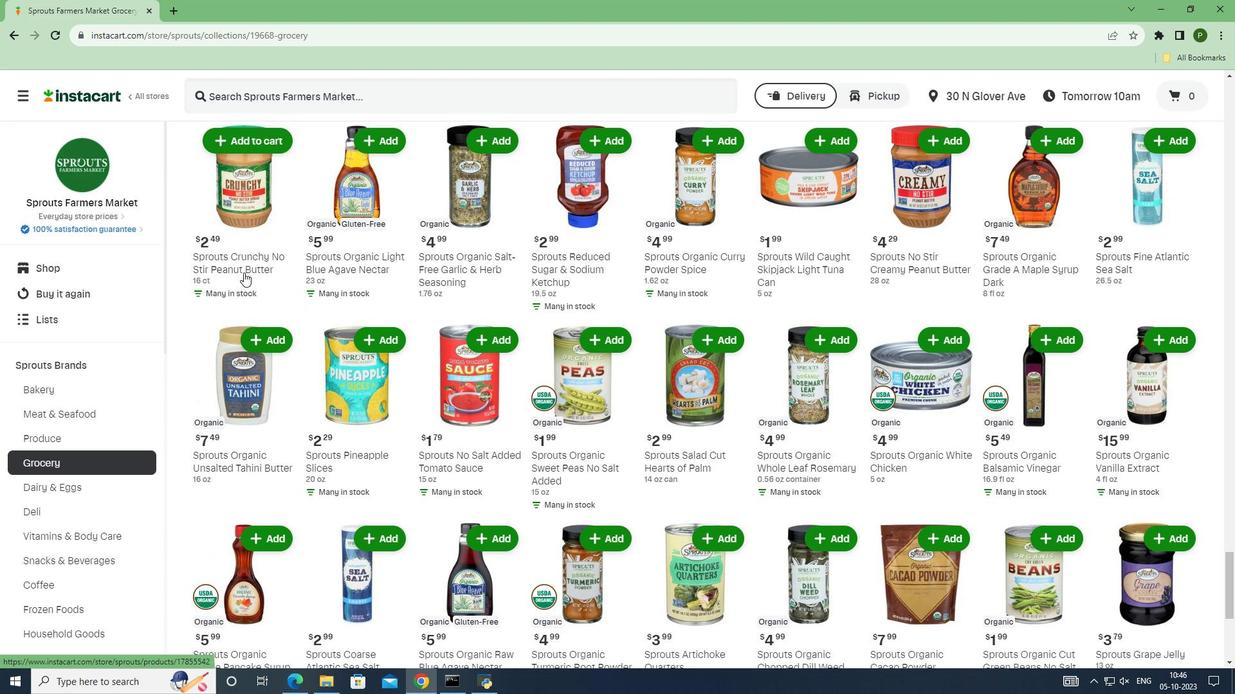 
Action: Mouse scrolled (243, 272) with delta (0, 0)
Screenshot: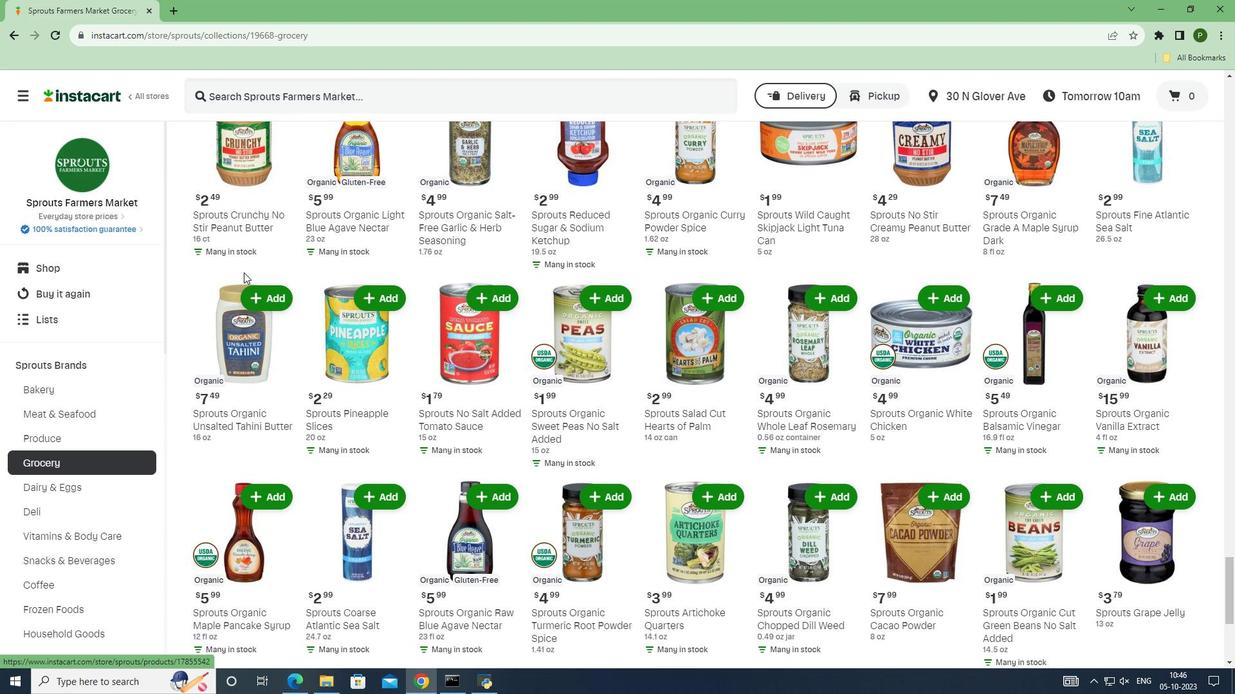 
Action: Mouse scrolled (243, 272) with delta (0, 0)
Screenshot: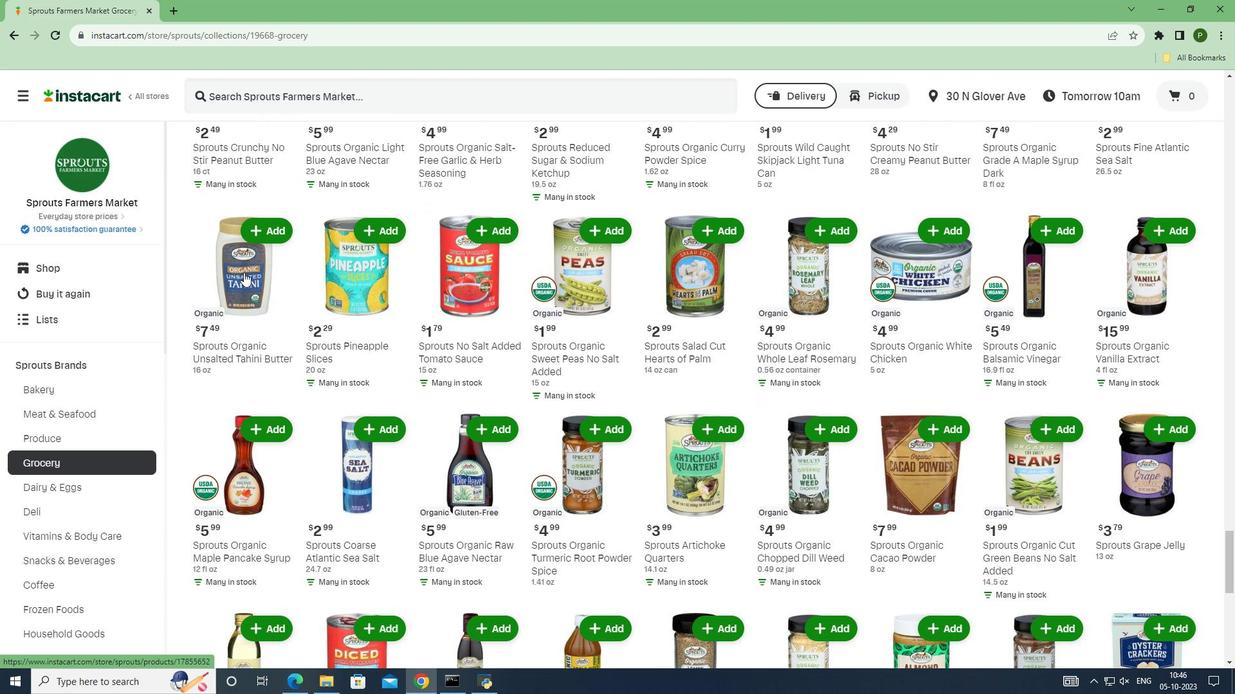 
Action: Mouse scrolled (243, 272) with delta (0, 0)
Screenshot: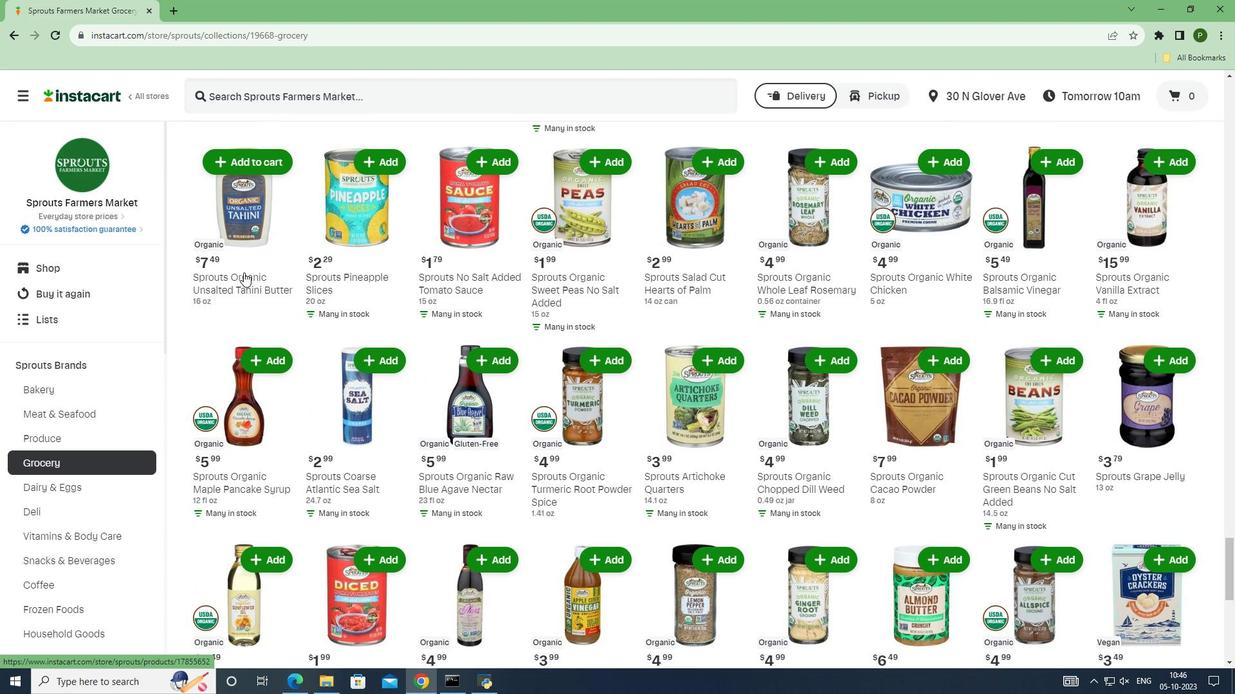 
Action: Mouse scrolled (243, 272) with delta (0, 0)
Screenshot: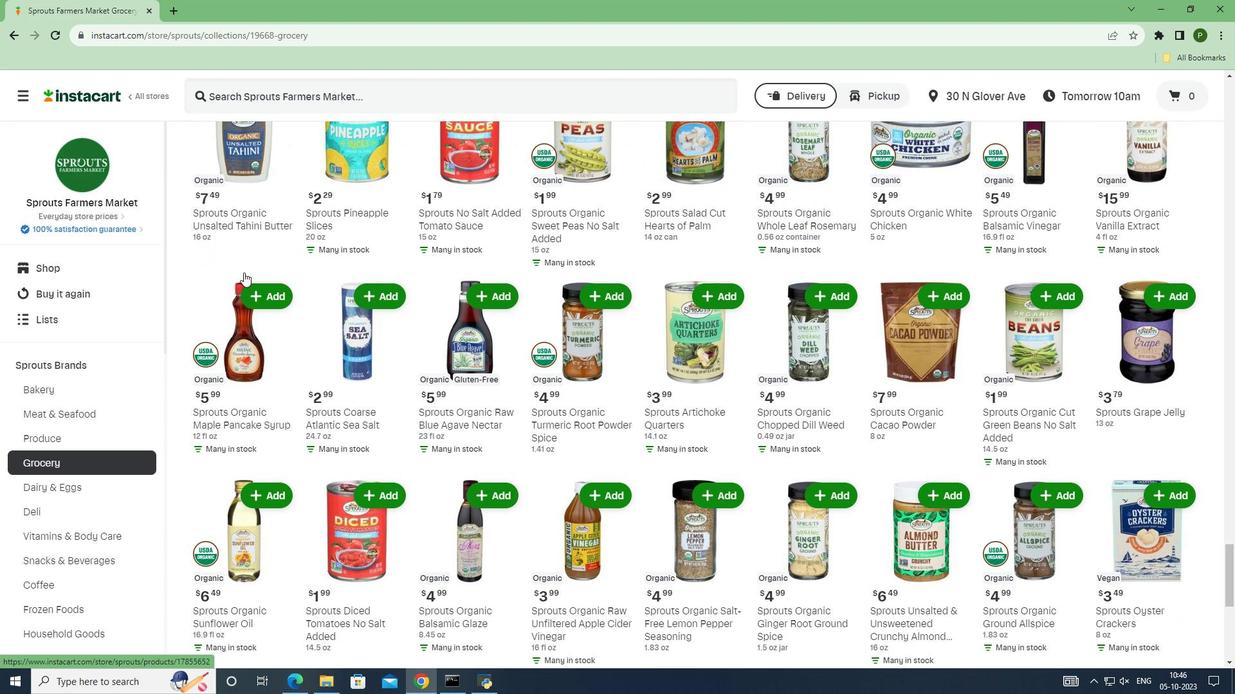 
Action: Mouse scrolled (243, 272) with delta (0, 0)
Screenshot: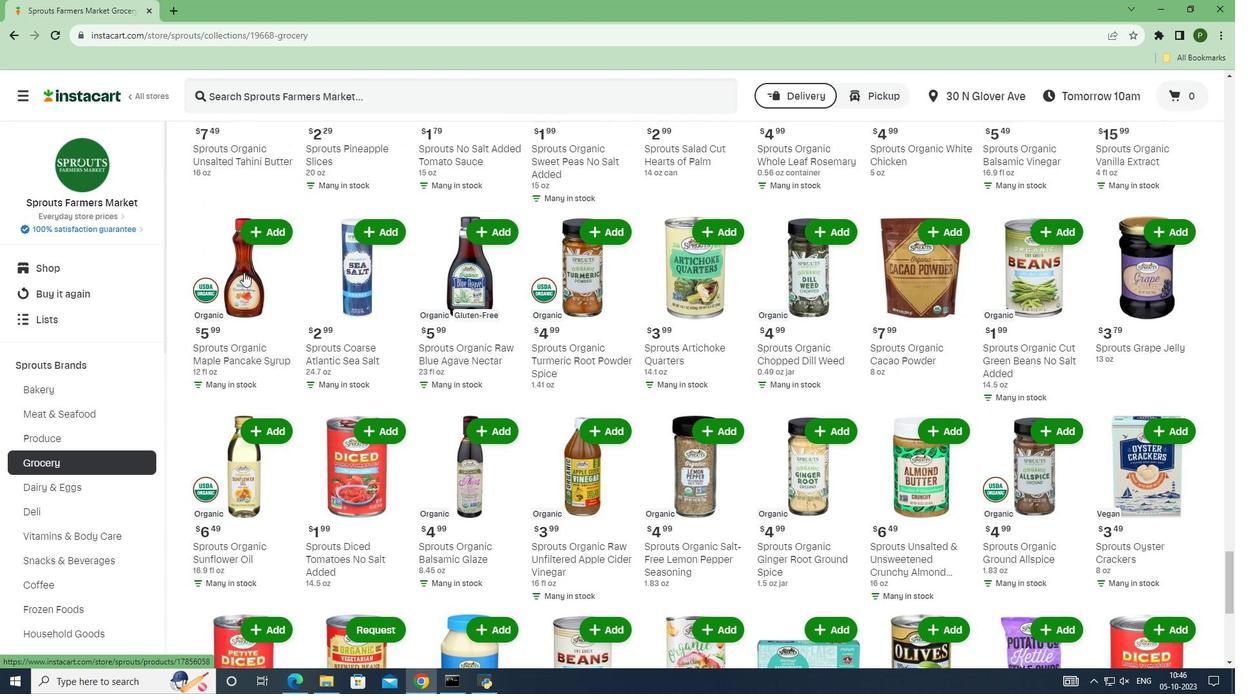 
Action: Mouse scrolled (243, 272) with delta (0, 0)
Screenshot: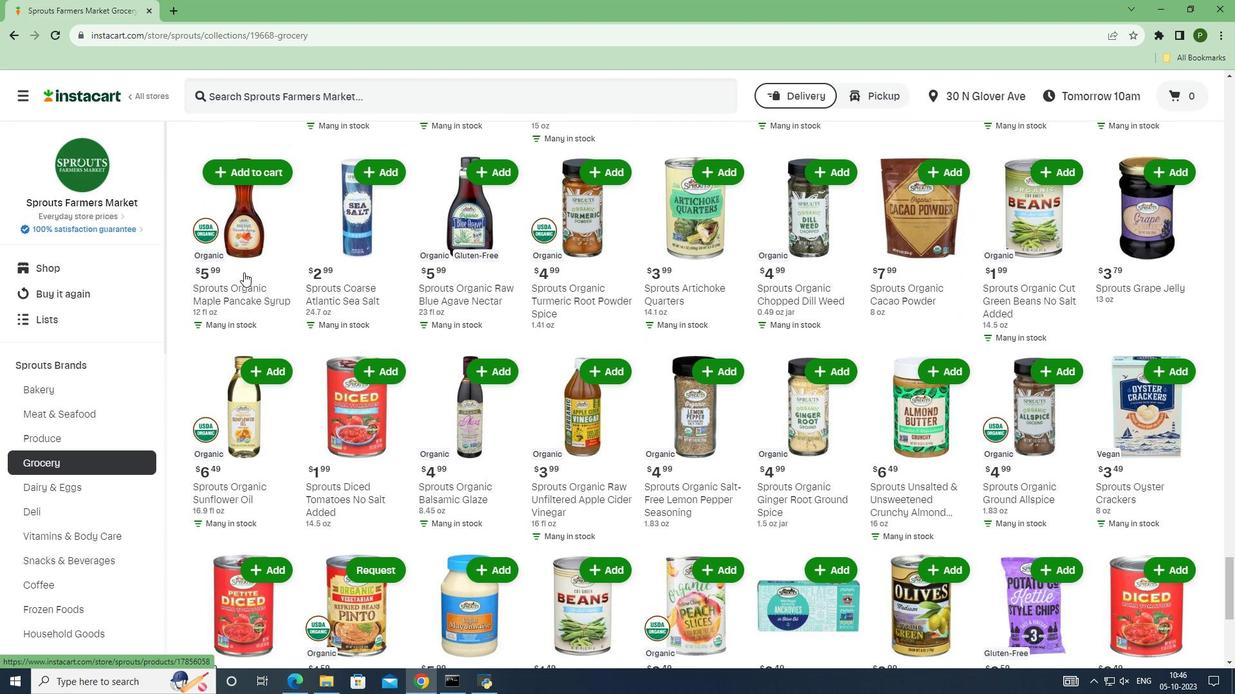 
Action: Mouse scrolled (243, 272) with delta (0, 0)
Screenshot: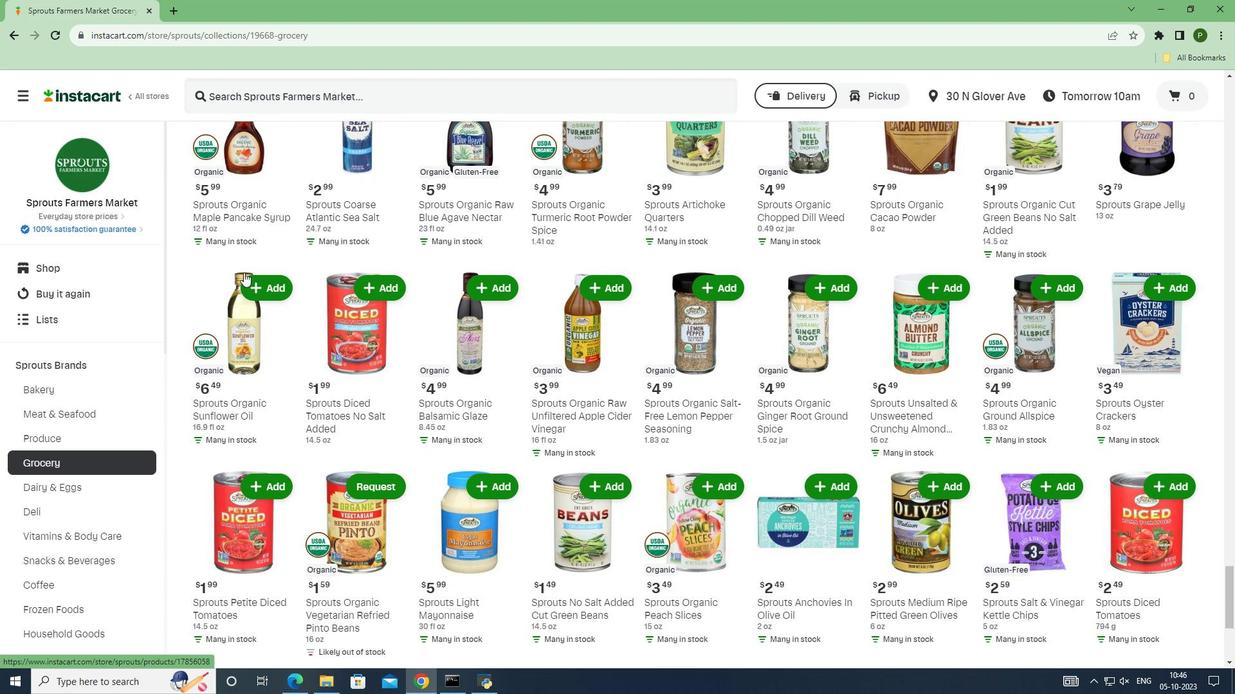 
Action: Mouse scrolled (243, 272) with delta (0, 0)
Screenshot: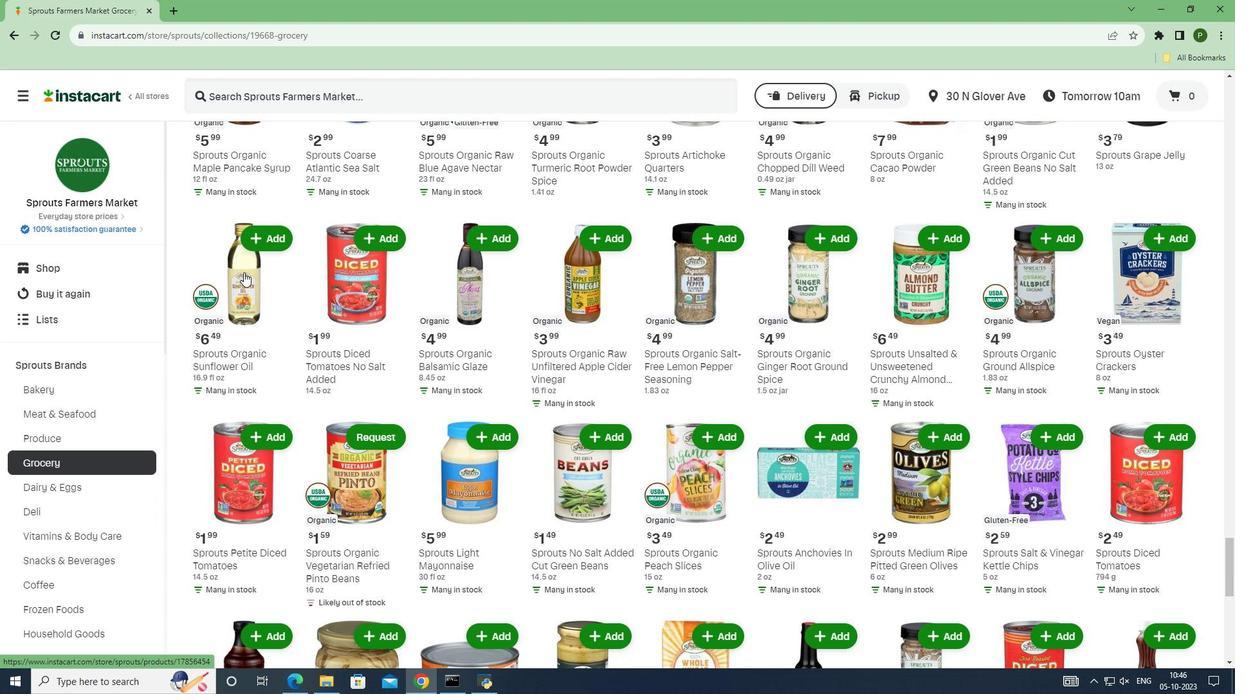 
Action: Mouse scrolled (243, 272) with delta (0, 0)
Screenshot: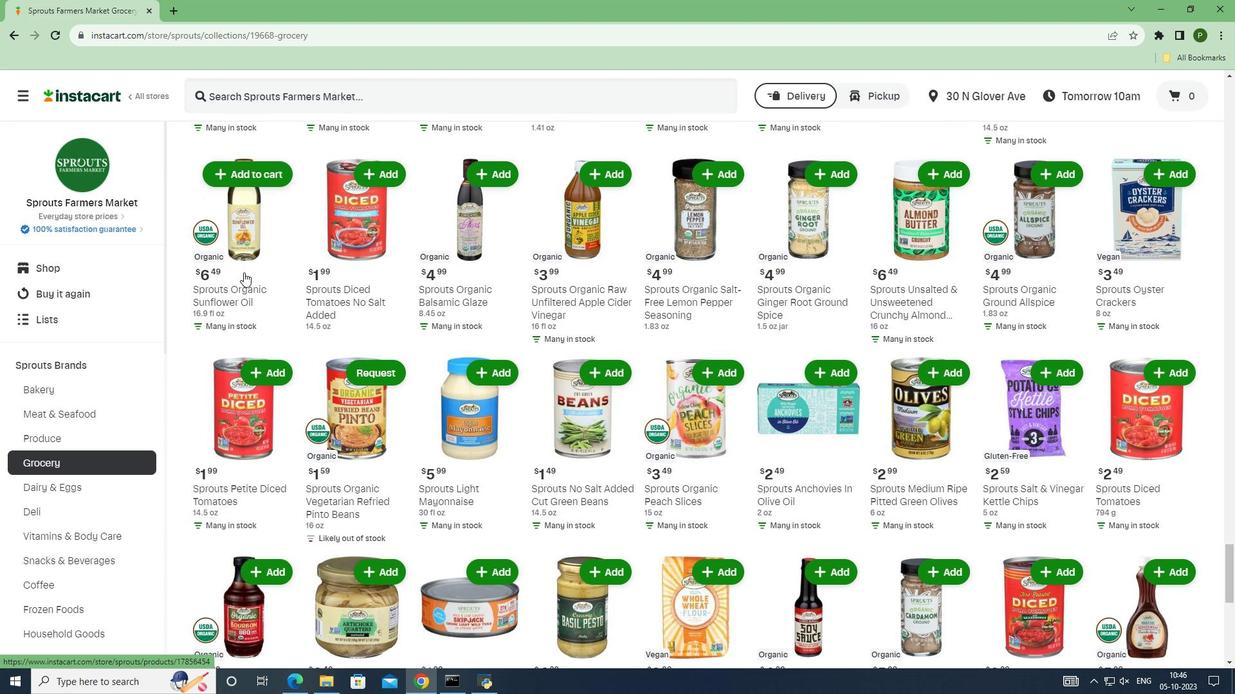 
Action: Mouse scrolled (243, 272) with delta (0, 0)
Screenshot: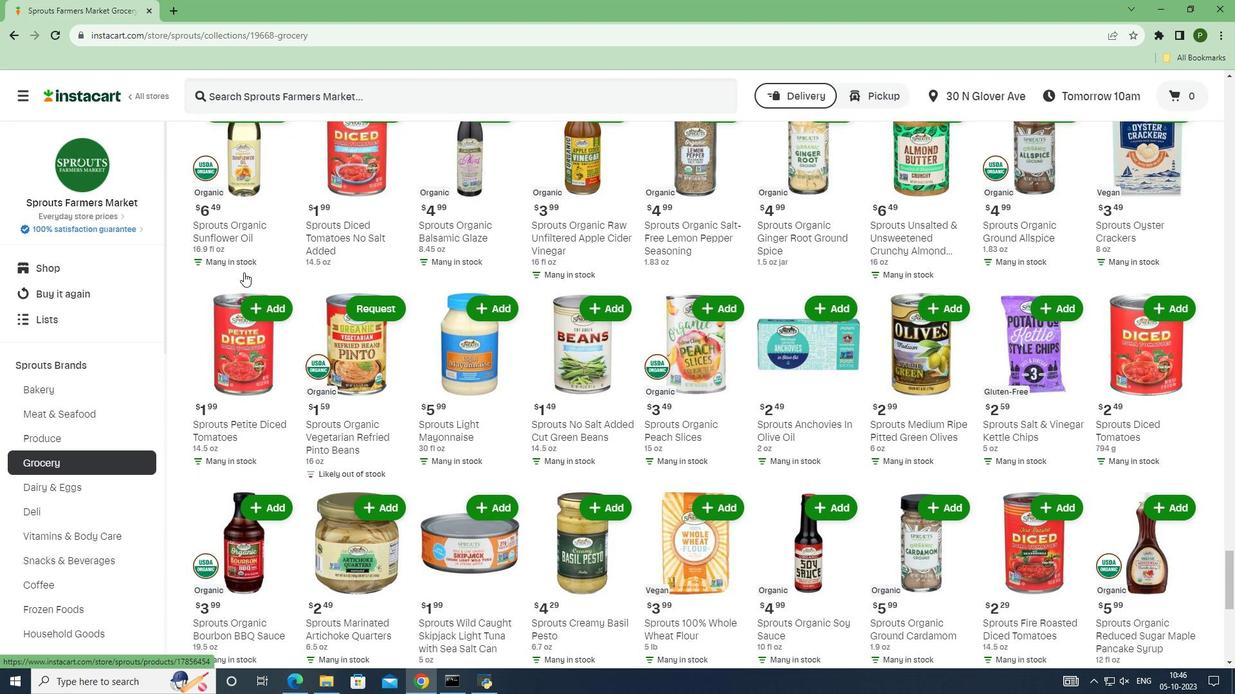 
Action: Mouse scrolled (243, 272) with delta (0, 0)
Screenshot: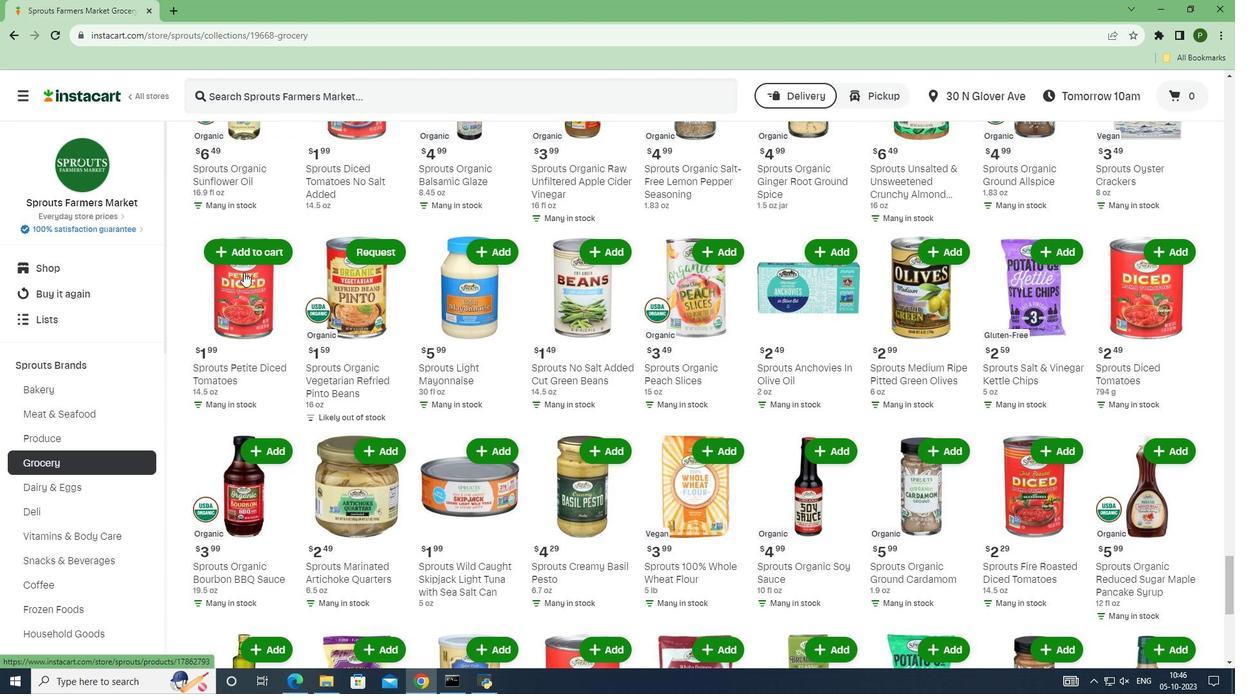 
Action: Mouse moved to (362, 184)
Screenshot: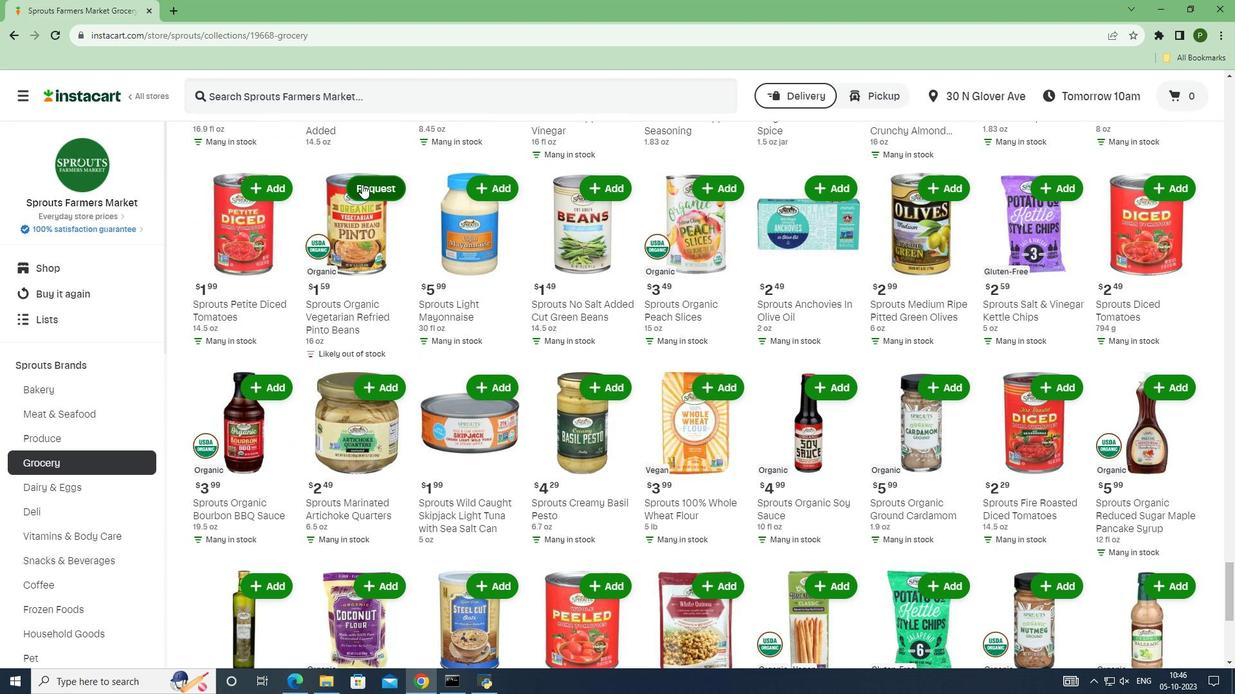 
Action: Mouse pressed left at (362, 184)
Screenshot: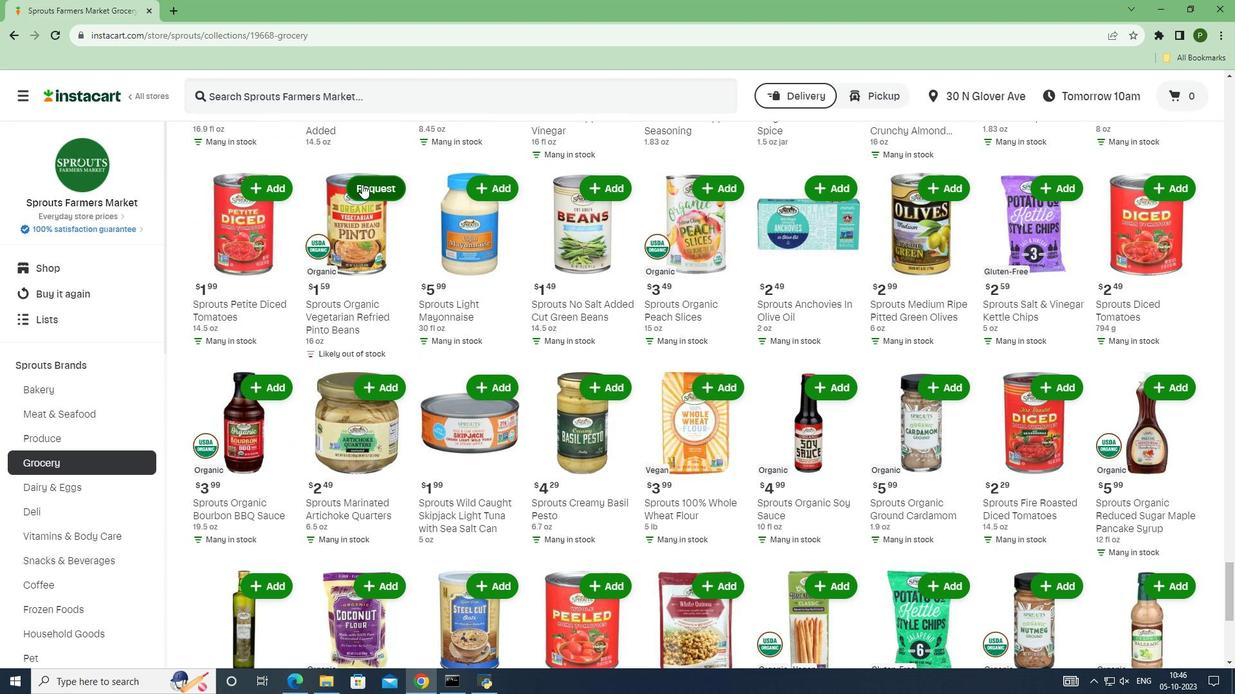 
Action: Mouse moved to (362, 184)
Screenshot: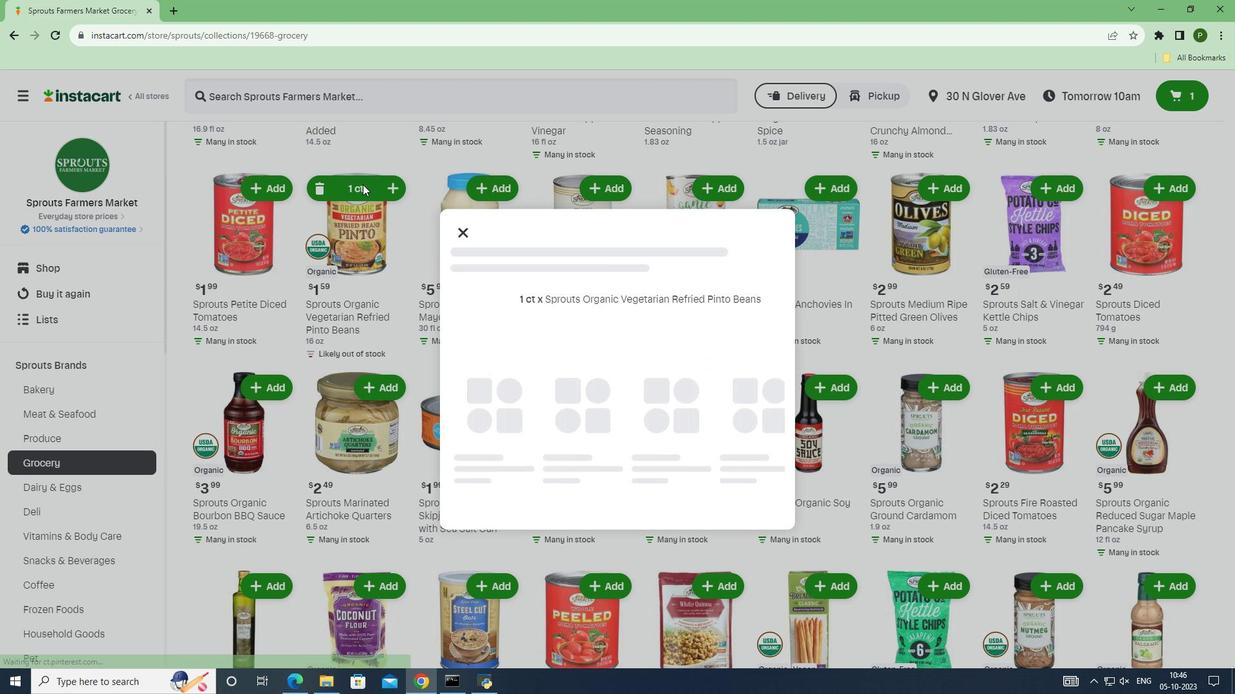 
